 Task: Look for space in Retiro, Argentina from 13th August, 2023 to 17th August, 2023 for 2 adults in price range Rs.10000 to Rs.16000. Place can be entire place with 2 bedrooms having 2 beds and 1 bathroom. Property type can be guest house. Amenities needed are: wifi, heating, . Booking option can be shelf check-in. Required host language is English.
Action: Mouse moved to (448, 169)
Screenshot: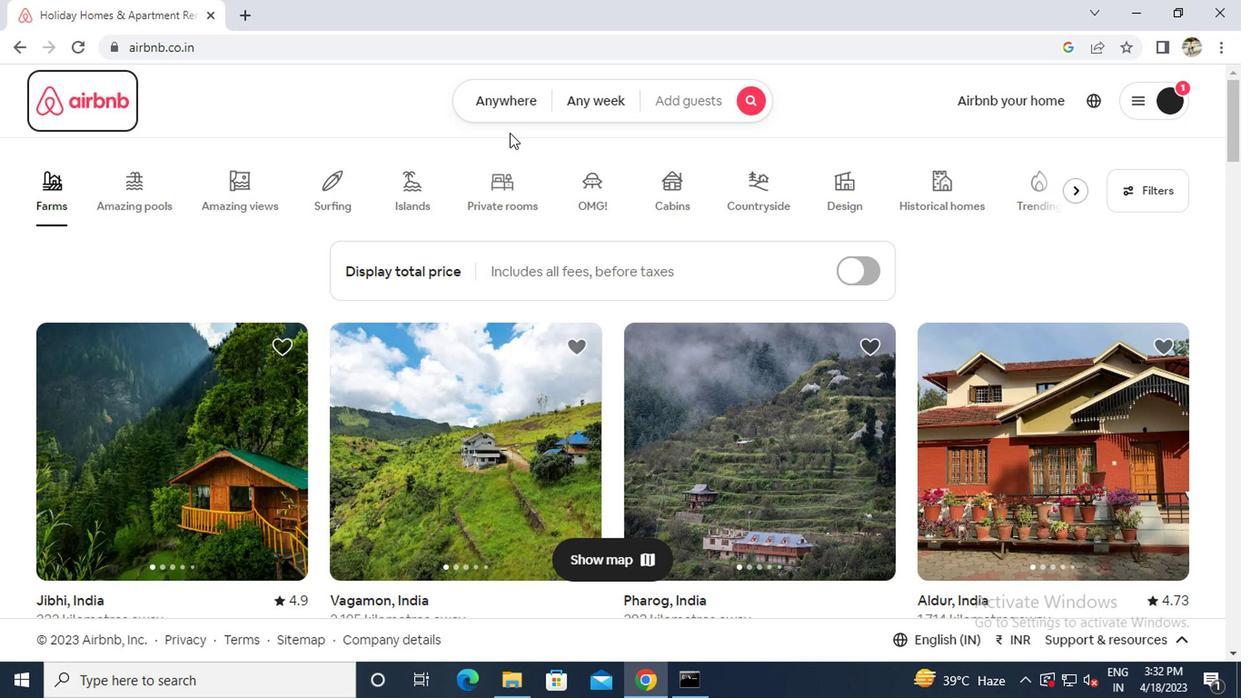 
Action: Mouse pressed left at (448, 169)
Screenshot: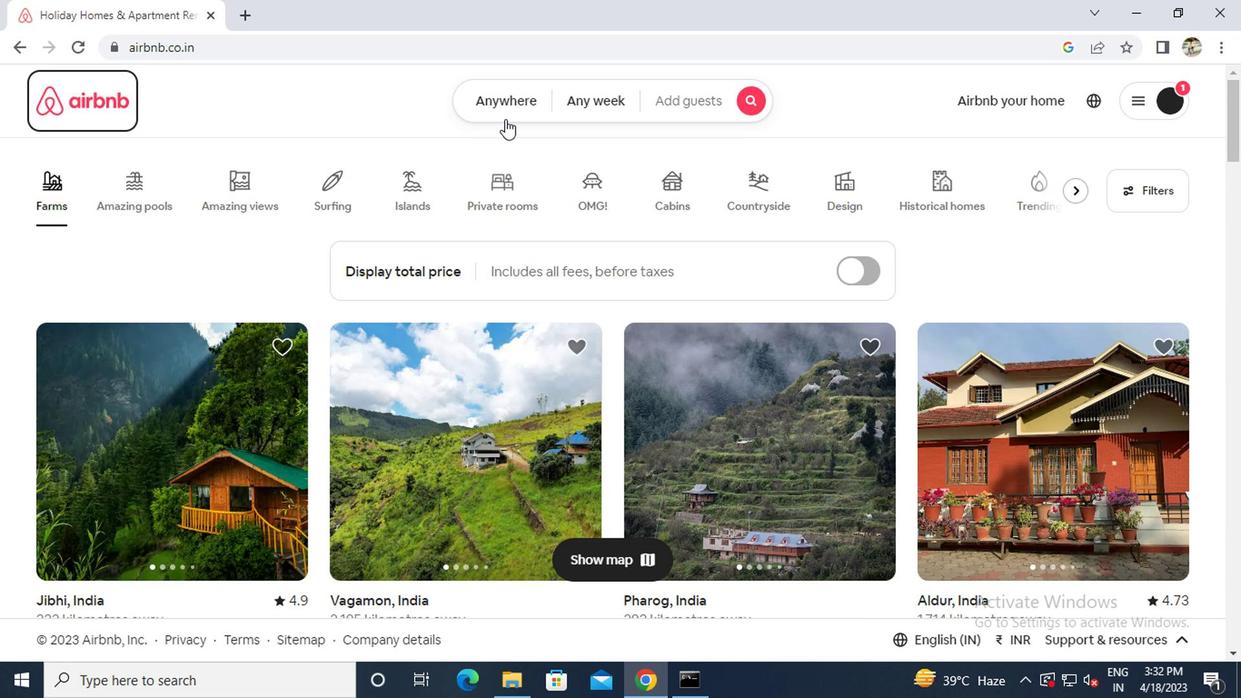 
Action: Mouse moved to (376, 214)
Screenshot: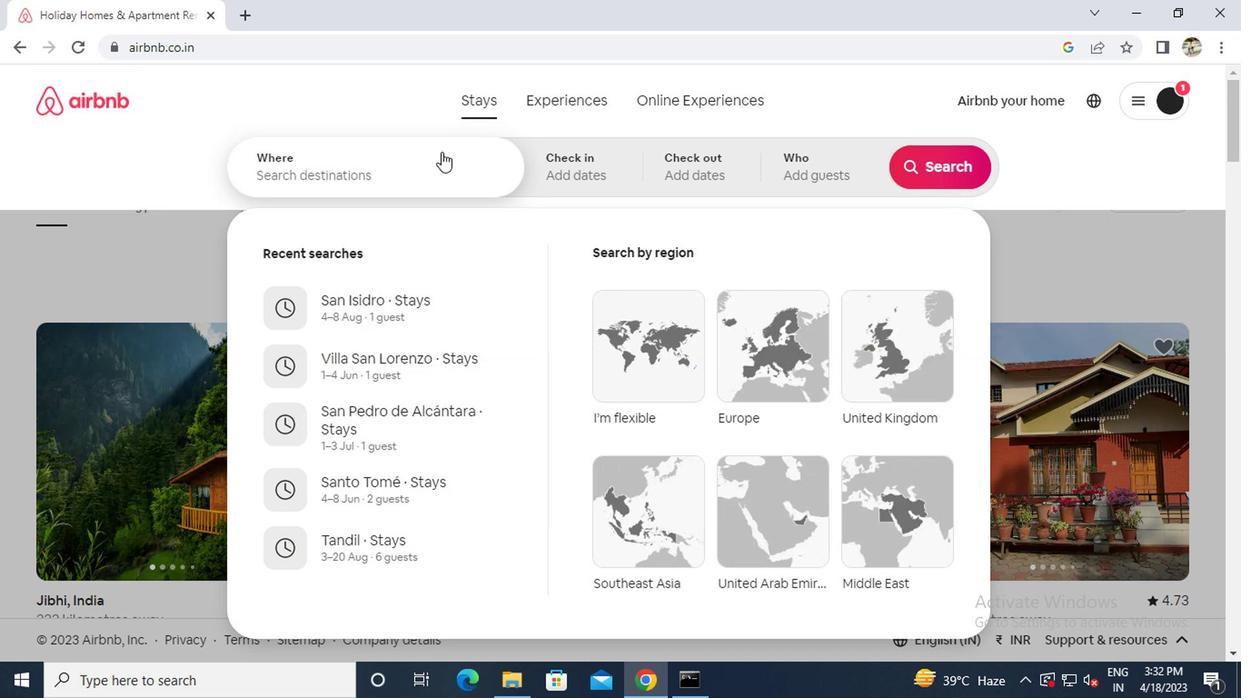
Action: Mouse pressed left at (376, 214)
Screenshot: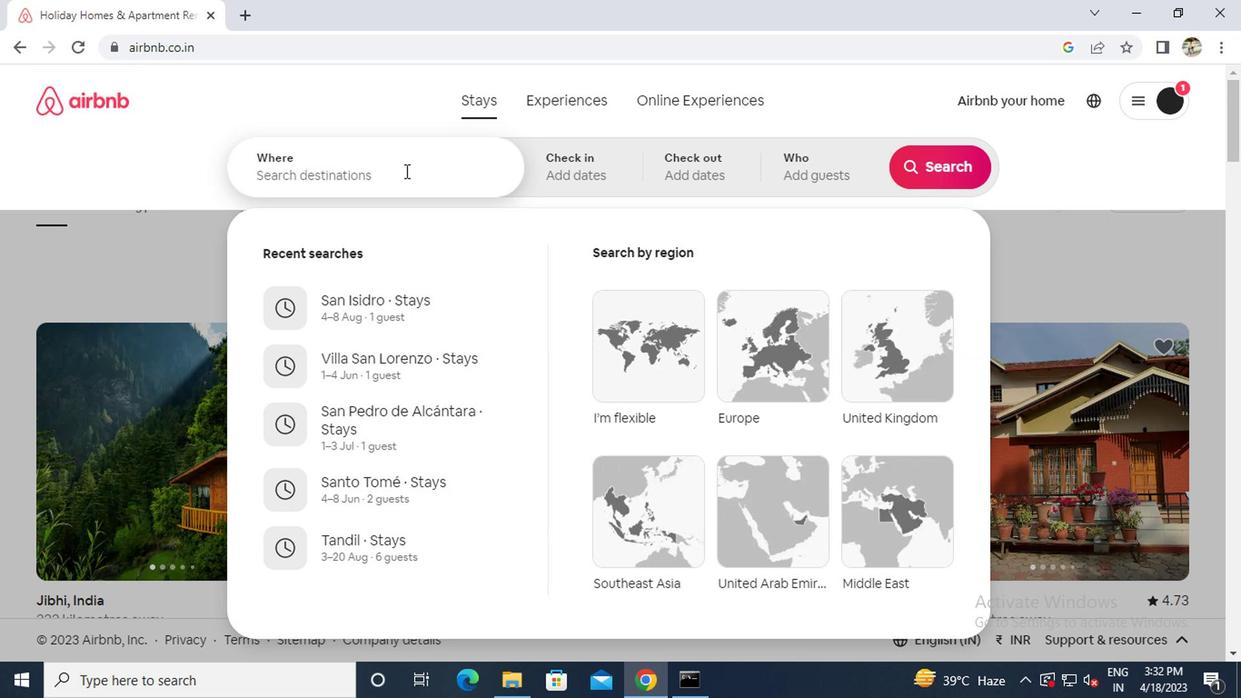 
Action: Key pressed r<Key.caps_lock>etiro<Key.space><Key.caps_lock>a<Key.caps_lock>regentina
Screenshot: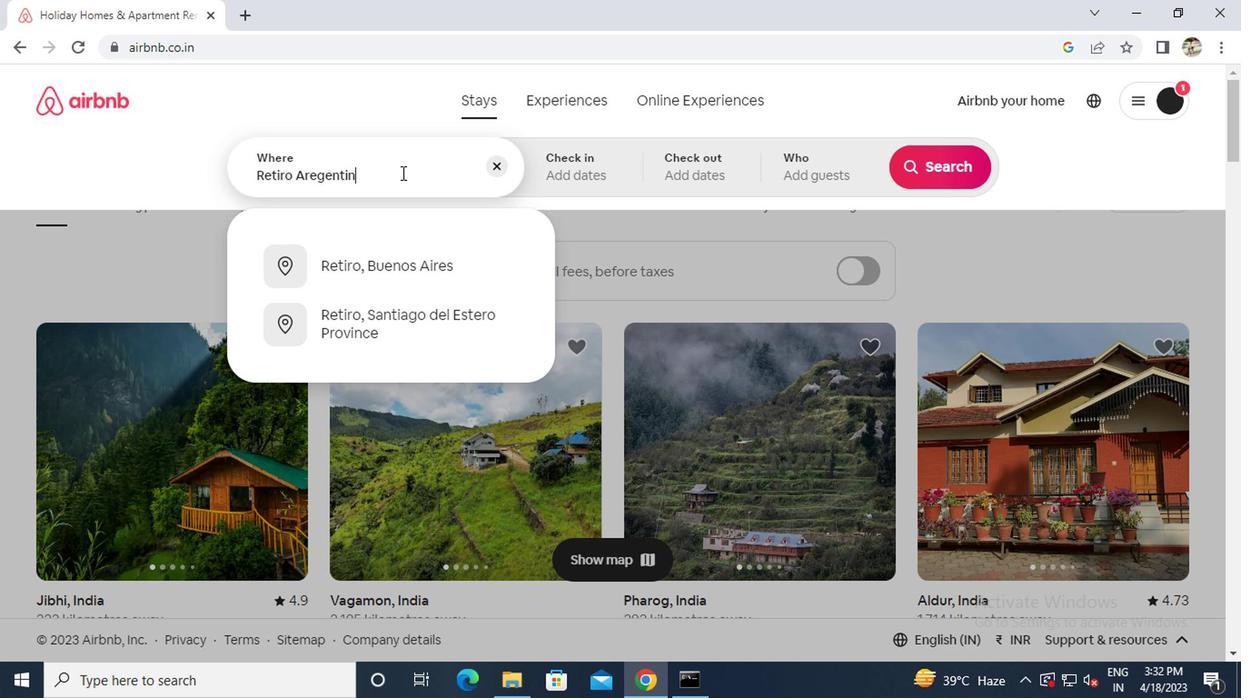 
Action: Mouse moved to (357, 282)
Screenshot: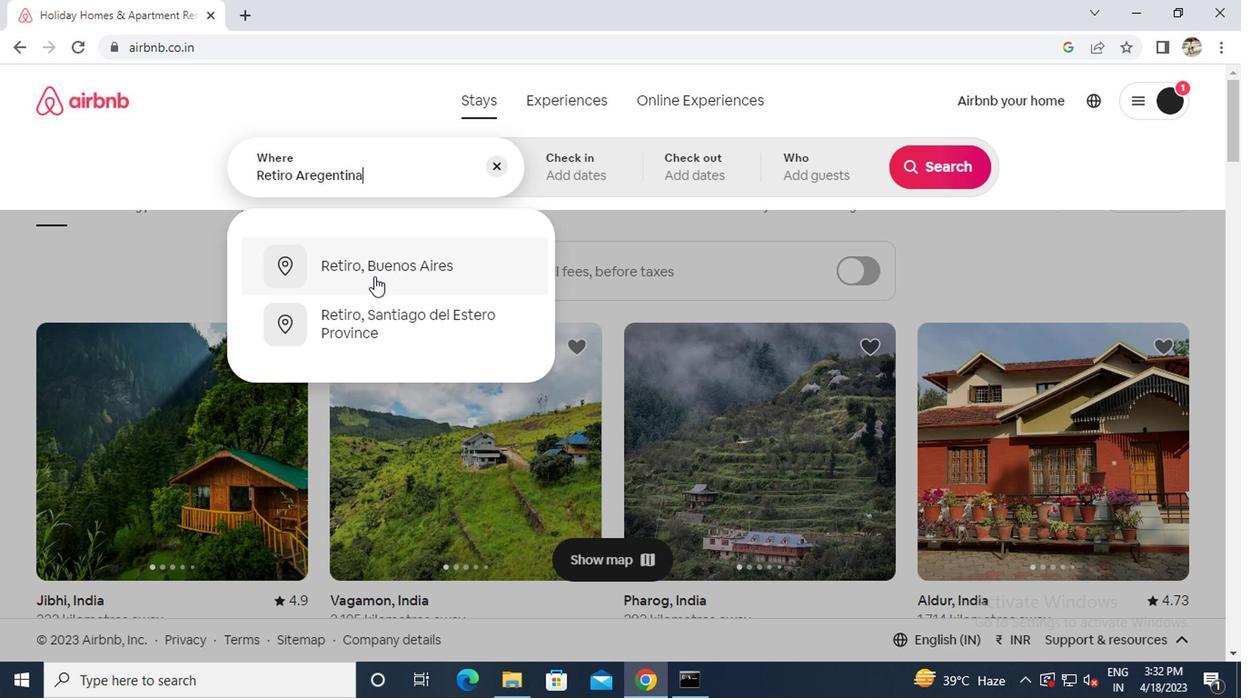 
Action: Mouse pressed left at (357, 282)
Screenshot: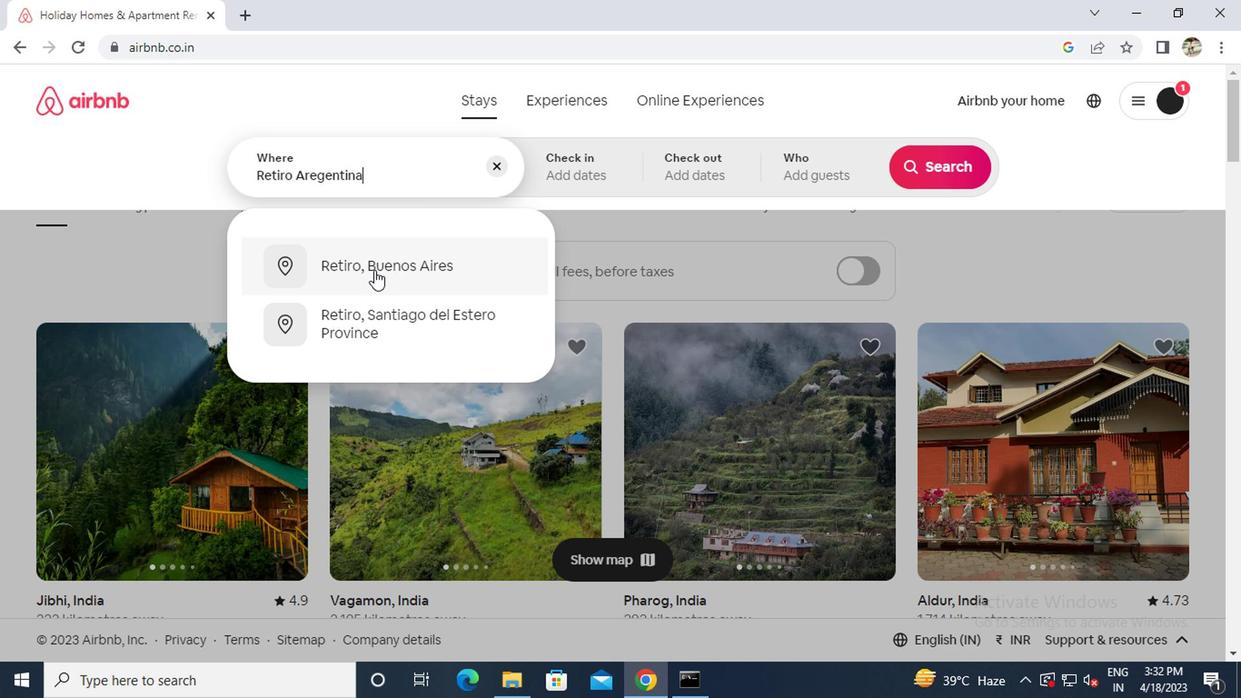 
Action: Mouse moved to (755, 312)
Screenshot: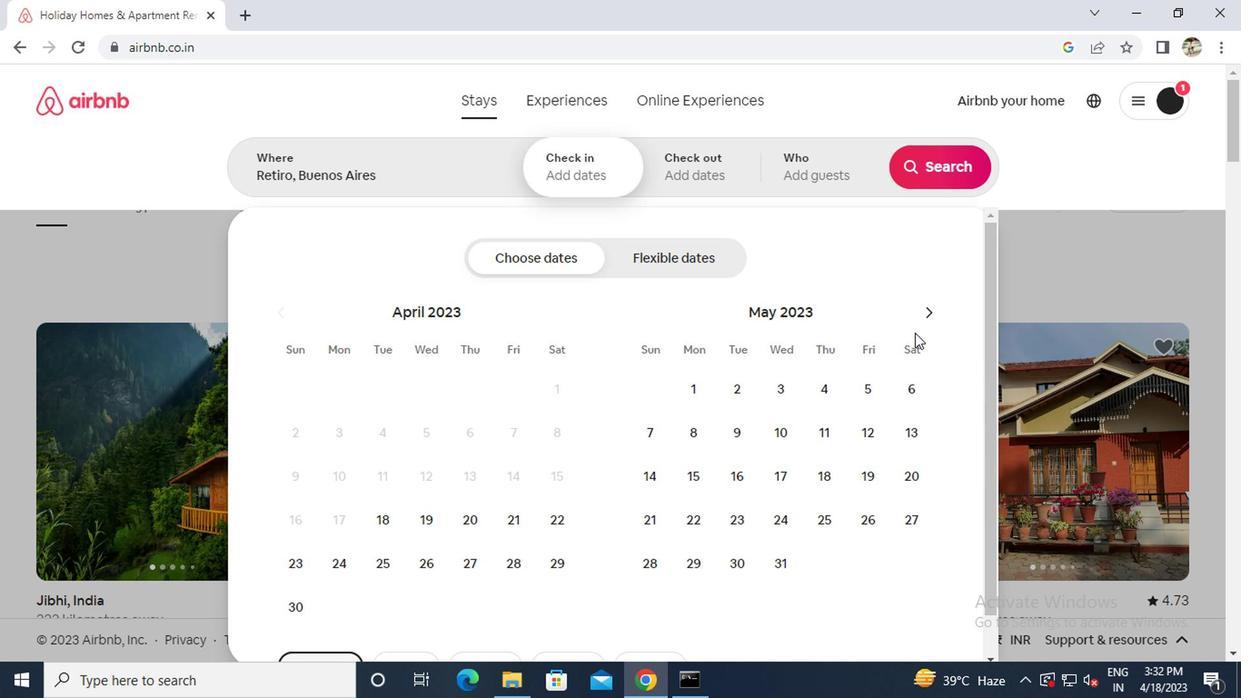 
Action: Mouse pressed left at (755, 312)
Screenshot: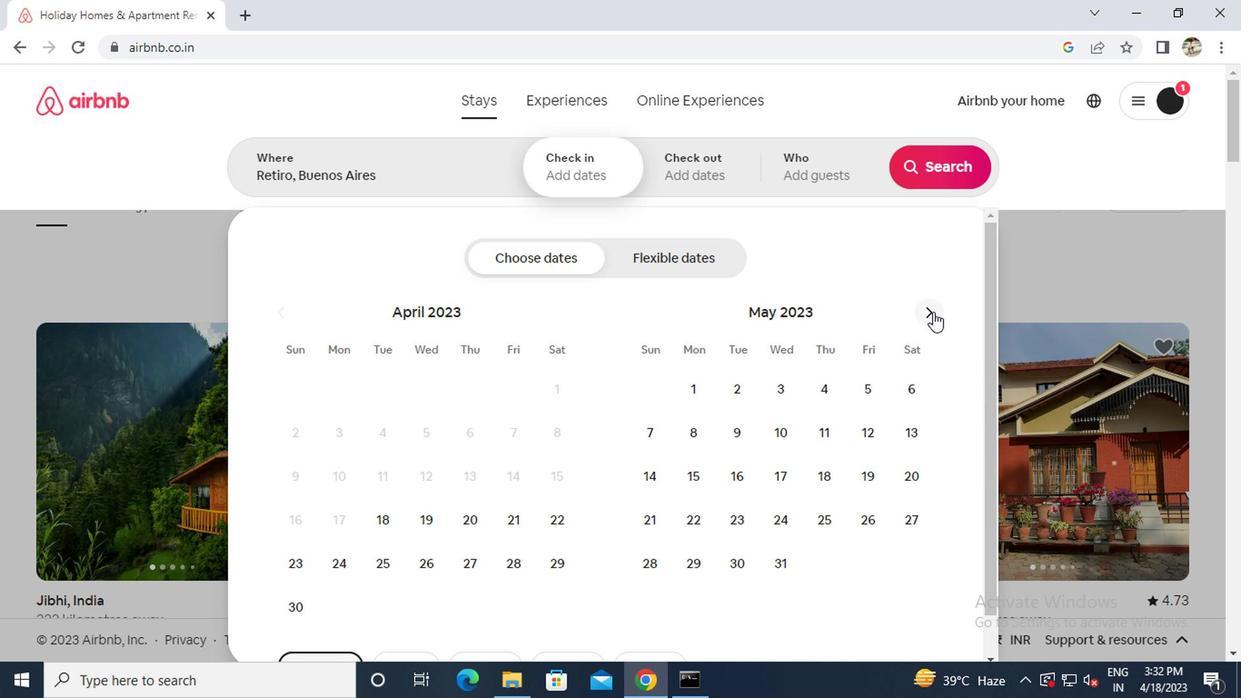 
Action: Mouse pressed left at (755, 312)
Screenshot: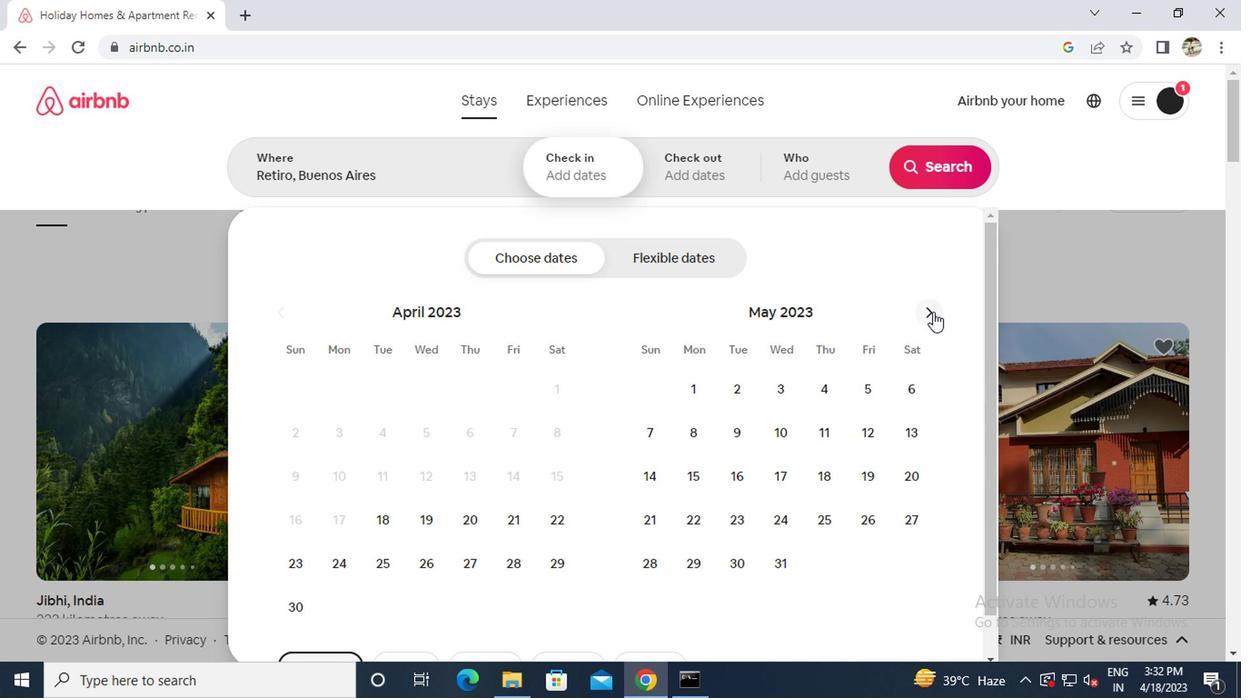 
Action: Mouse pressed left at (755, 312)
Screenshot: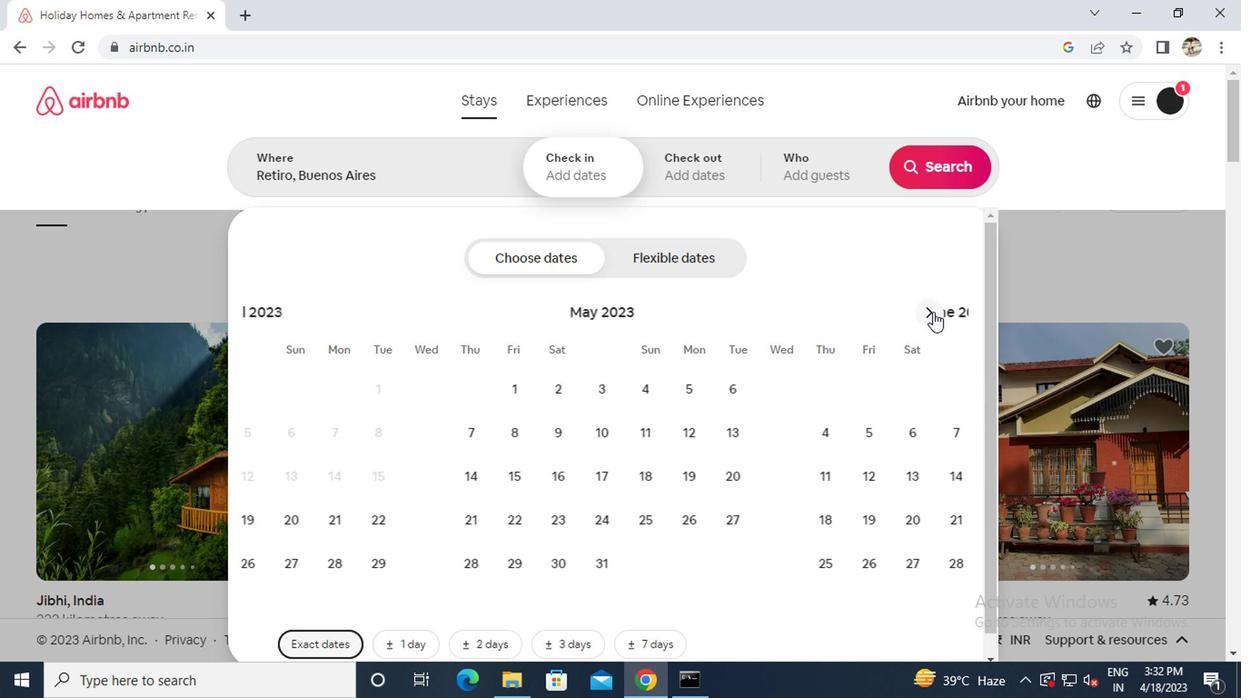 
Action: Mouse pressed left at (755, 312)
Screenshot: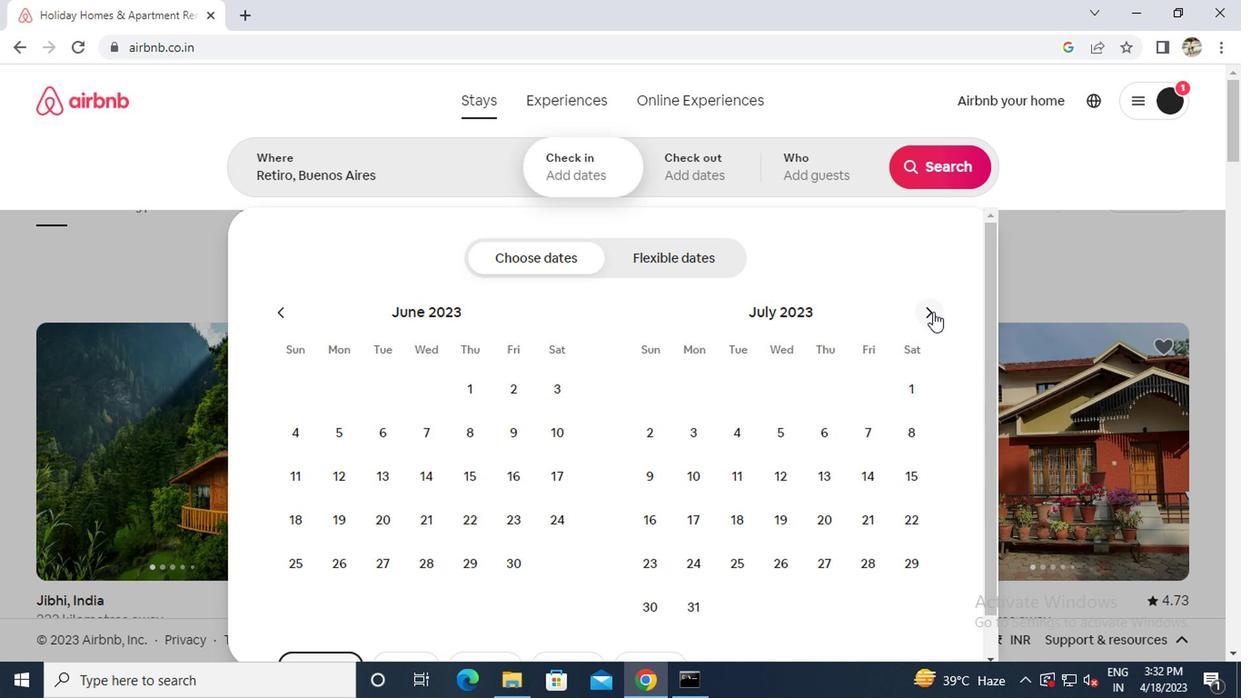 
Action: Mouse moved to (559, 427)
Screenshot: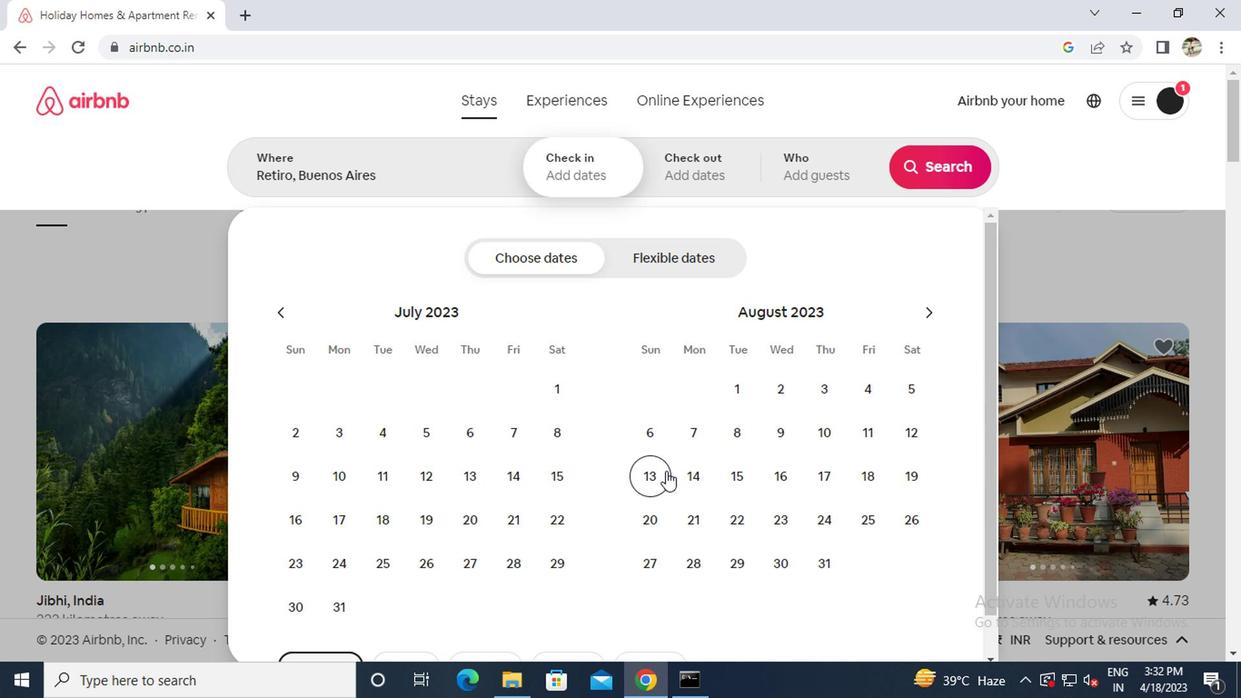 
Action: Mouse pressed left at (559, 427)
Screenshot: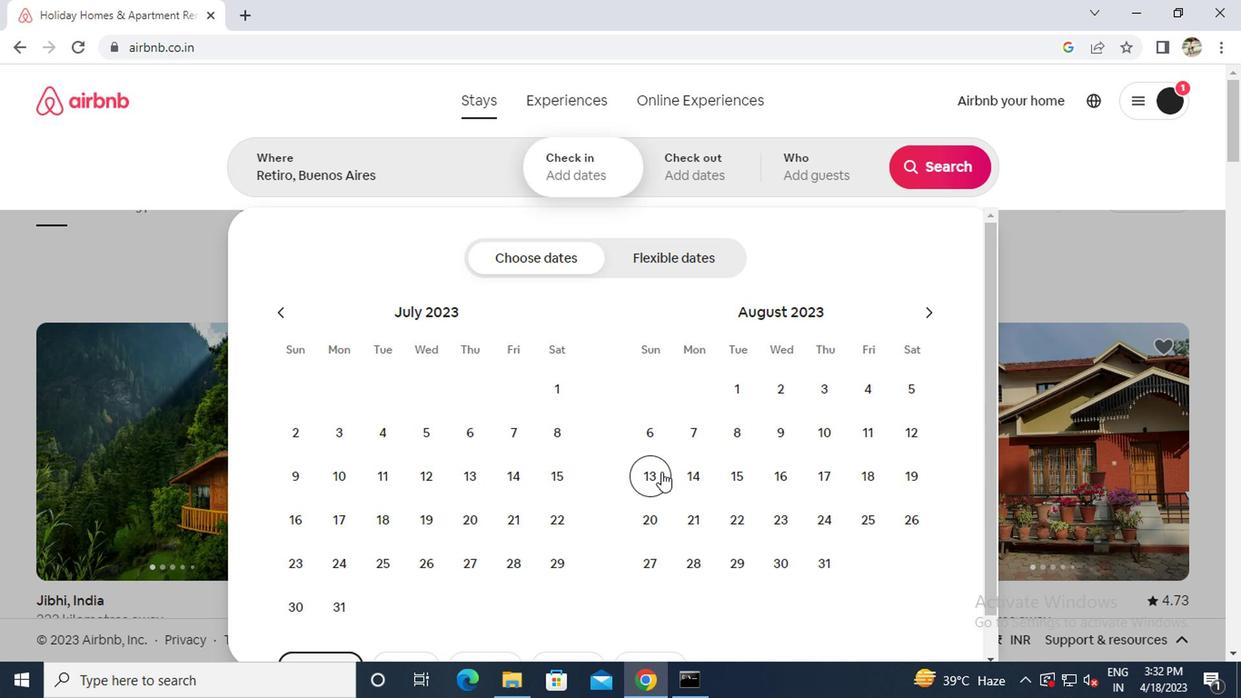 
Action: Mouse moved to (669, 429)
Screenshot: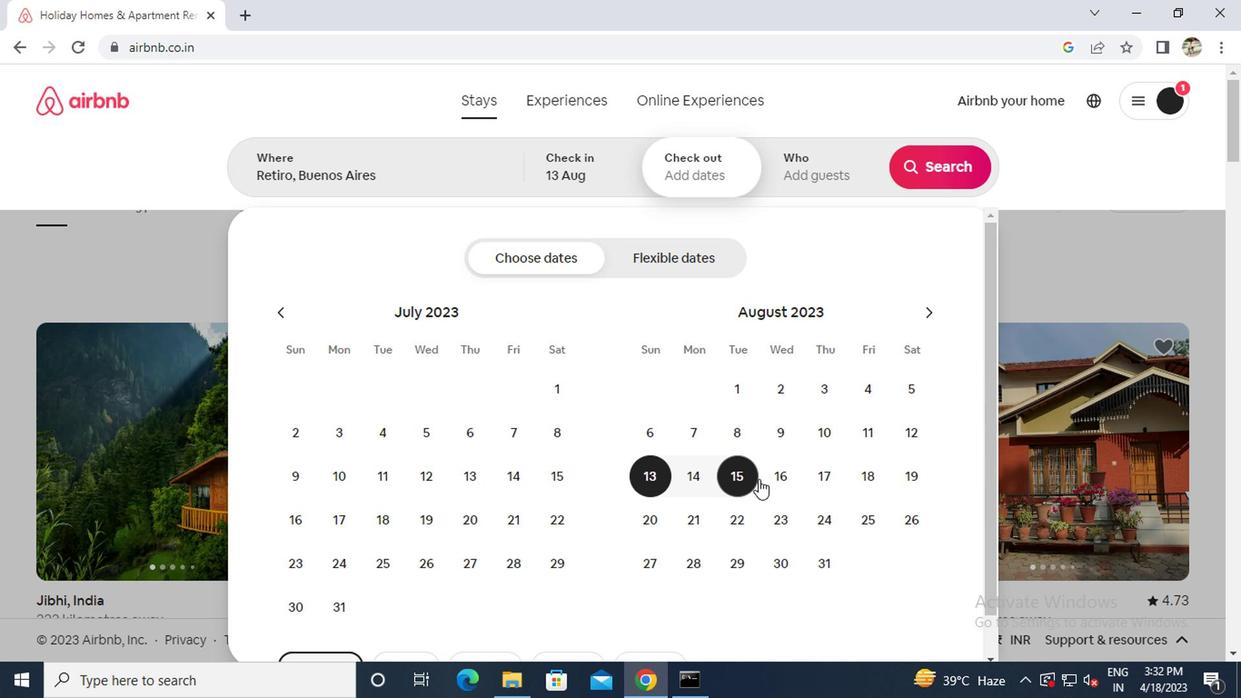 
Action: Mouse pressed left at (669, 429)
Screenshot: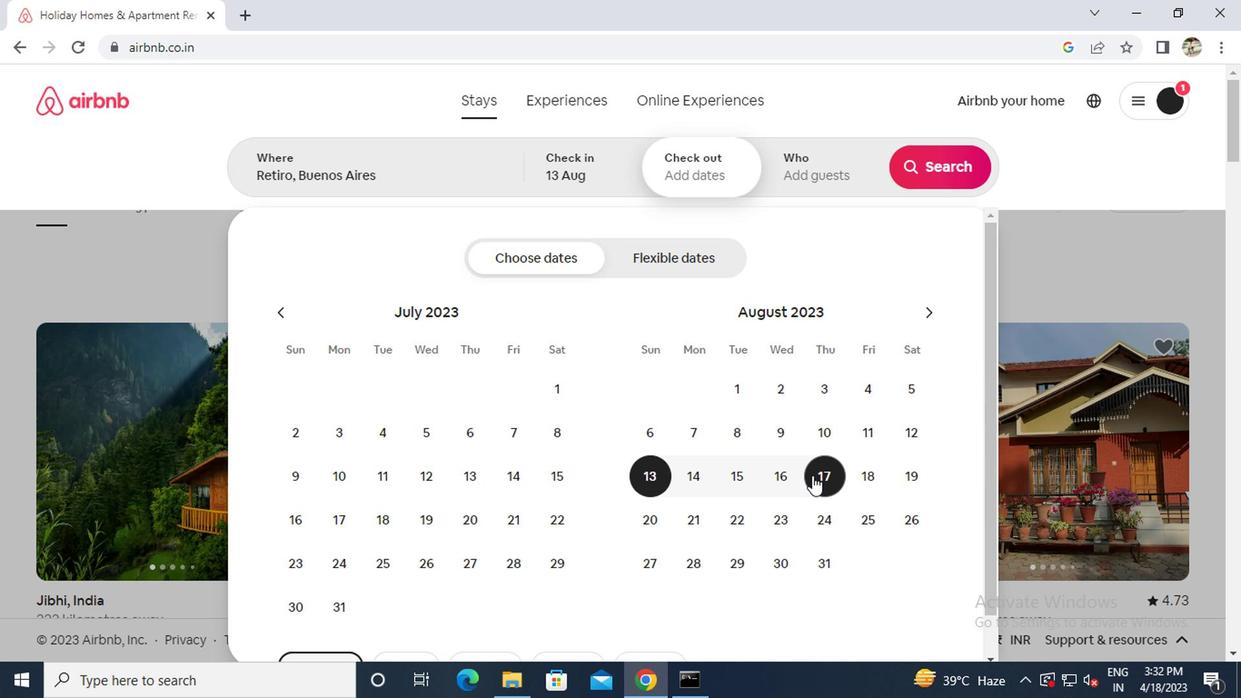 
Action: Mouse moved to (677, 215)
Screenshot: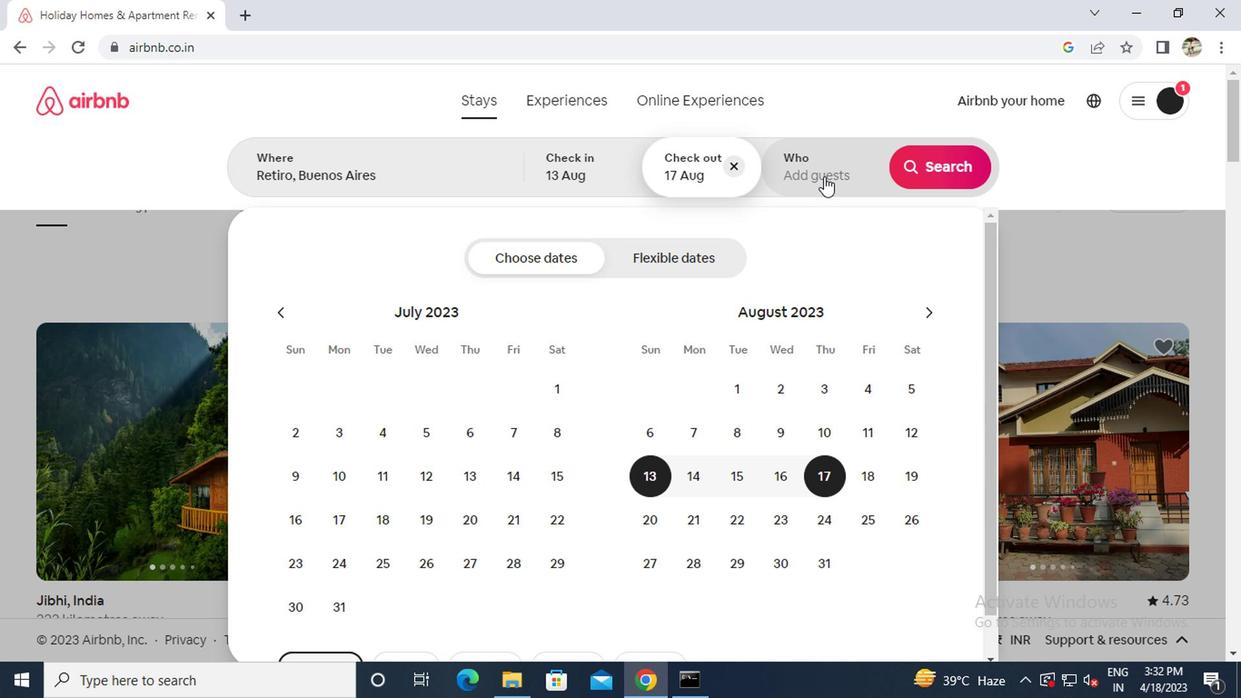 
Action: Mouse pressed left at (677, 215)
Screenshot: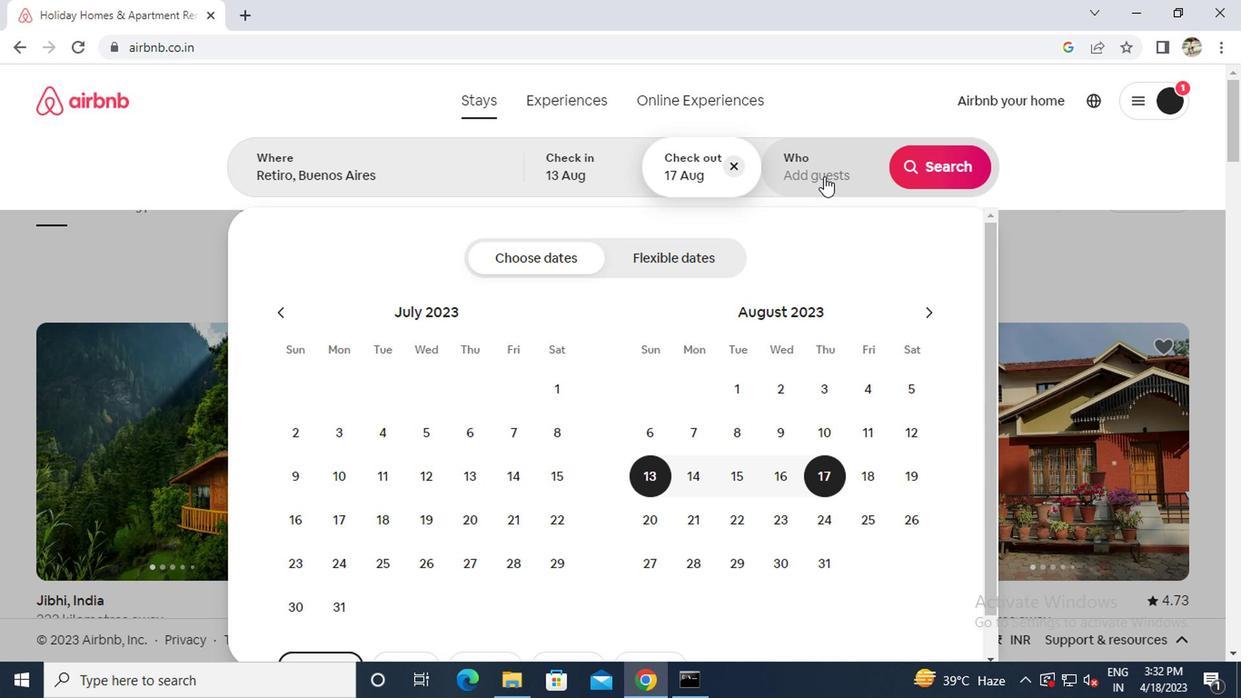 
Action: Mouse moved to (760, 278)
Screenshot: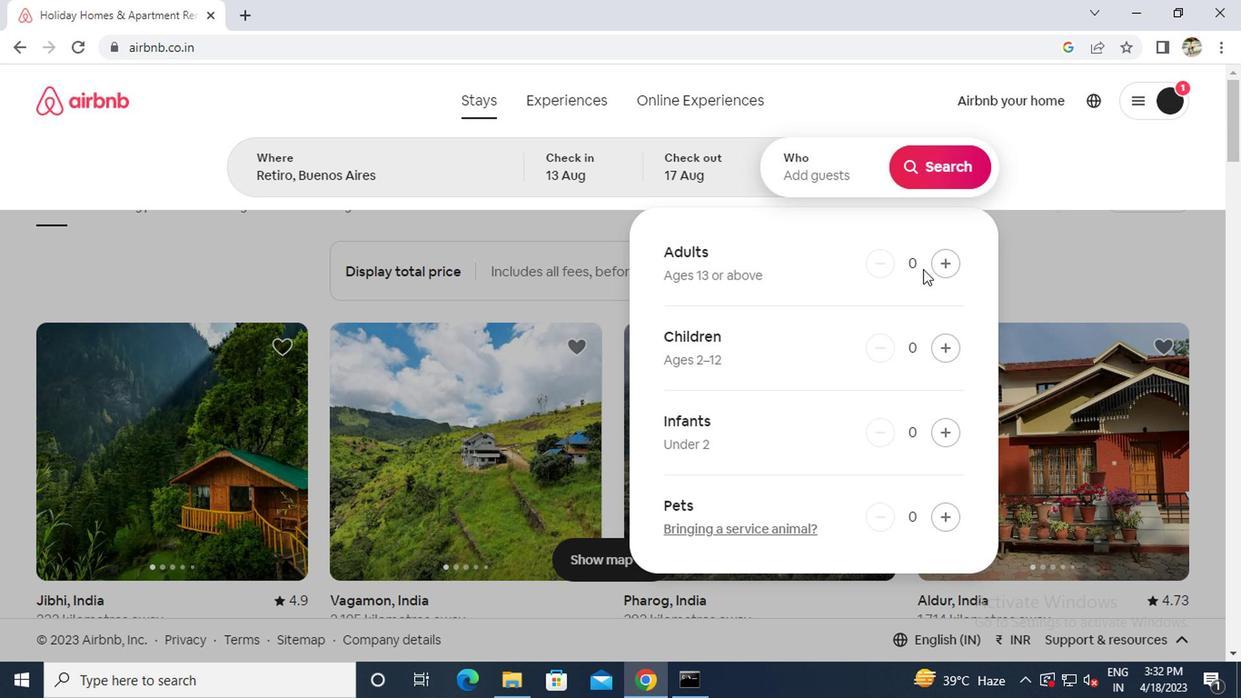 
Action: Mouse pressed left at (760, 278)
Screenshot: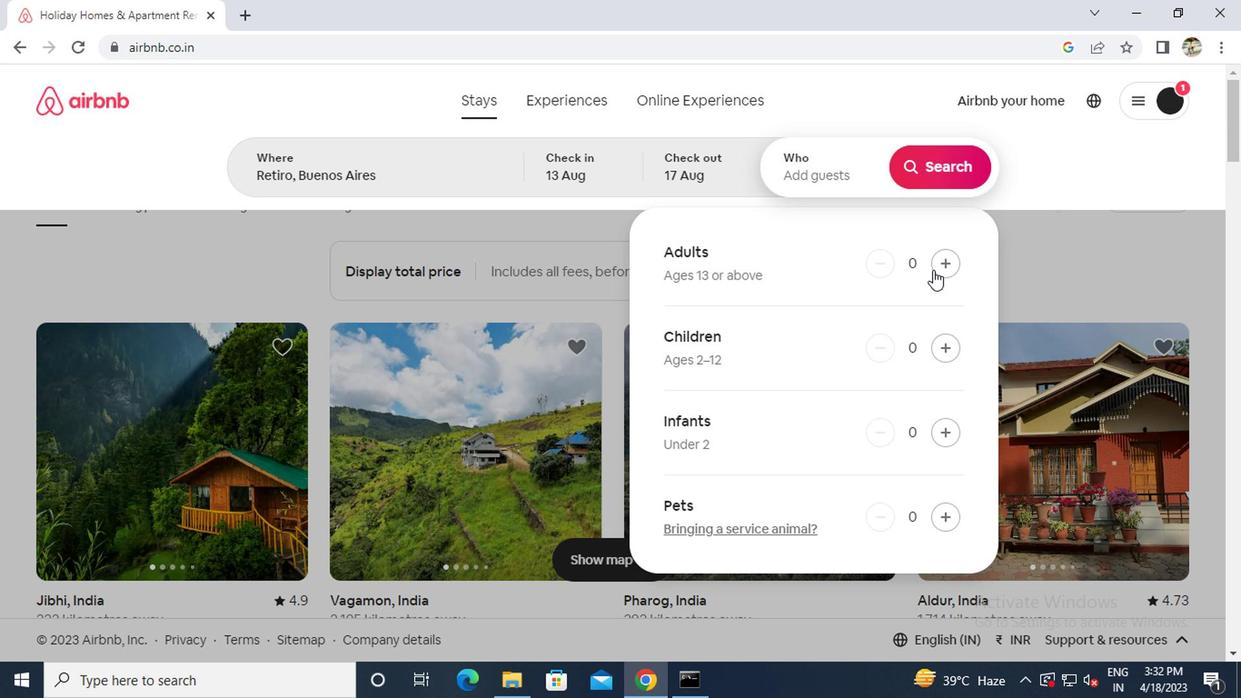 
Action: Mouse pressed left at (760, 278)
Screenshot: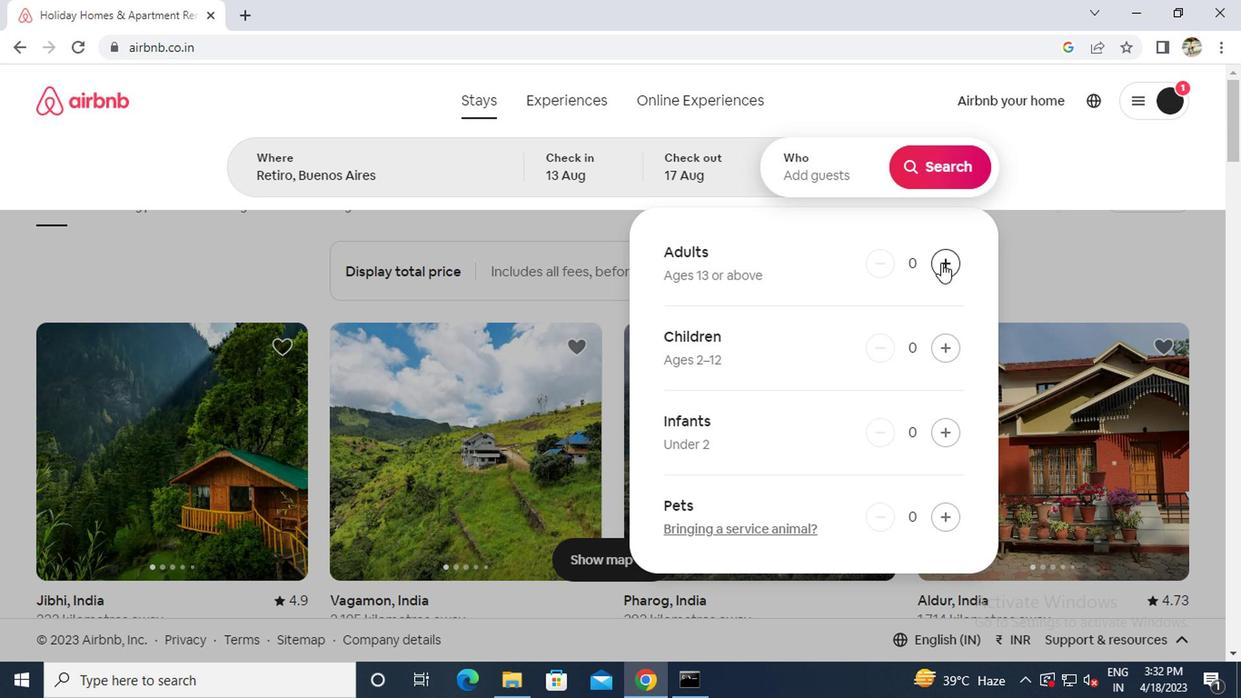 
Action: Mouse moved to (752, 212)
Screenshot: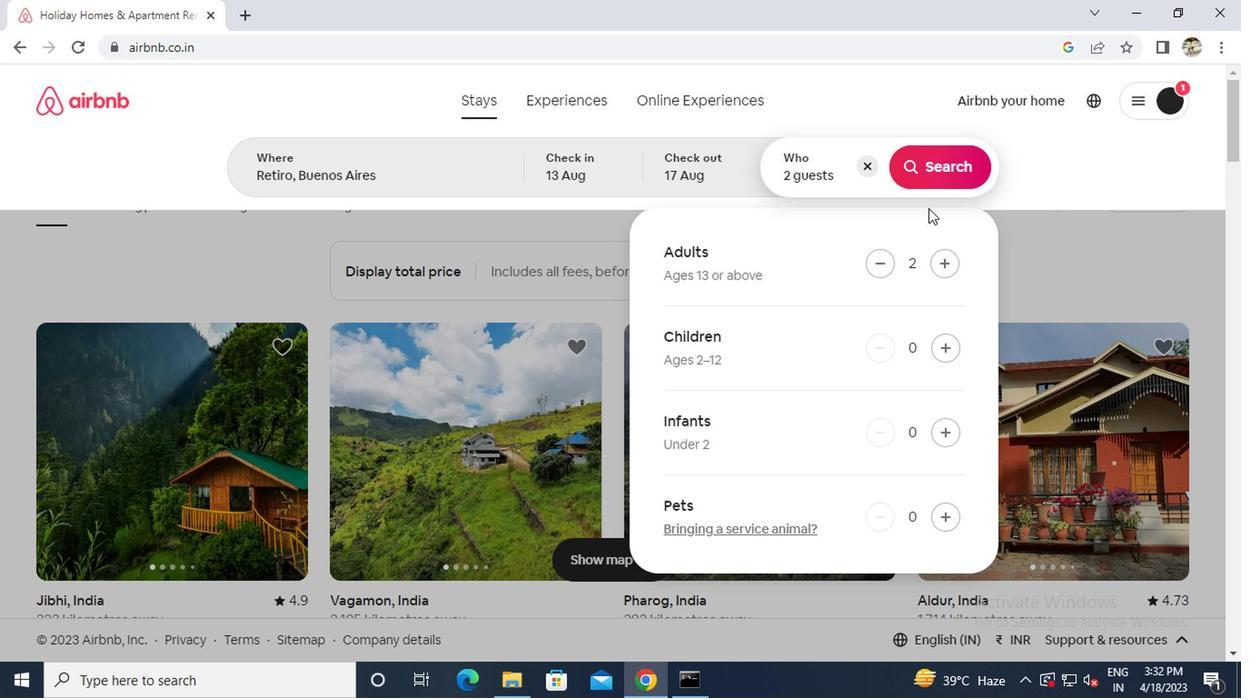 
Action: Mouse pressed left at (752, 212)
Screenshot: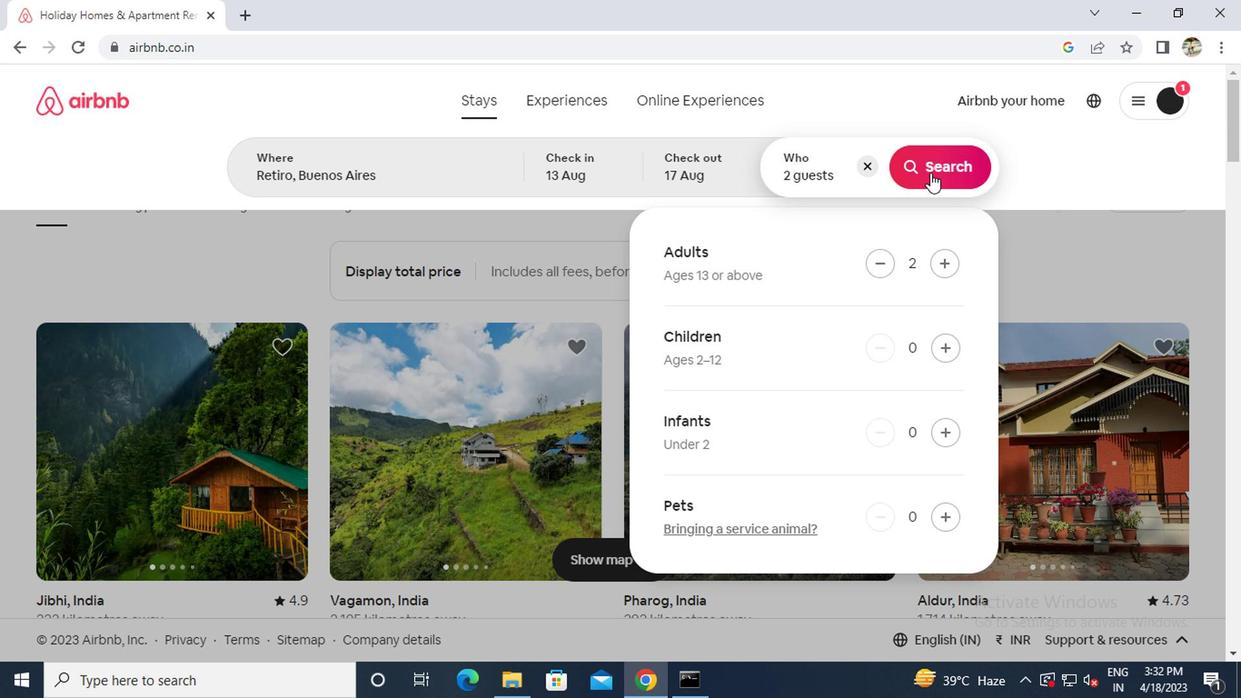 
Action: Mouse moved to (910, 217)
Screenshot: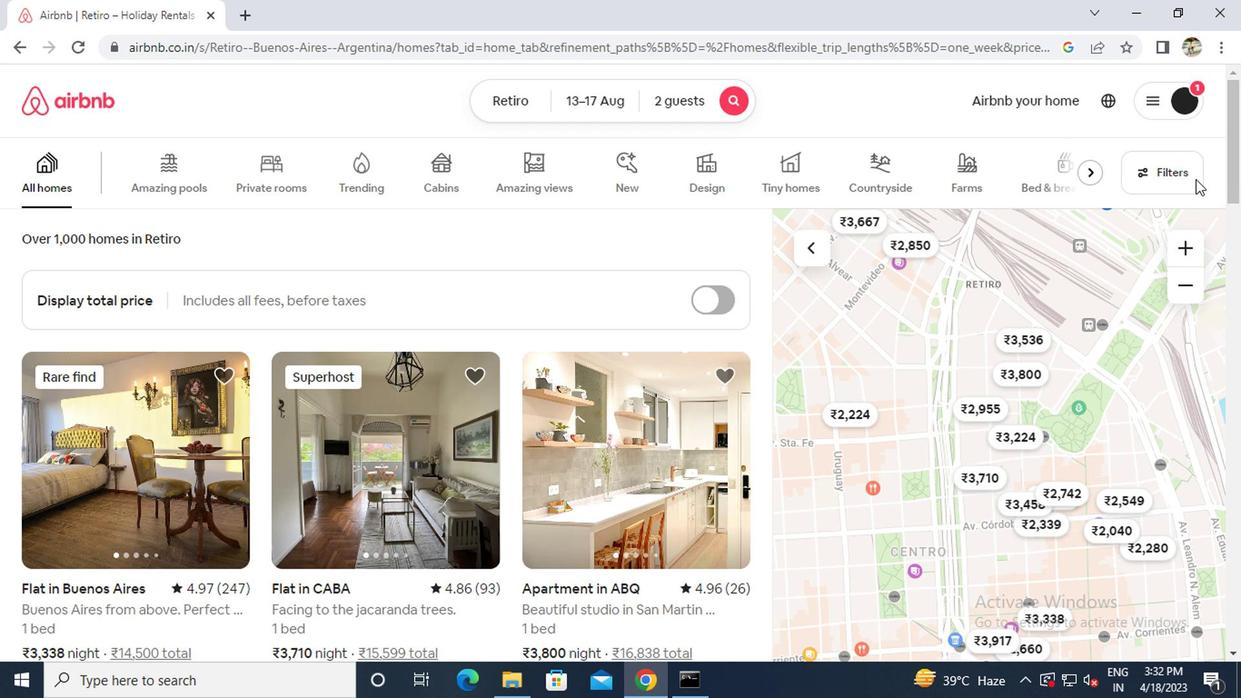 
Action: Mouse pressed left at (910, 217)
Screenshot: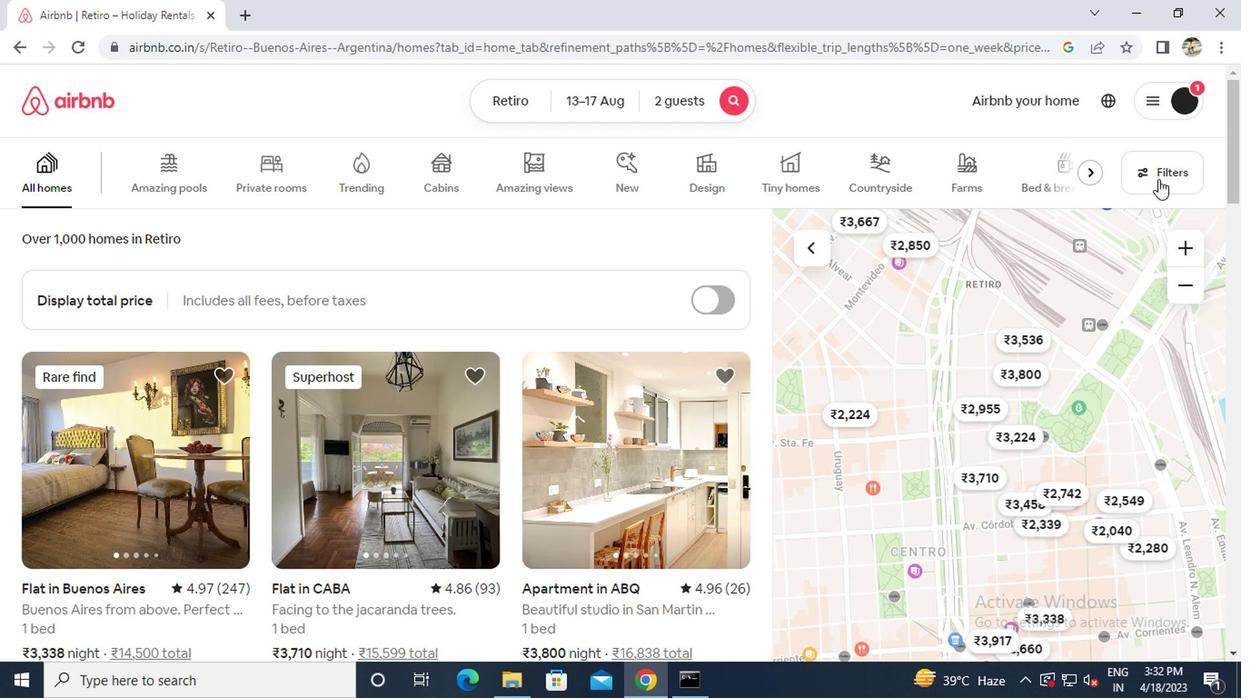 
Action: Mouse moved to (419, 380)
Screenshot: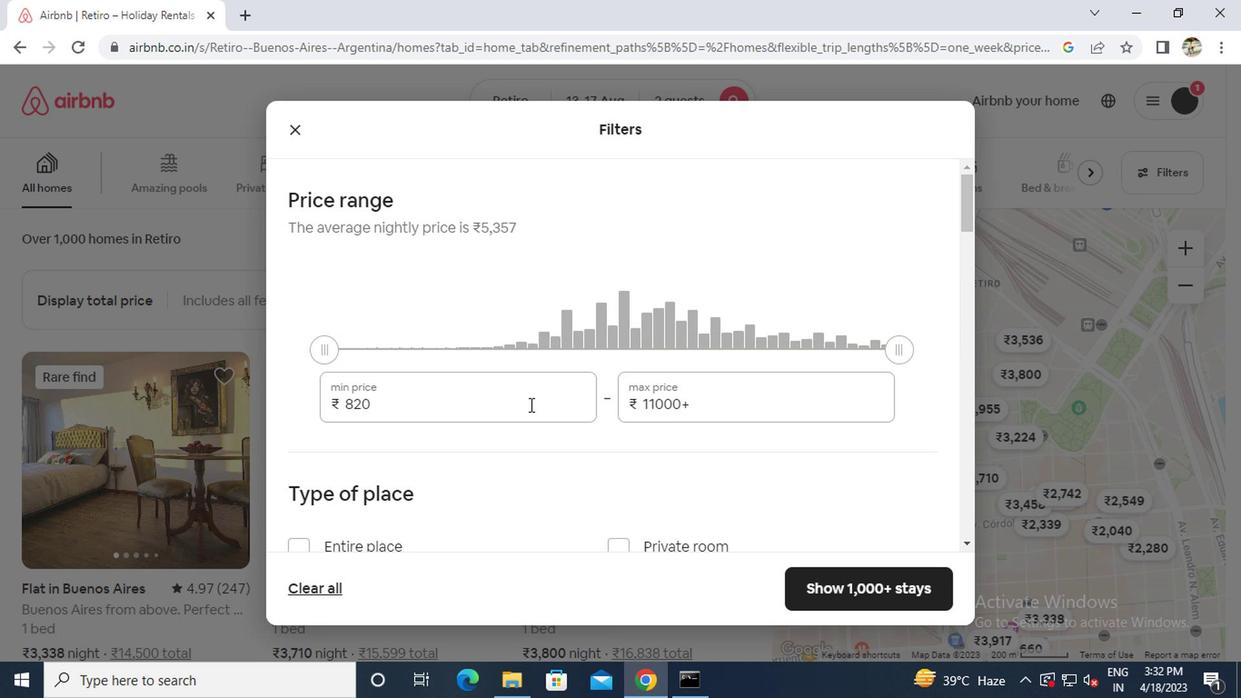 
Action: Mouse pressed left at (419, 380)
Screenshot: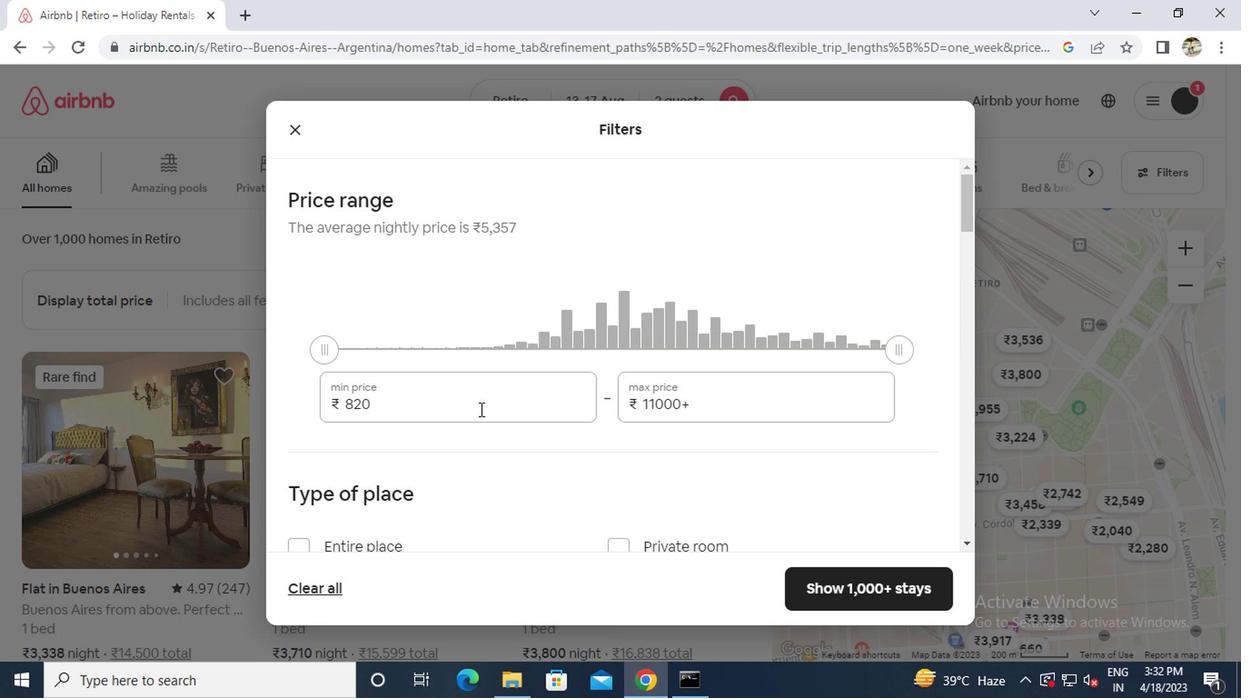 
Action: Key pressed ctrl+A10000
Screenshot: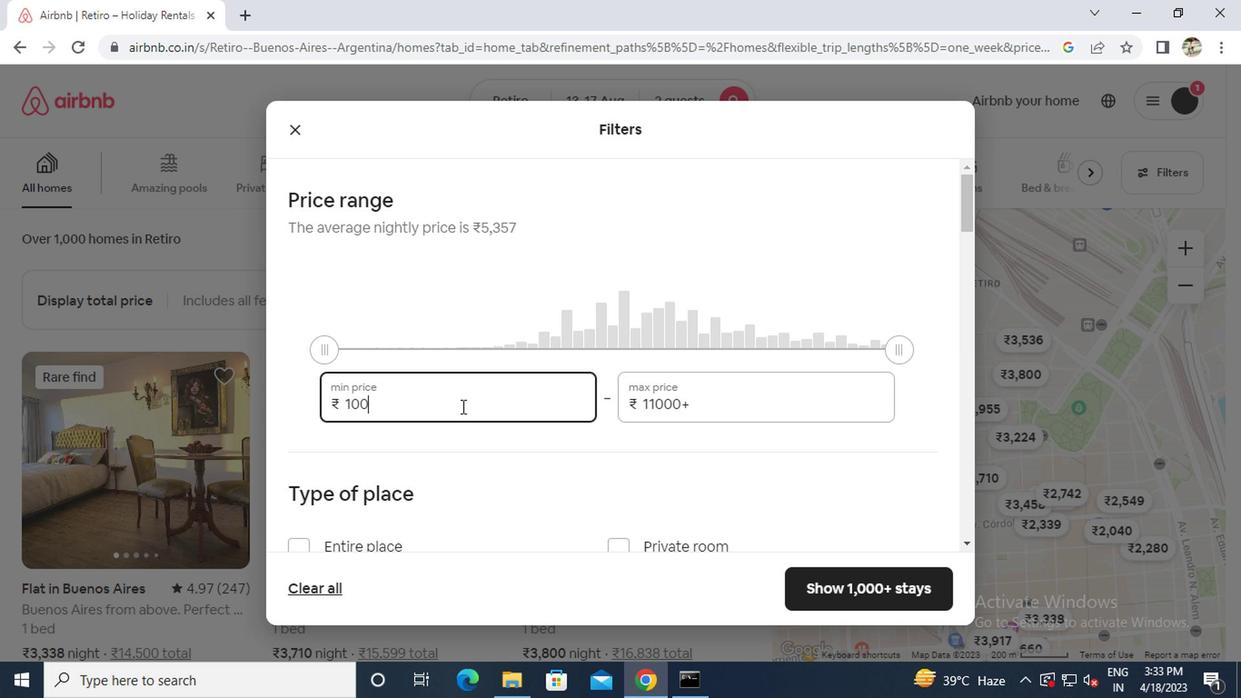 
Action: Mouse moved to (634, 375)
Screenshot: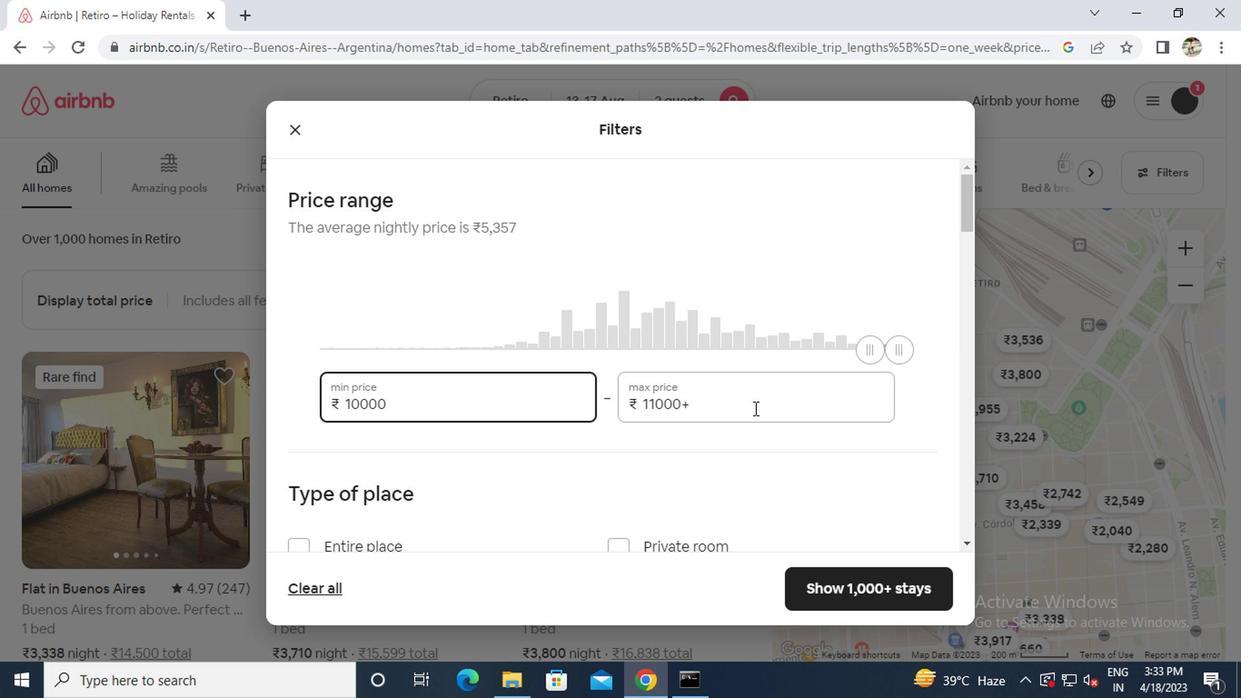 
Action: Mouse pressed left at (634, 375)
Screenshot: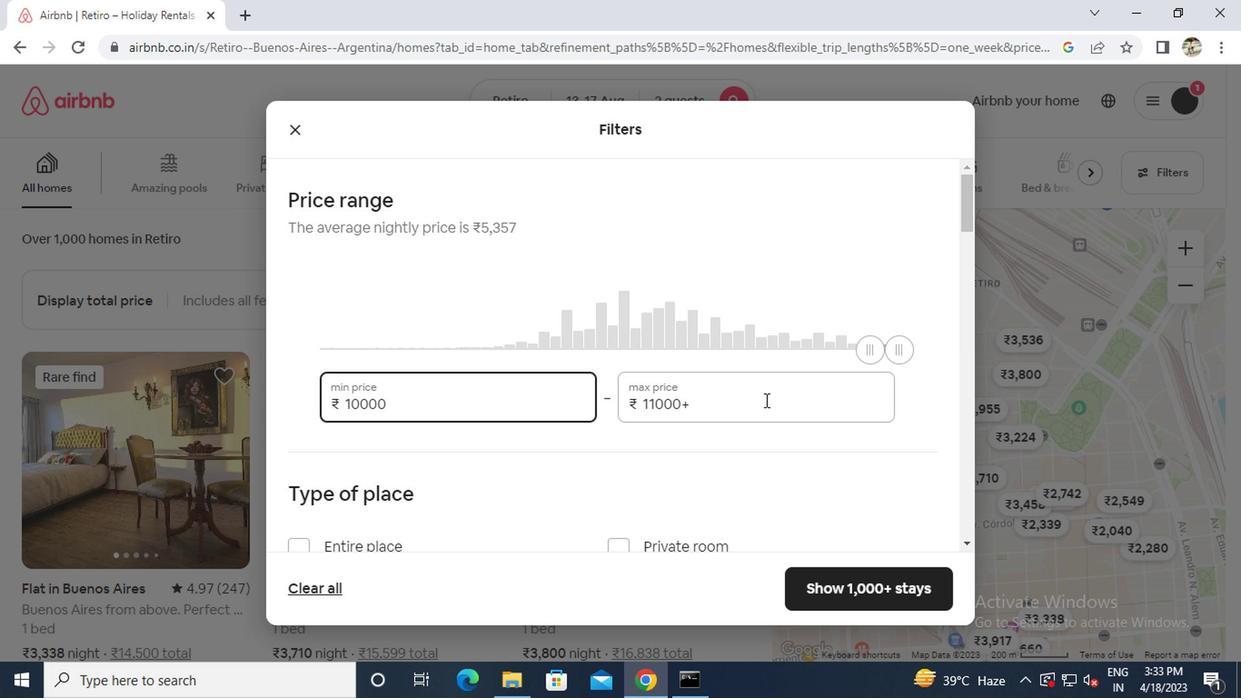 
Action: Key pressed ctrl+A16000
Screenshot: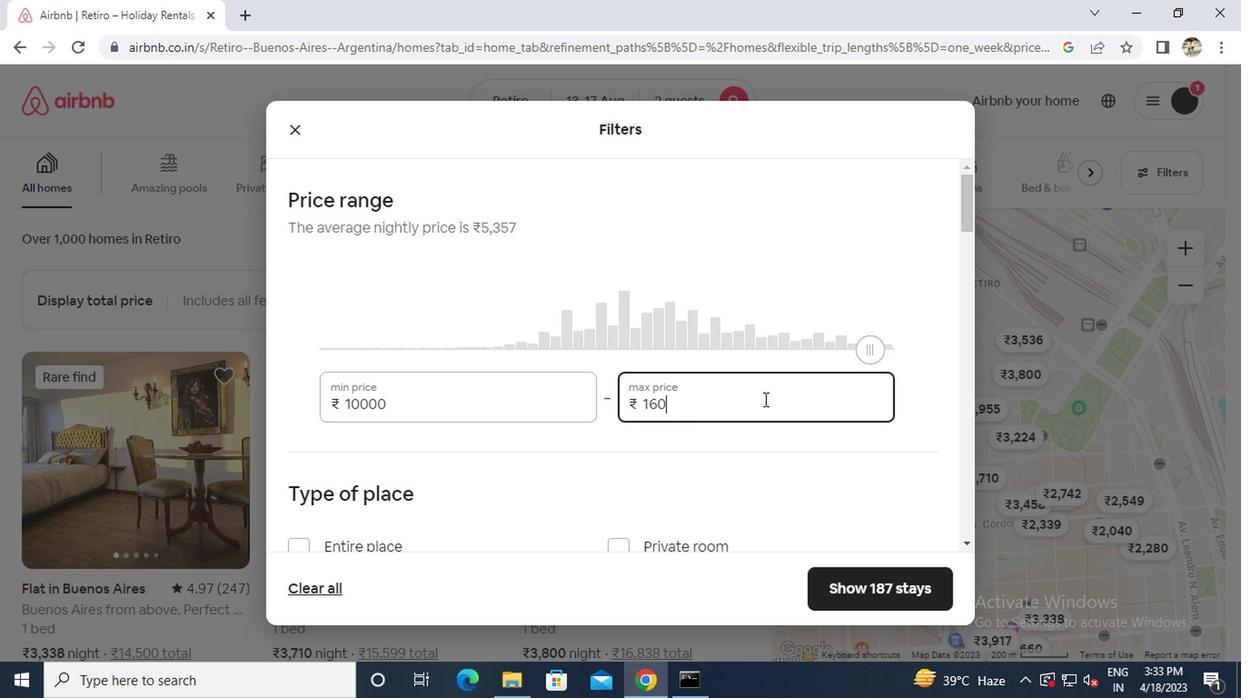 
Action: Mouse moved to (472, 429)
Screenshot: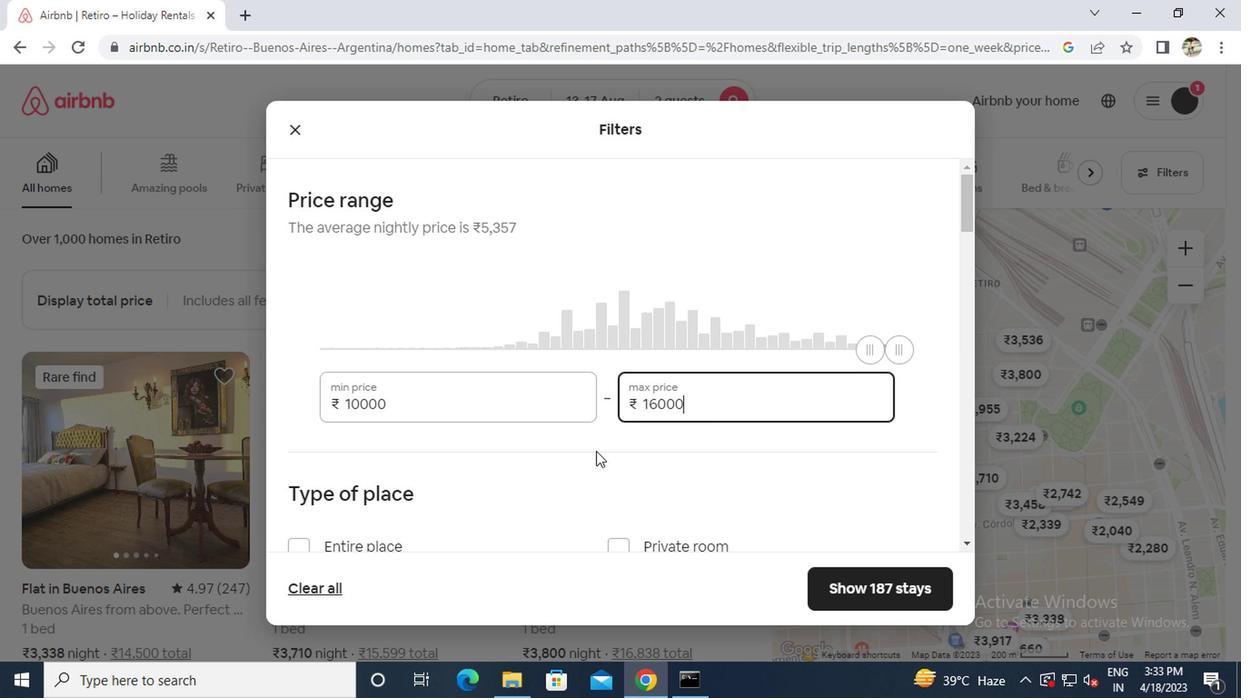 
Action: Mouse scrolled (472, 429) with delta (0, 0)
Screenshot: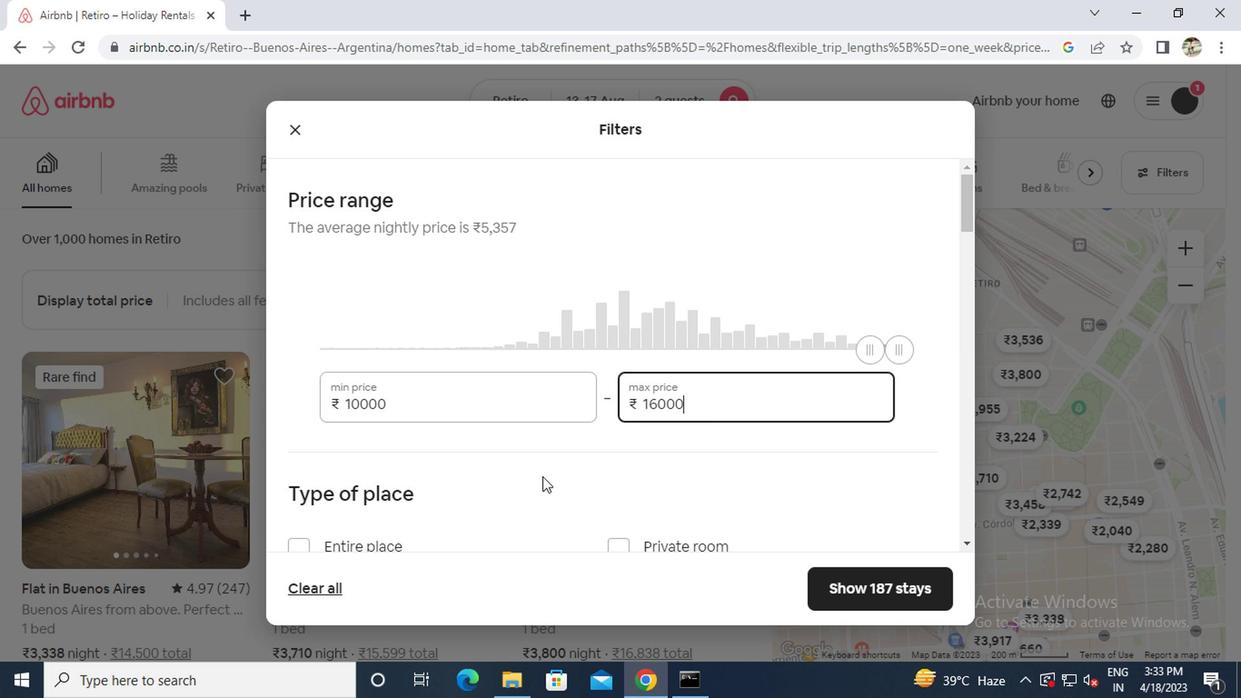 
Action: Mouse scrolled (472, 429) with delta (0, 0)
Screenshot: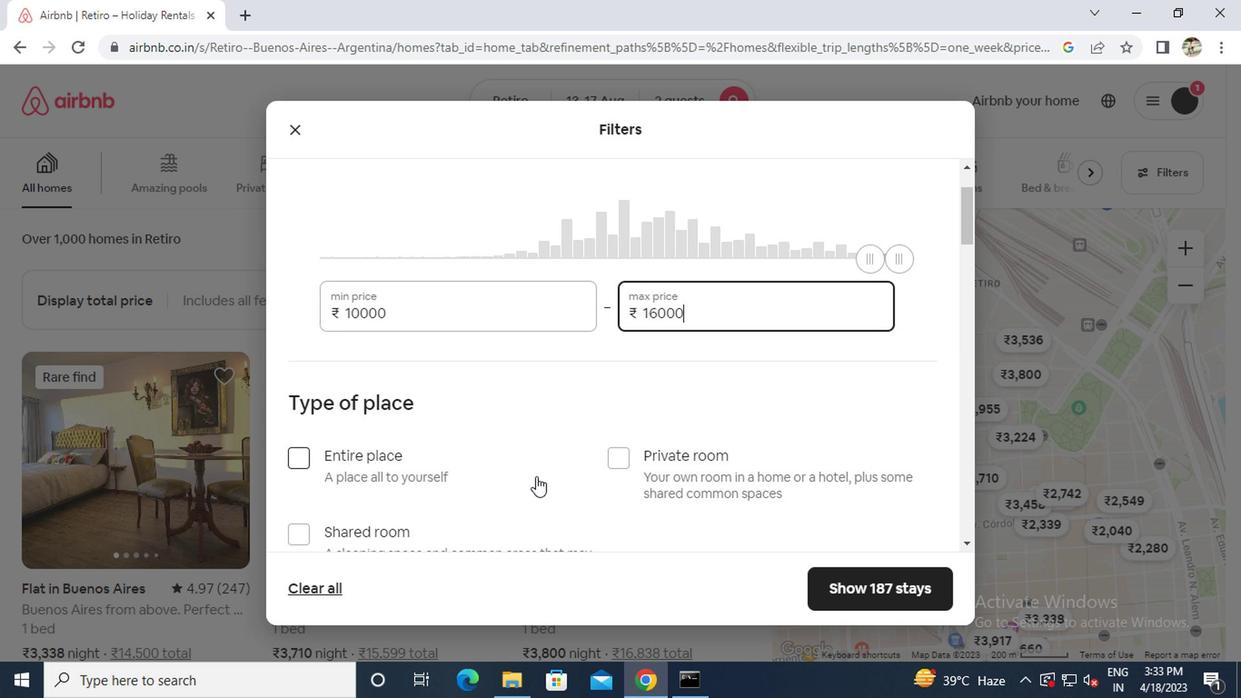
Action: Mouse moved to (400, 358)
Screenshot: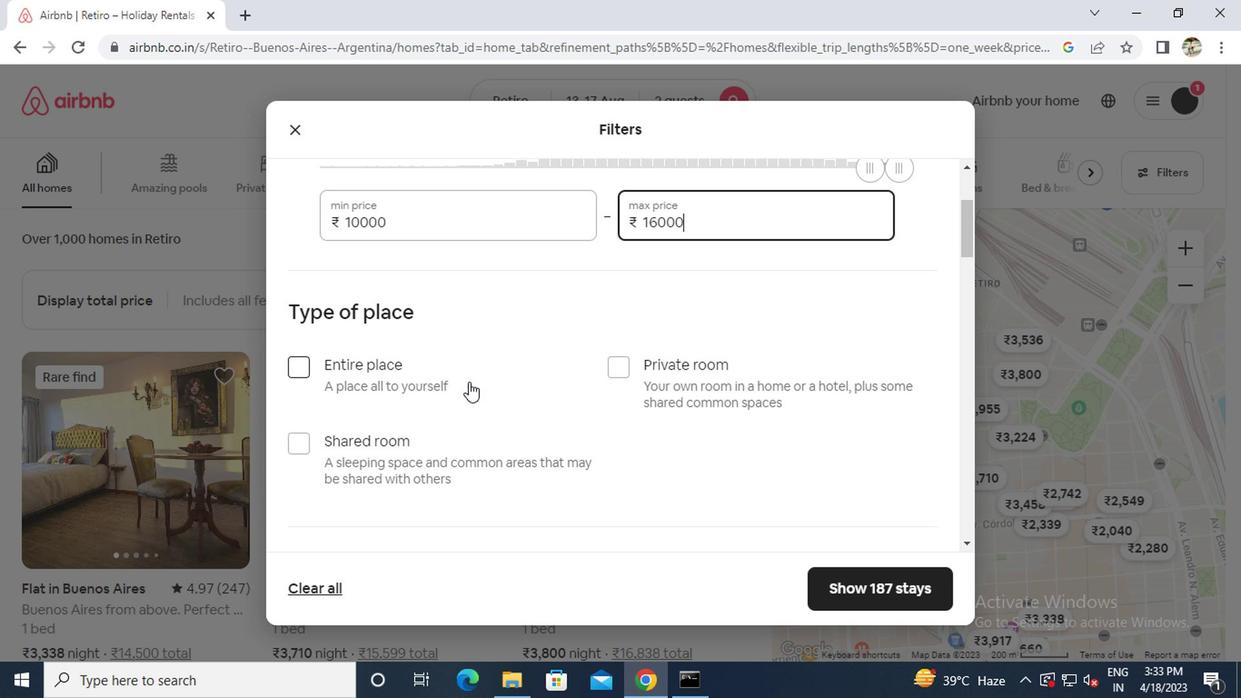 
Action: Mouse pressed left at (400, 358)
Screenshot: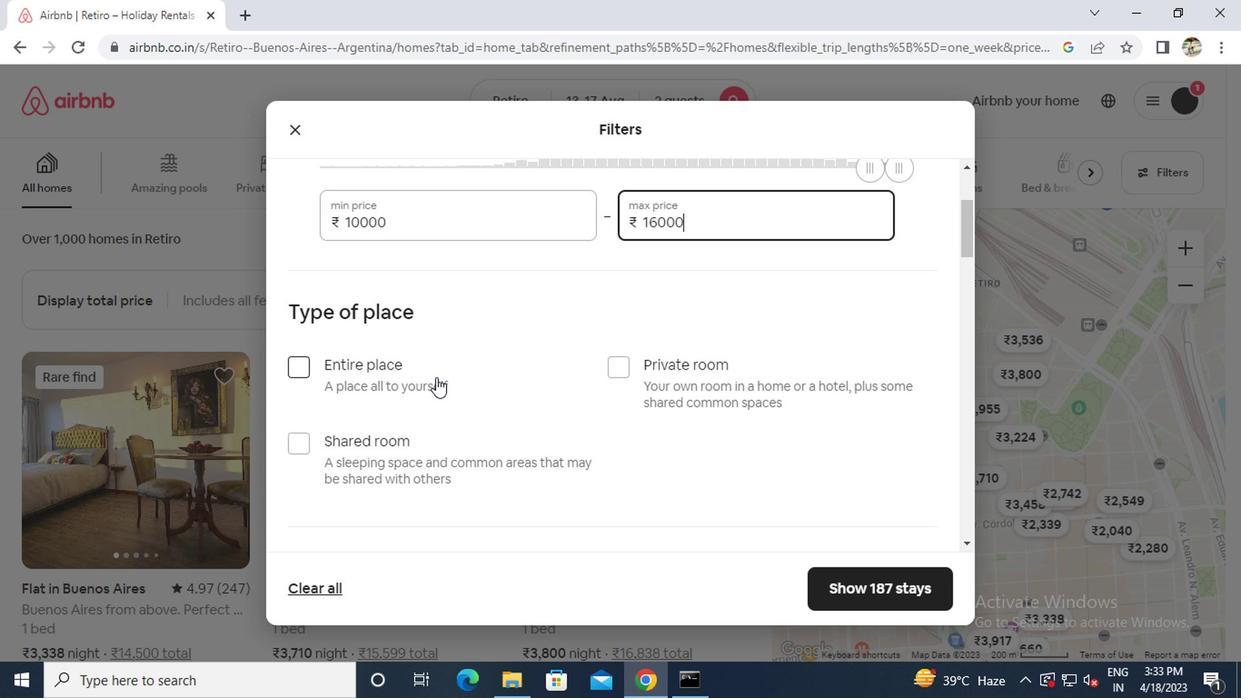 
Action: Mouse scrolled (400, 358) with delta (0, 0)
Screenshot: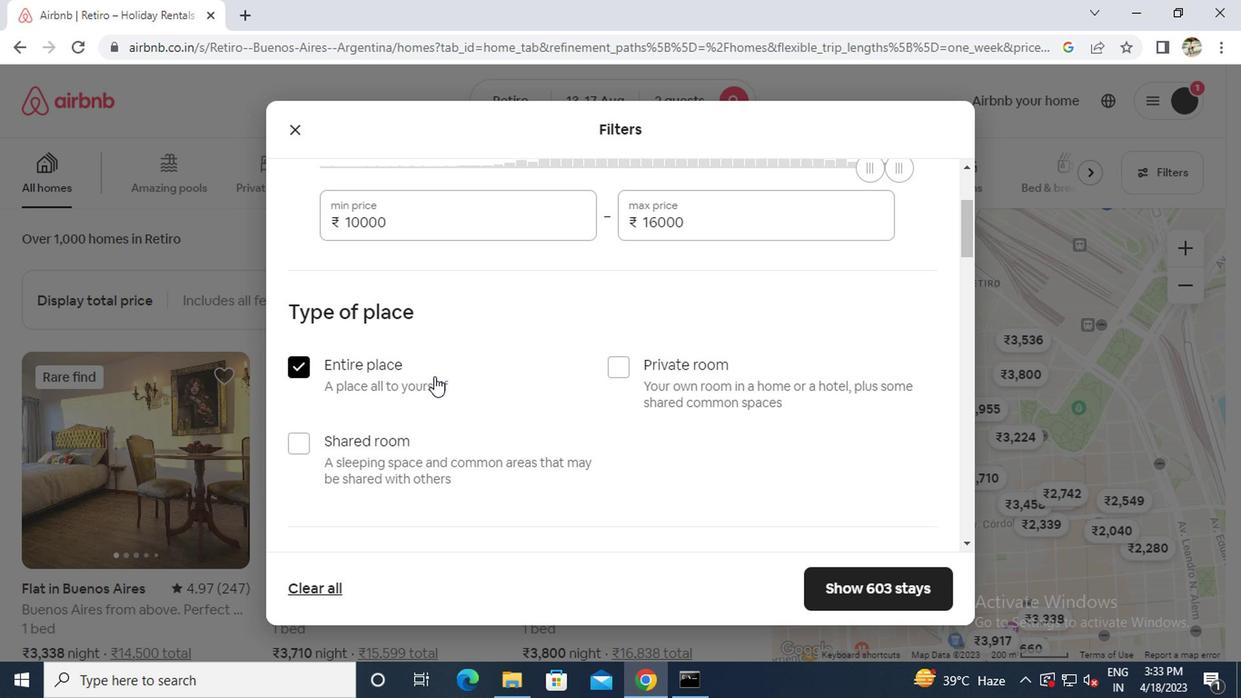 
Action: Mouse moved to (413, 371)
Screenshot: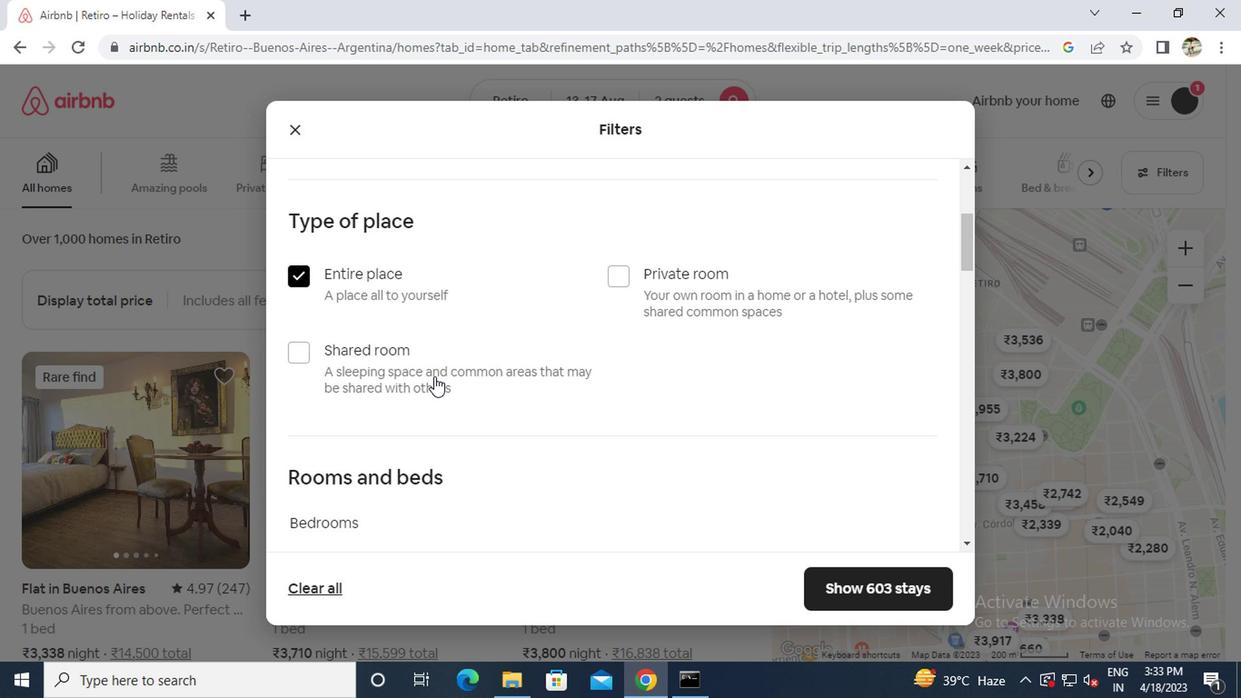 
Action: Mouse scrolled (413, 370) with delta (0, 0)
Screenshot: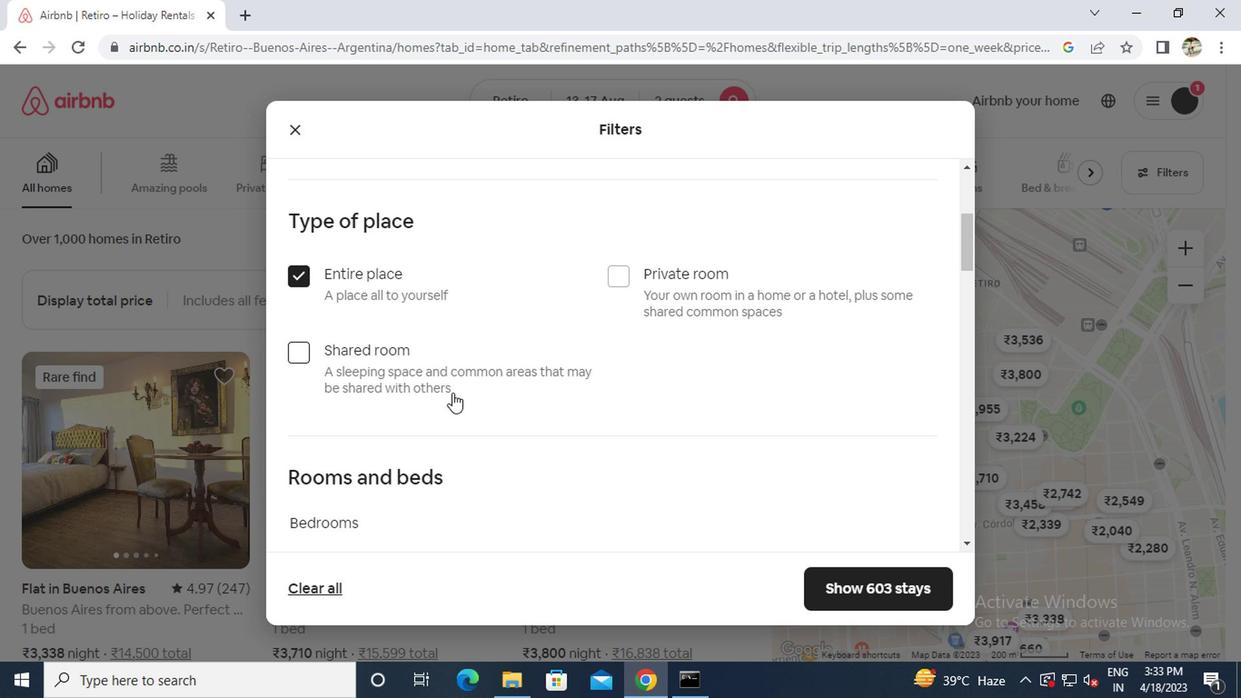 
Action: Mouse scrolled (413, 370) with delta (0, 0)
Screenshot: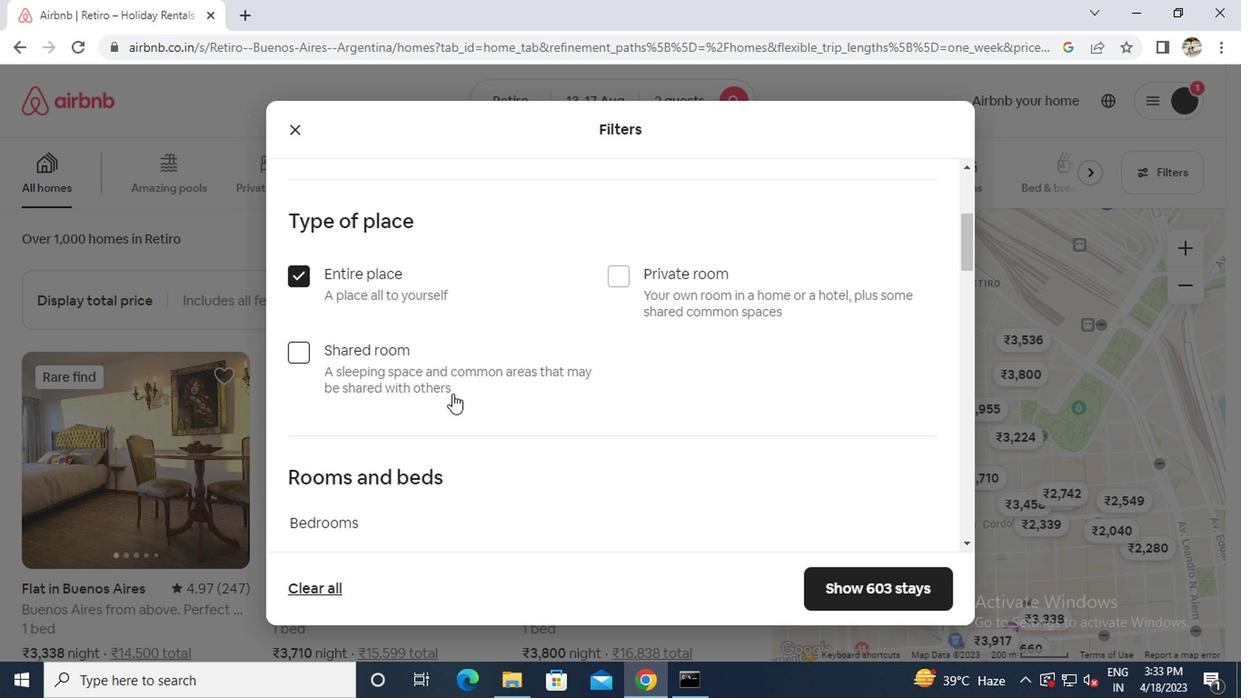 
Action: Mouse moved to (428, 369)
Screenshot: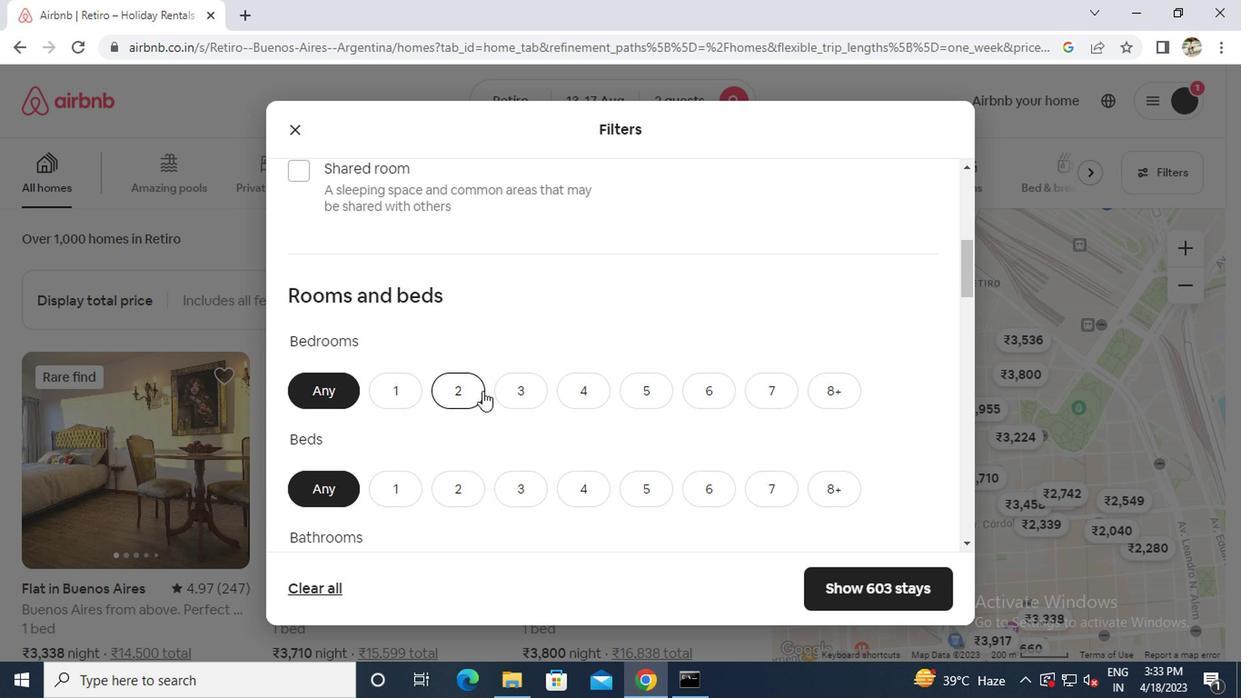 
Action: Mouse pressed left at (428, 369)
Screenshot: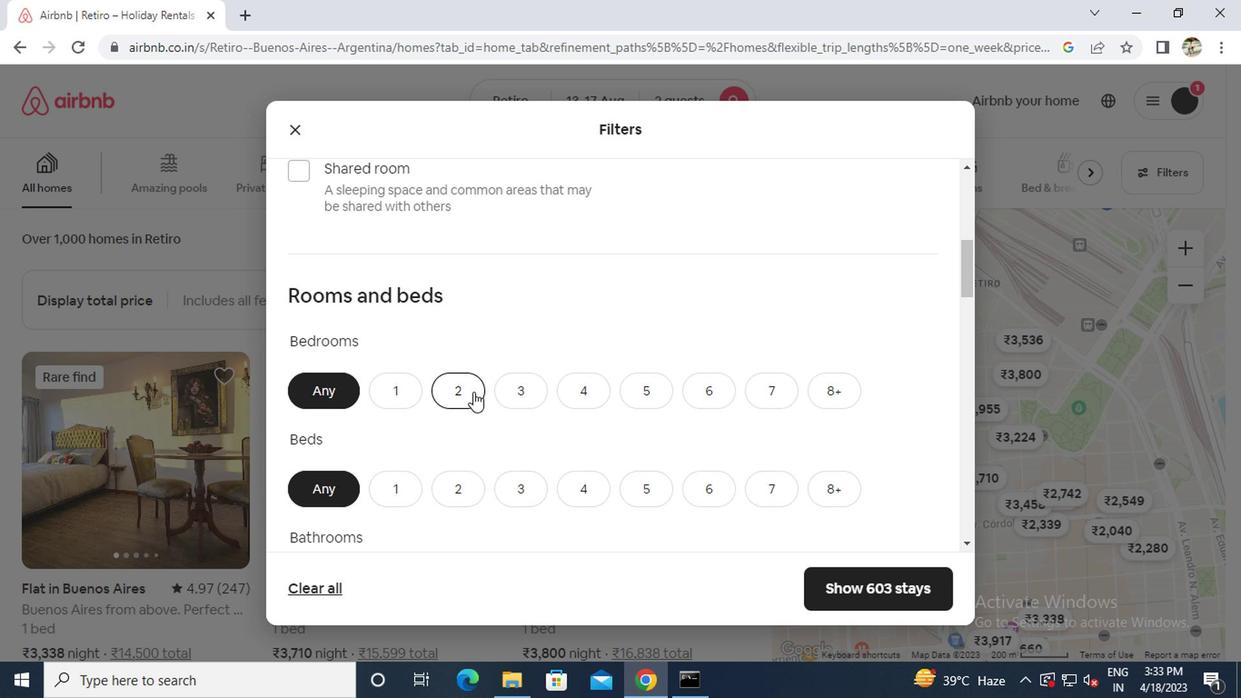 
Action: Mouse moved to (415, 433)
Screenshot: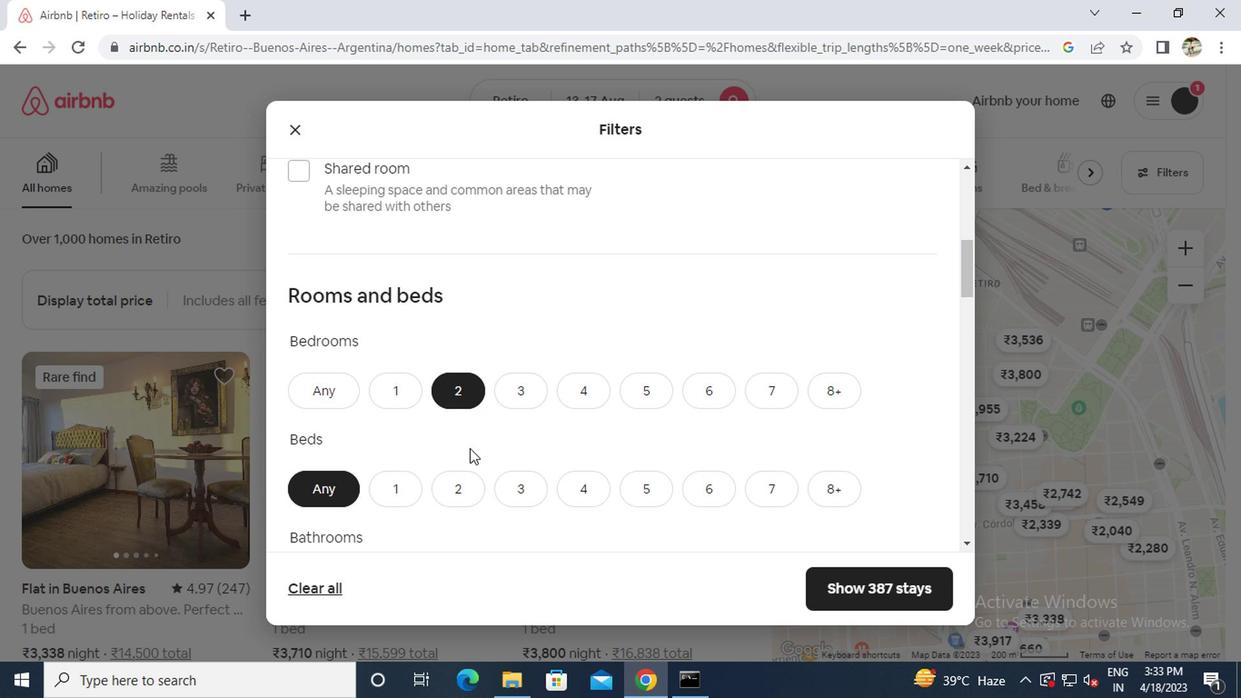 
Action: Mouse pressed left at (415, 433)
Screenshot: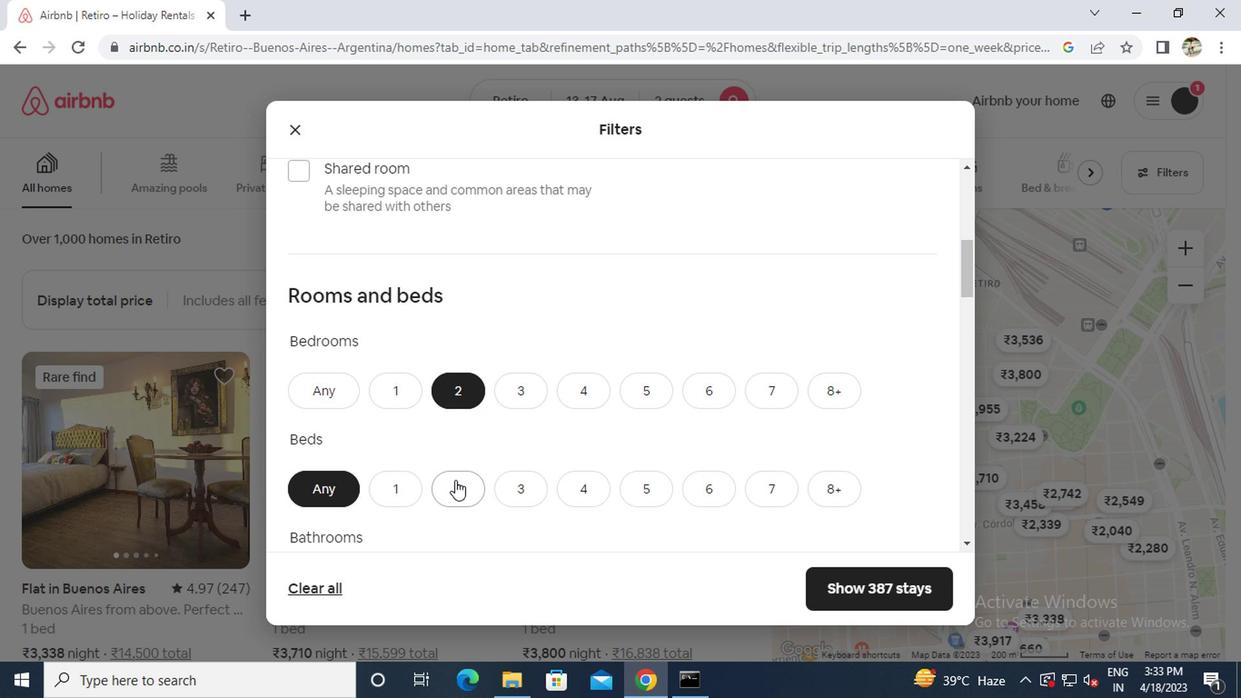 
Action: Mouse scrolled (415, 432) with delta (0, 0)
Screenshot: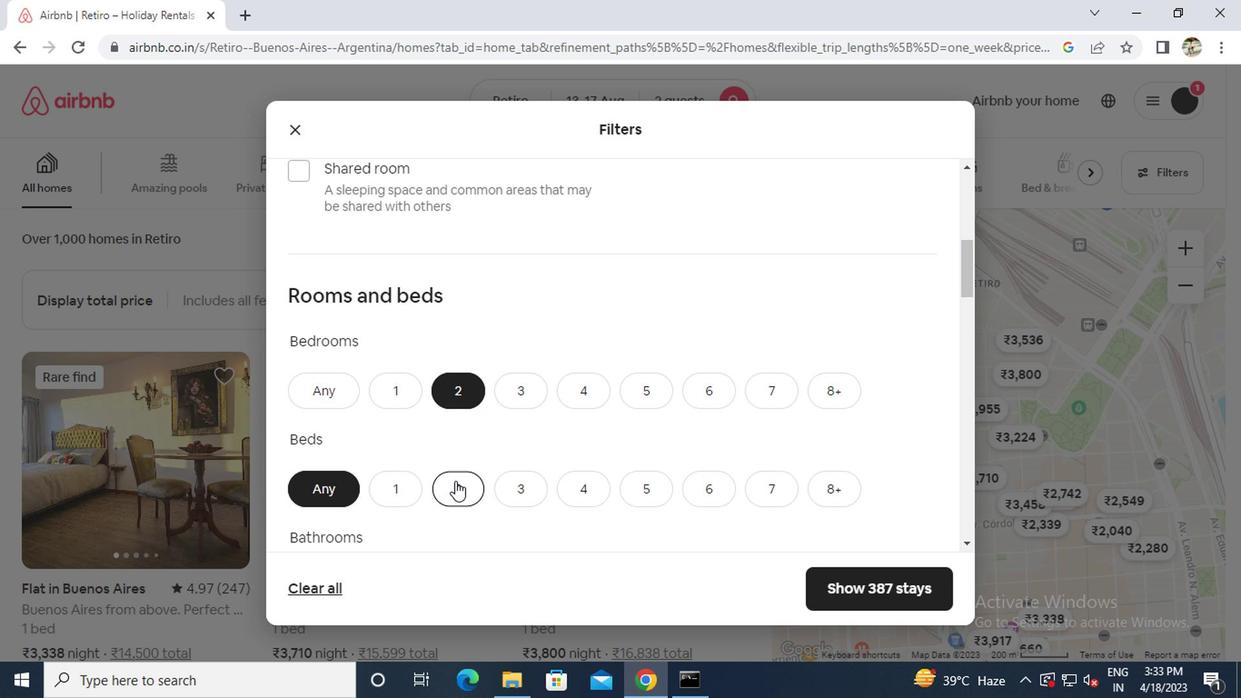 
Action: Mouse moved to (373, 444)
Screenshot: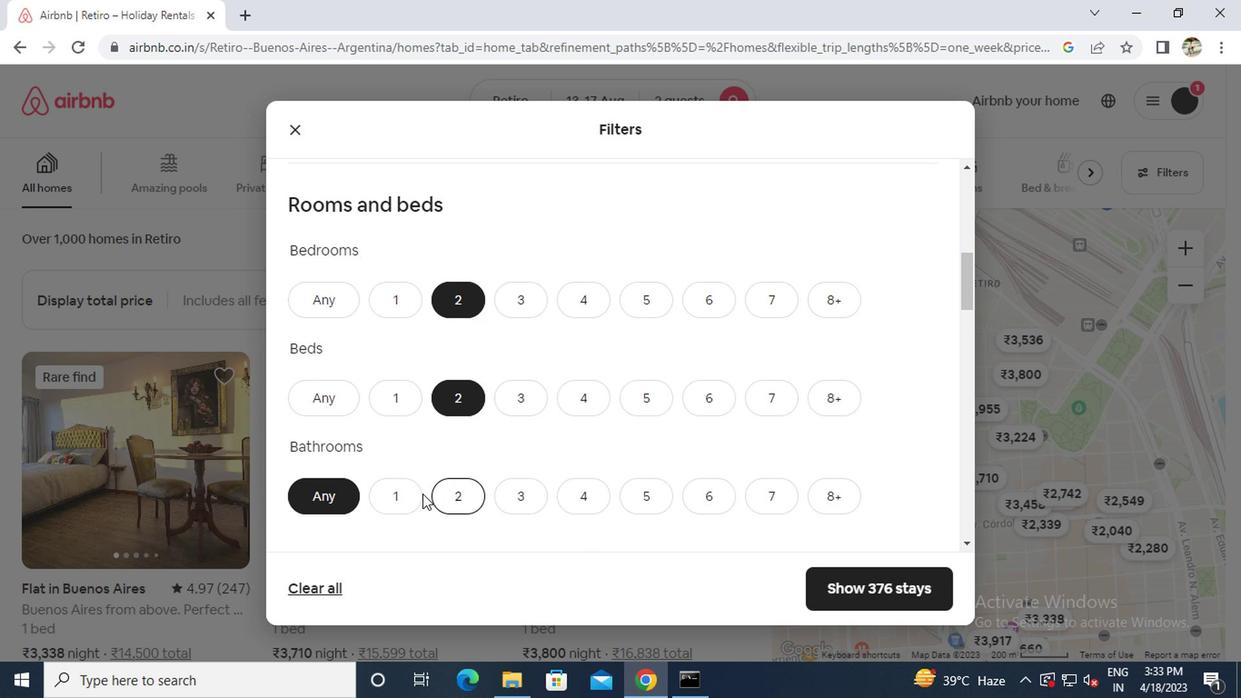 
Action: Mouse pressed left at (373, 444)
Screenshot: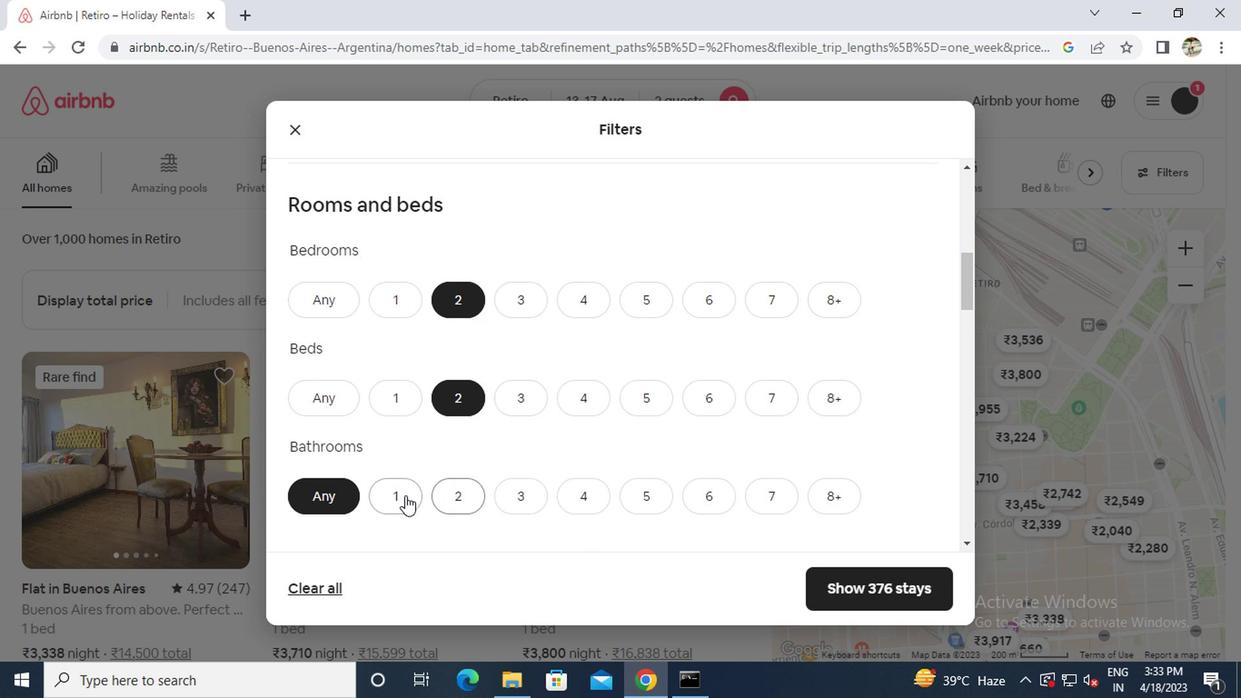 
Action: Mouse scrolled (373, 444) with delta (0, 0)
Screenshot: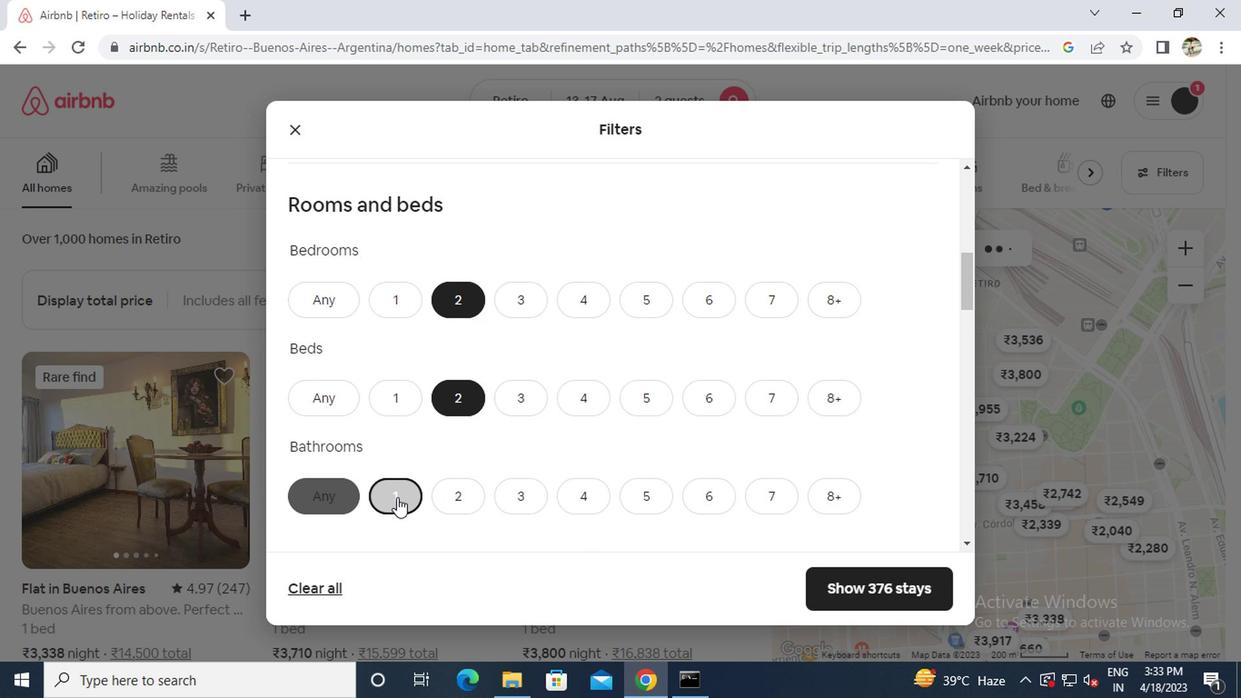 
Action: Mouse scrolled (373, 444) with delta (0, 0)
Screenshot: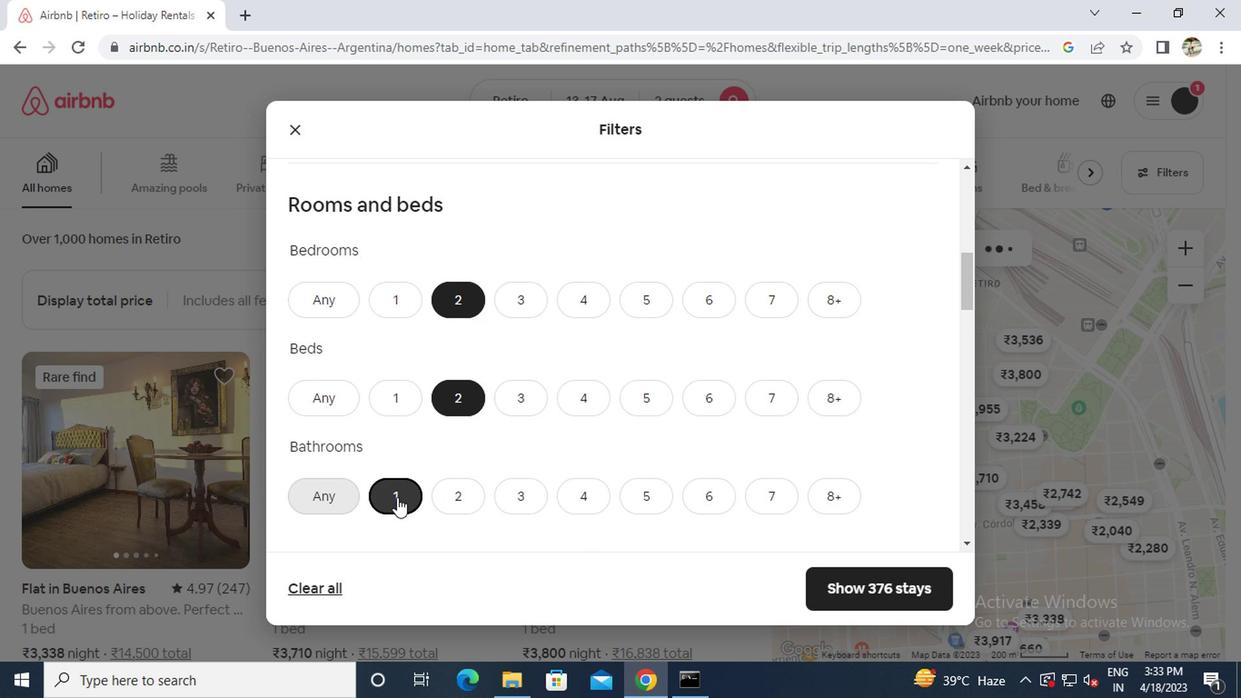 
Action: Mouse scrolled (373, 444) with delta (0, 0)
Screenshot: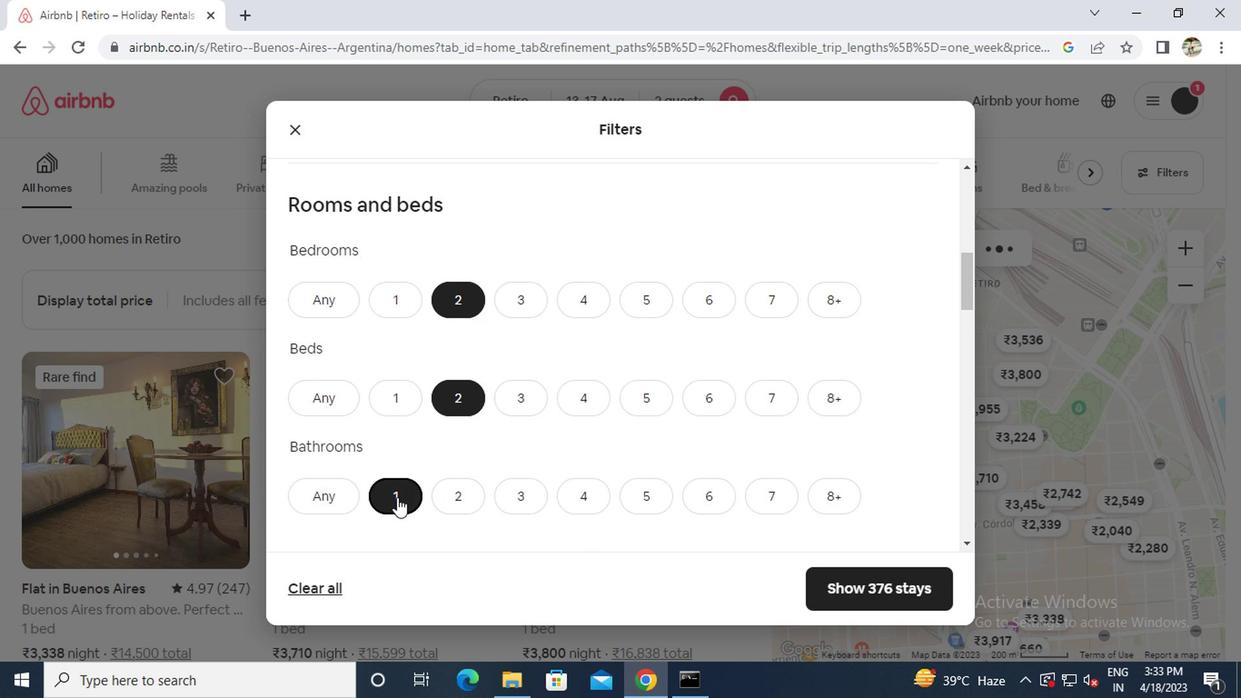 
Action: Mouse moved to (564, 404)
Screenshot: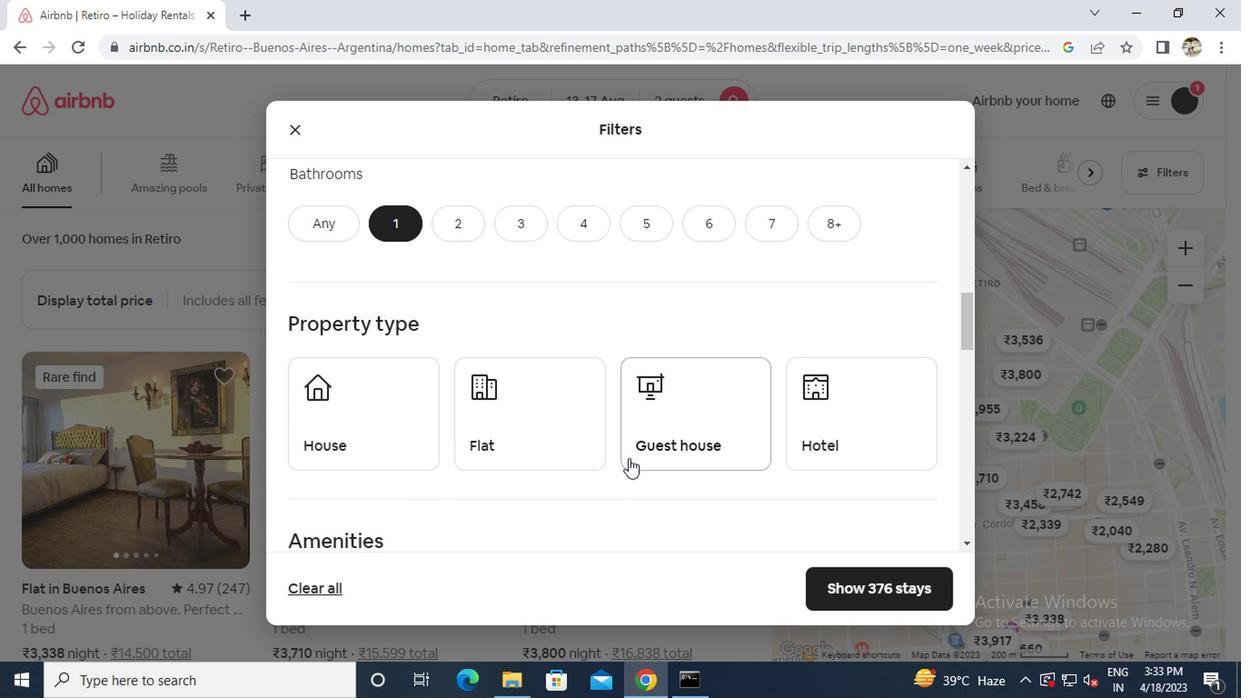 
Action: Mouse pressed left at (564, 404)
Screenshot: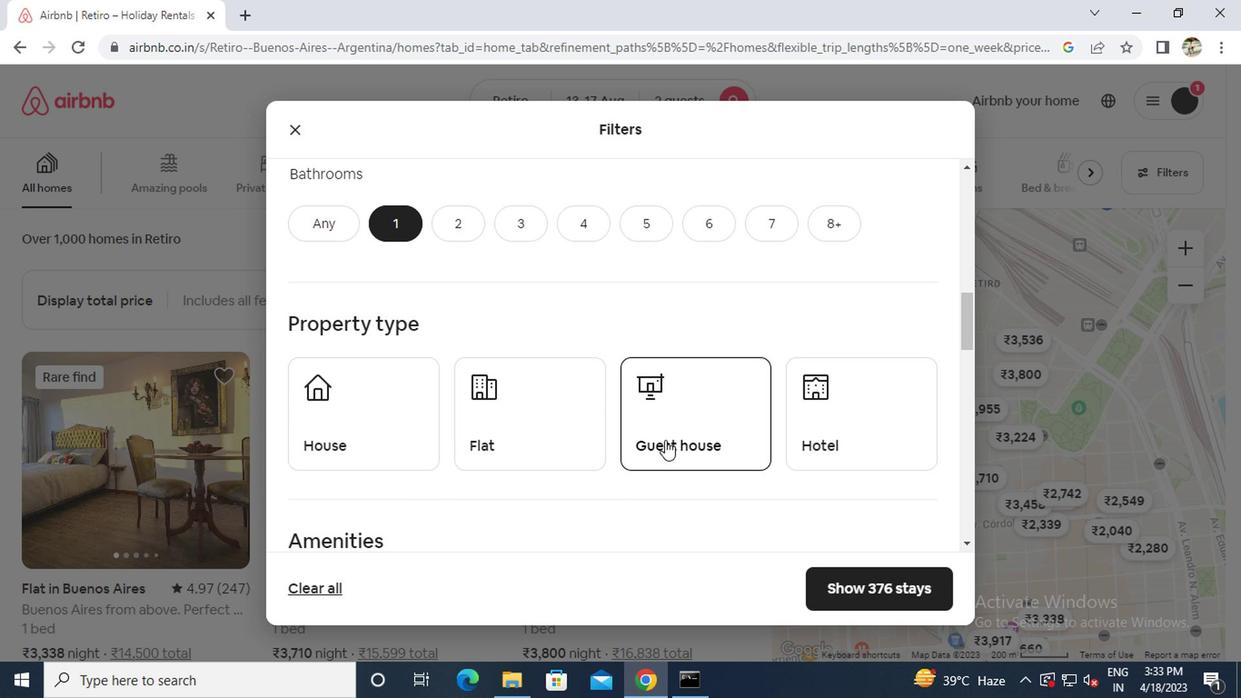 
Action: Mouse scrolled (564, 403) with delta (0, 0)
Screenshot: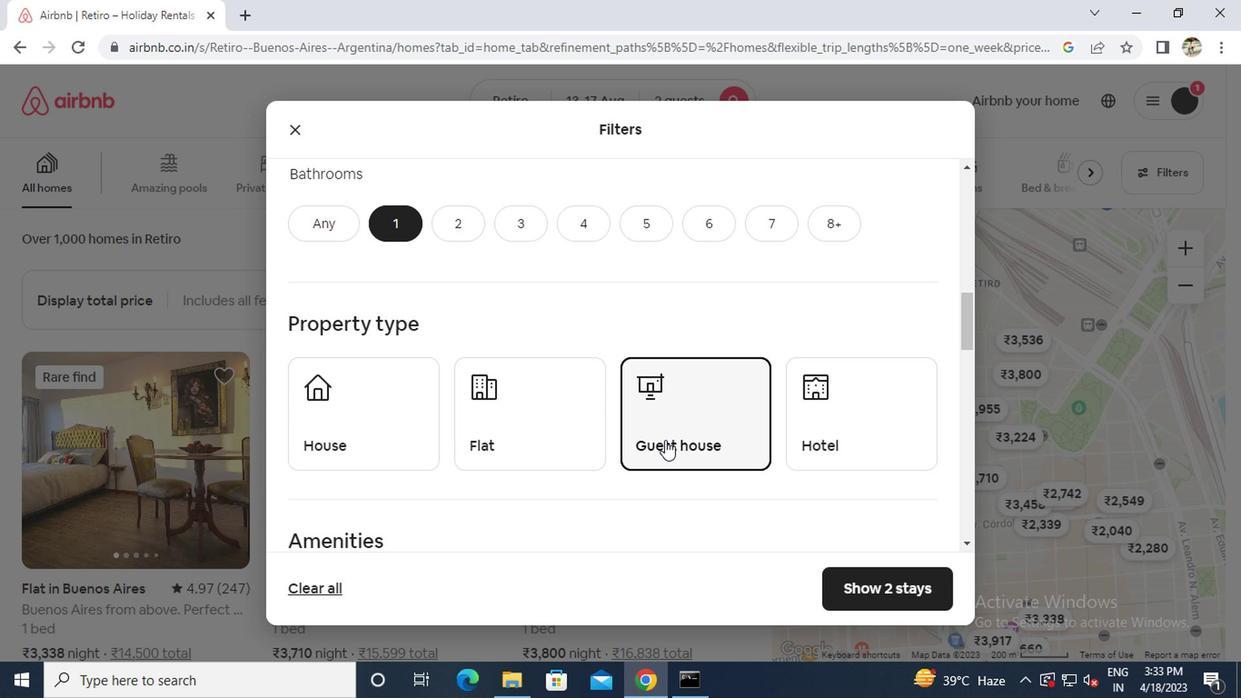 
Action: Mouse scrolled (564, 403) with delta (0, 0)
Screenshot: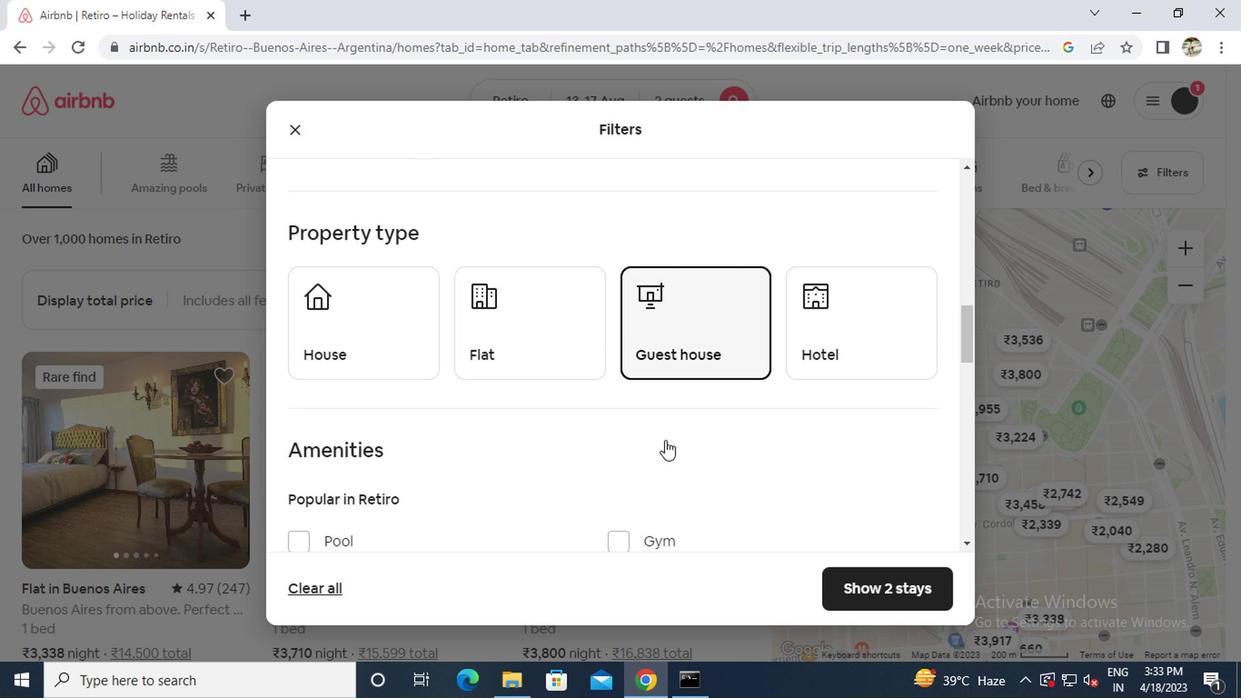 
Action: Mouse scrolled (564, 403) with delta (0, 0)
Screenshot: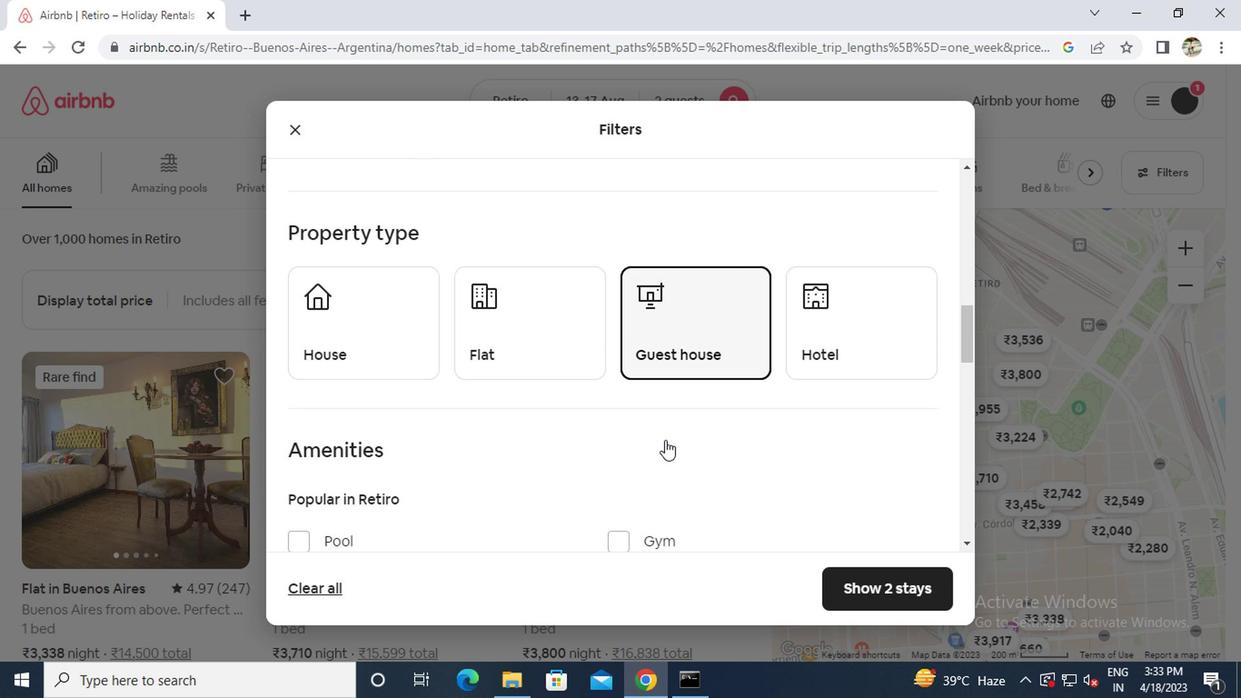
Action: Mouse moved to (442, 405)
Screenshot: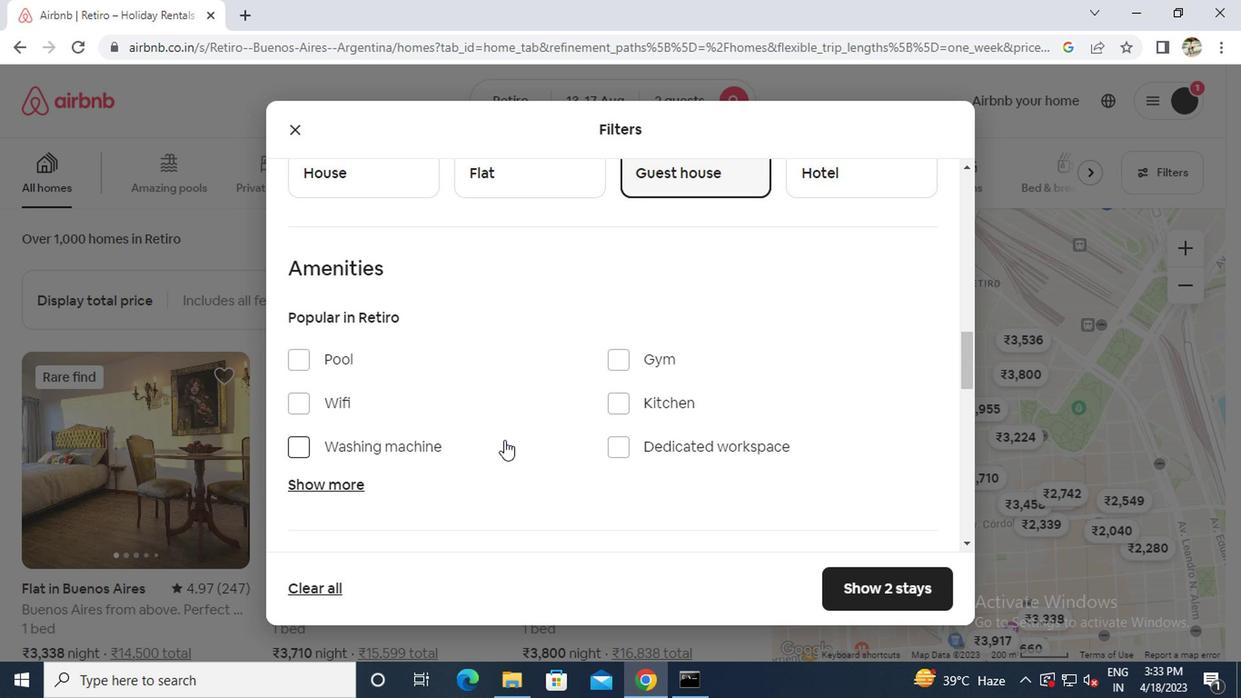 
Action: Mouse scrolled (442, 404) with delta (0, 0)
Screenshot: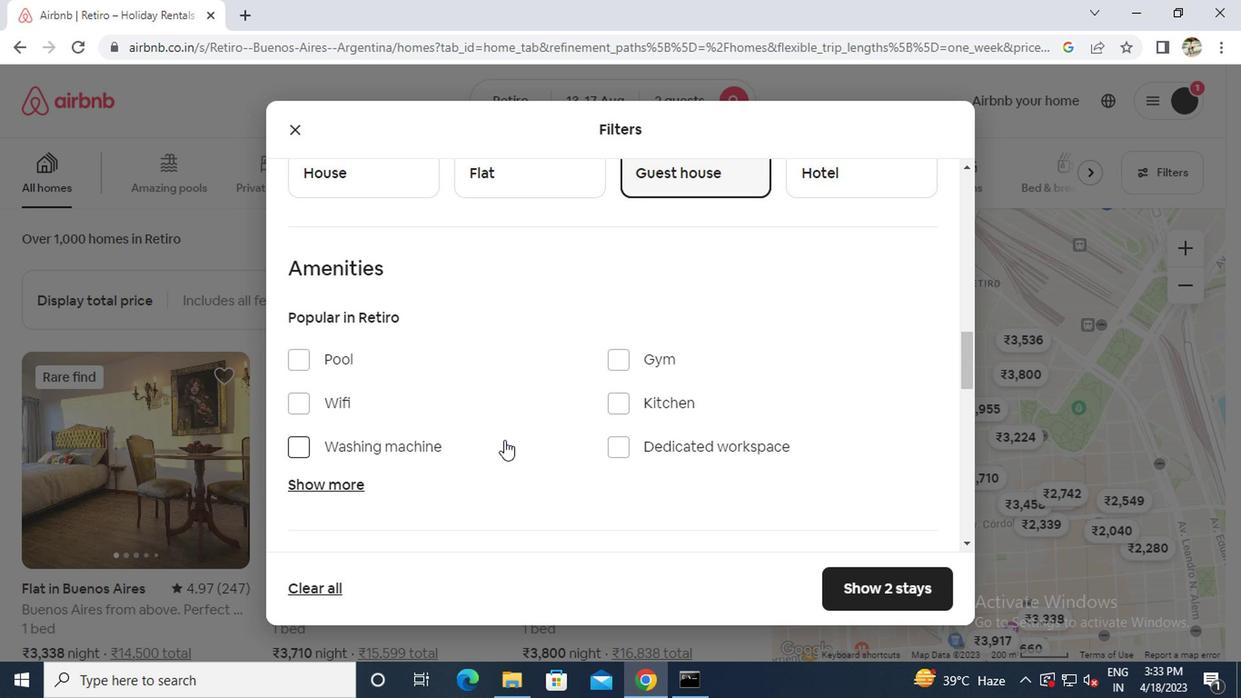
Action: Mouse moved to (441, 405)
Screenshot: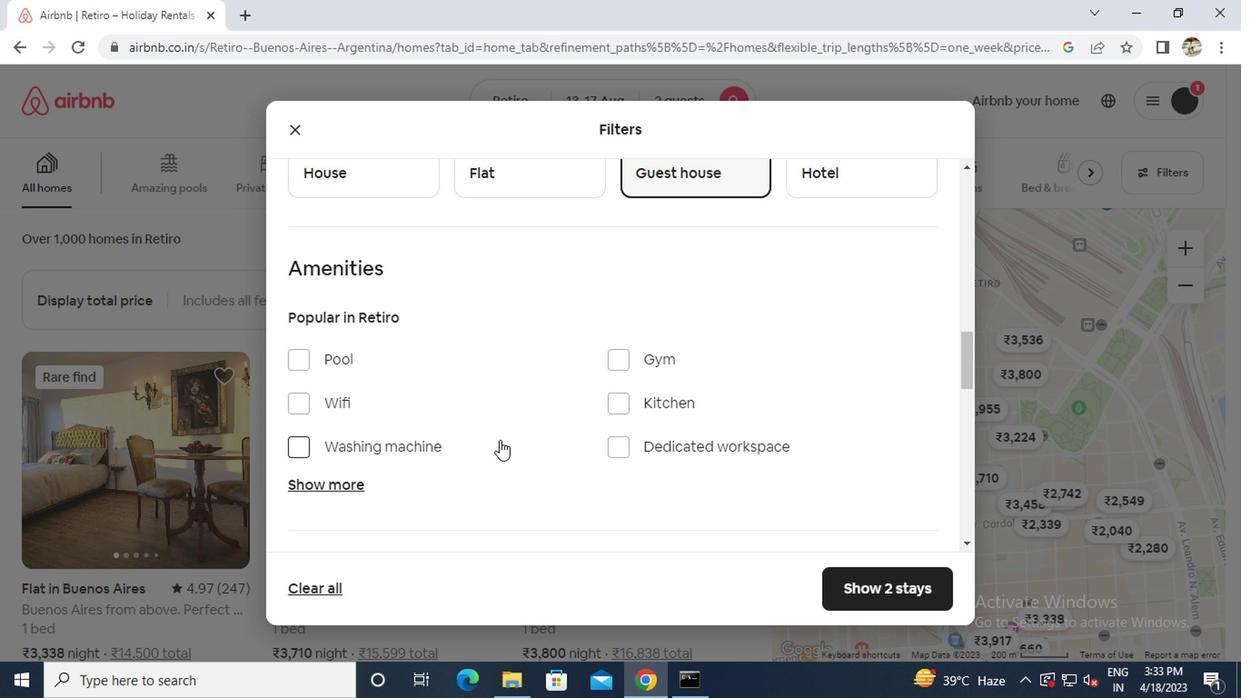 
Action: Mouse scrolled (441, 404) with delta (0, 0)
Screenshot: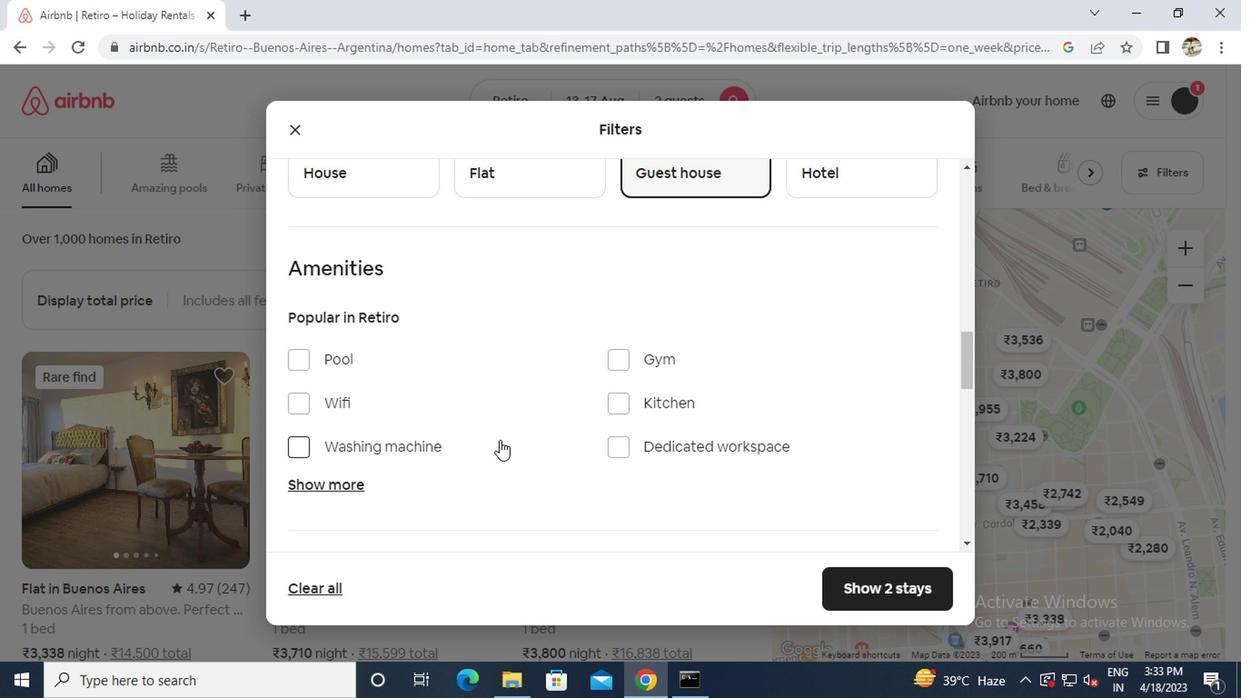 
Action: Mouse moved to (305, 248)
Screenshot: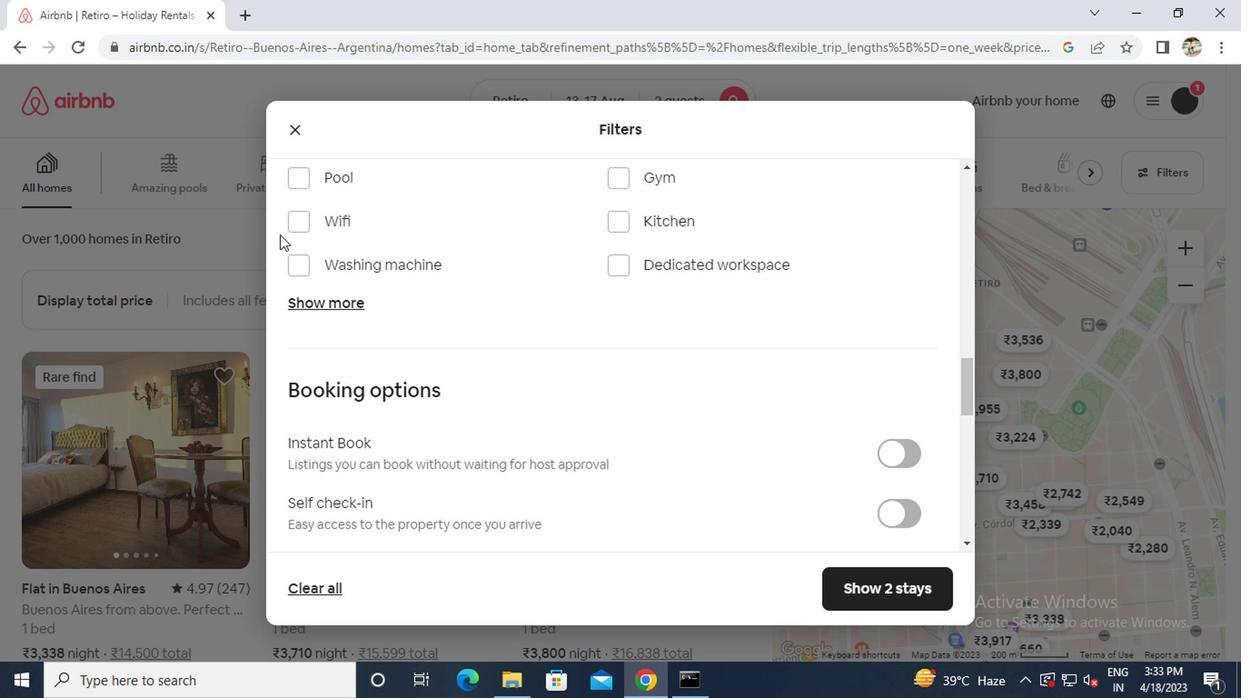 
Action: Mouse pressed left at (305, 248)
Screenshot: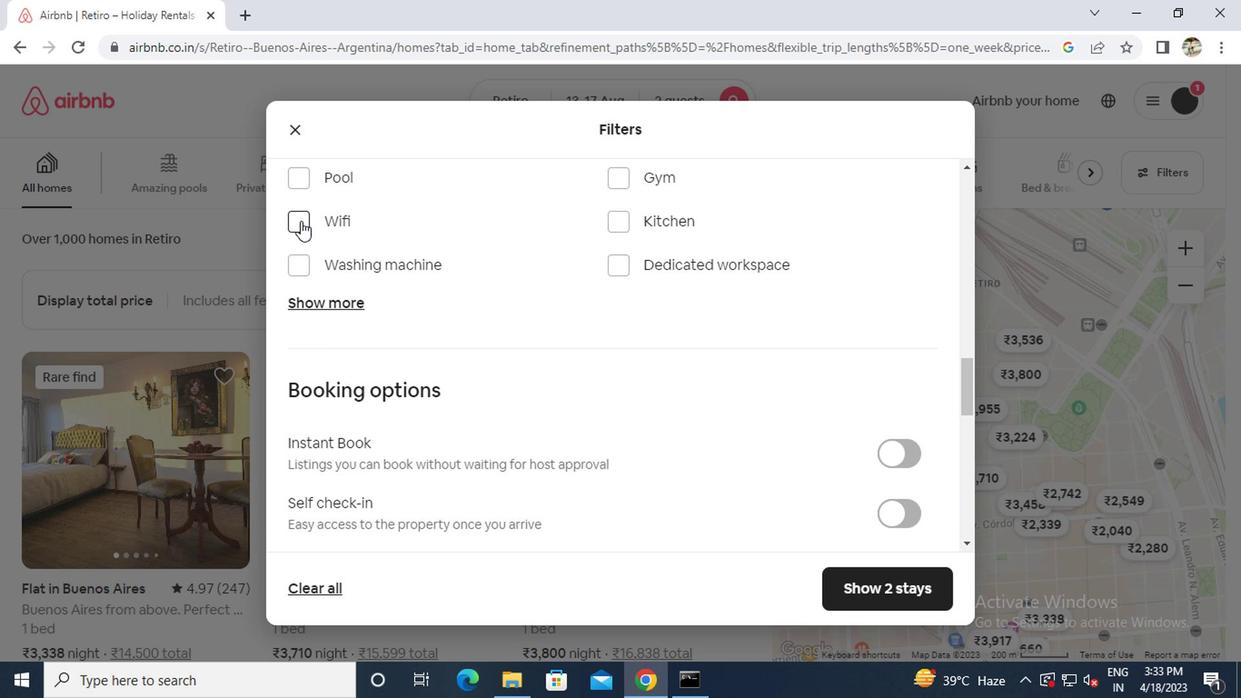 
Action: Mouse moved to (314, 305)
Screenshot: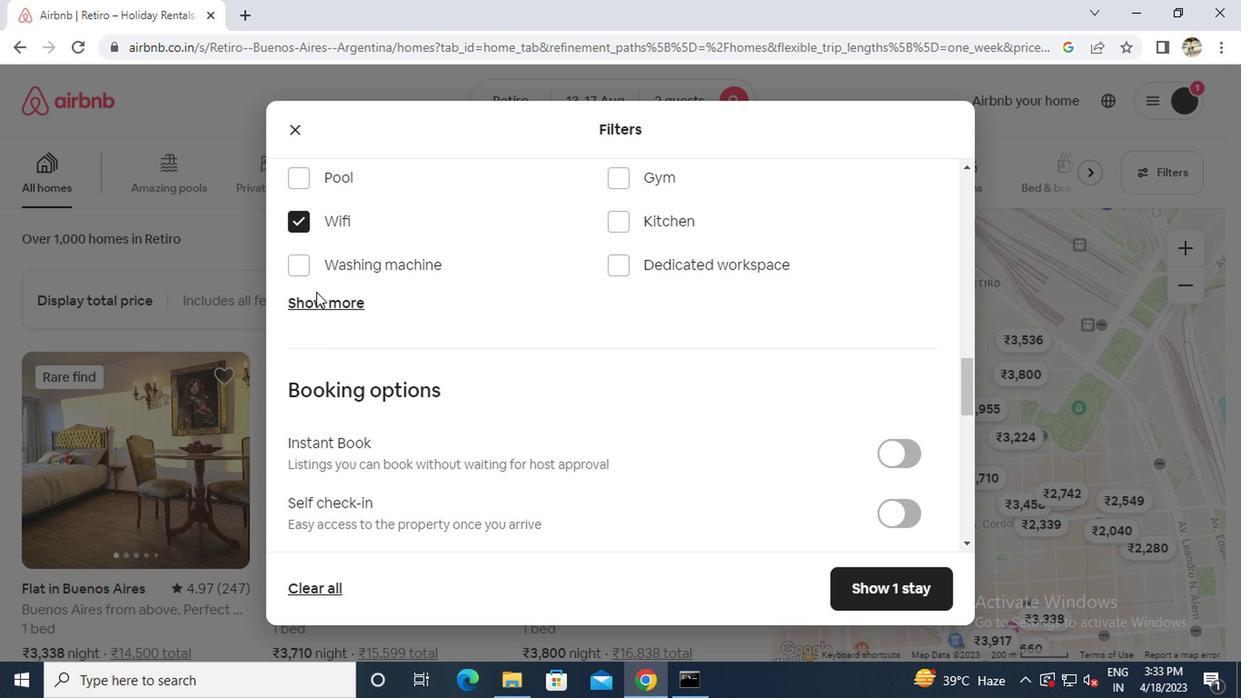 
Action: Mouse pressed left at (314, 305)
Screenshot: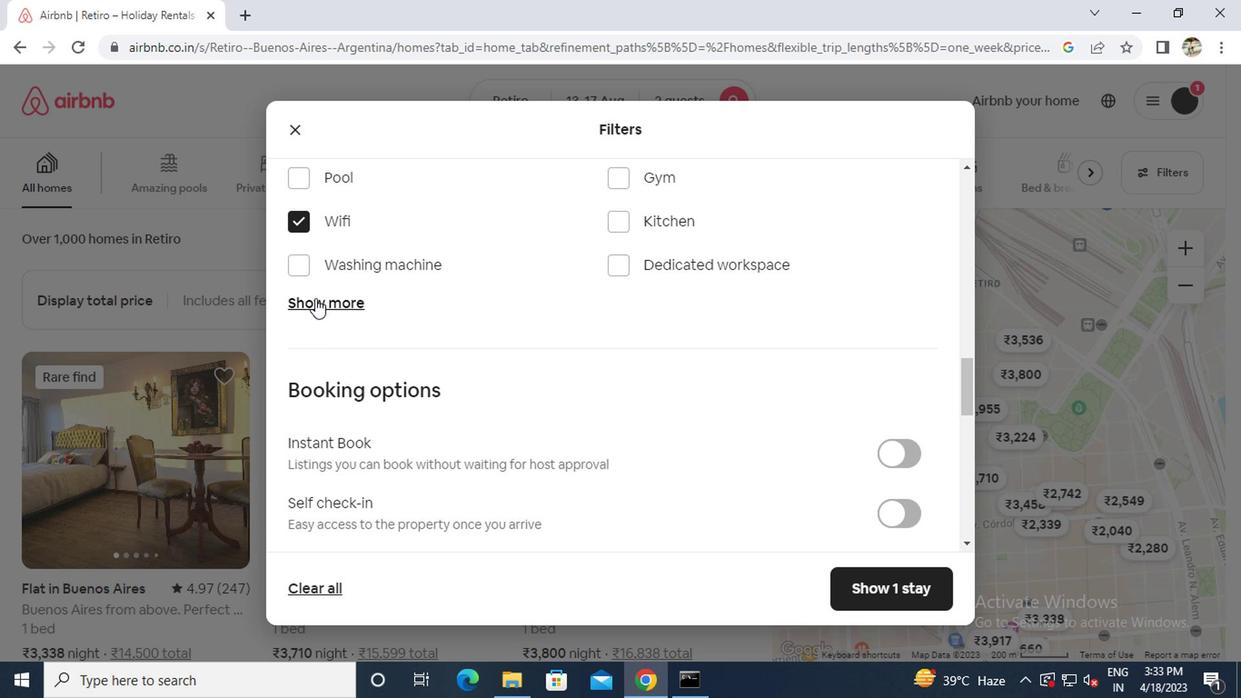 
Action: Mouse moved to (300, 384)
Screenshot: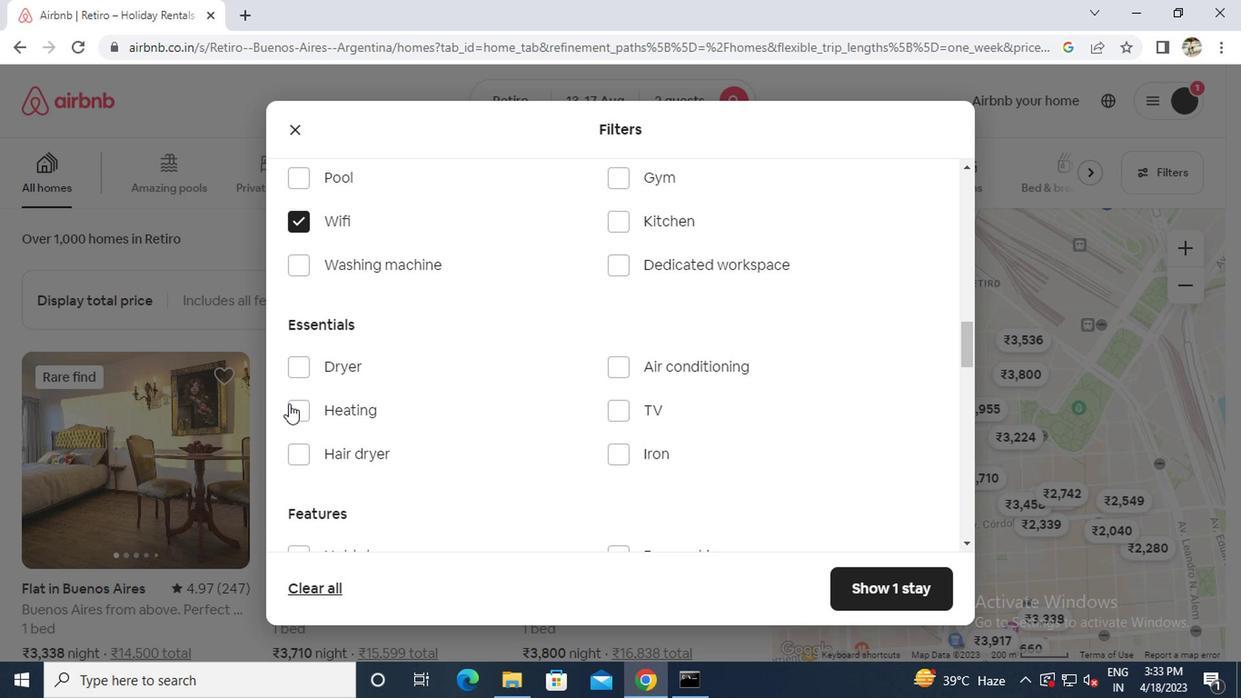 
Action: Mouse pressed left at (300, 384)
Screenshot: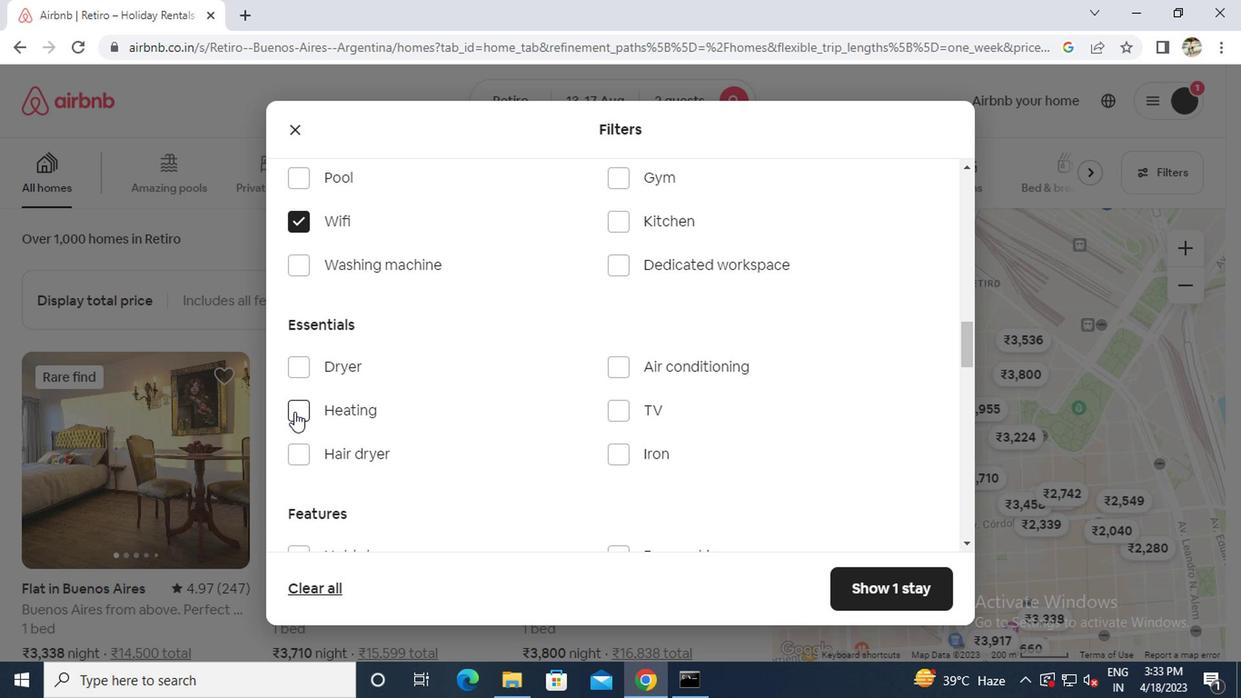 
Action: Mouse moved to (411, 384)
Screenshot: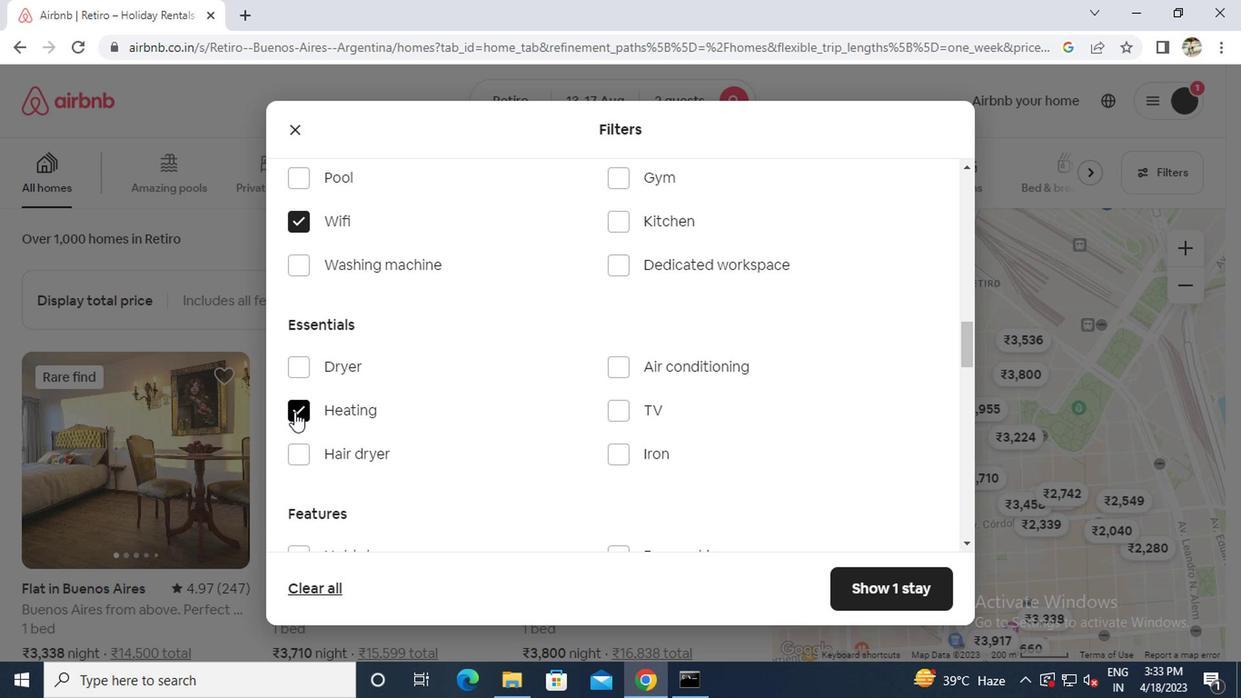 
Action: Mouse scrolled (411, 383) with delta (0, 0)
Screenshot: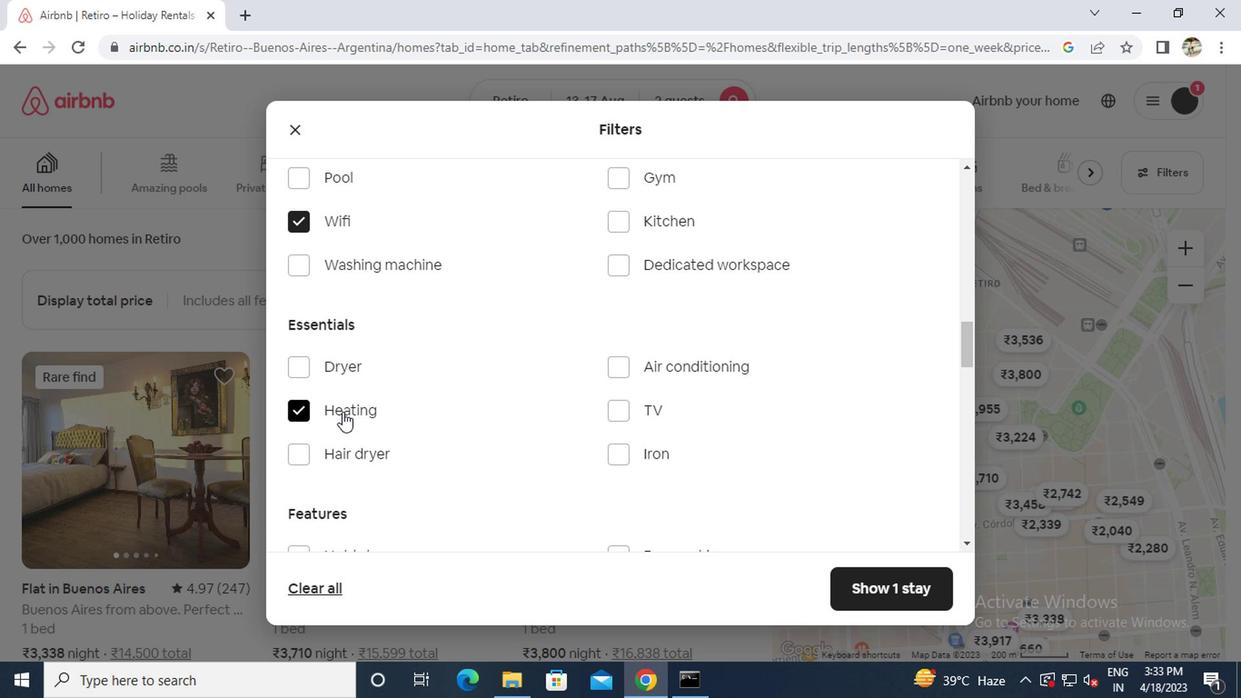 
Action: Mouse scrolled (411, 383) with delta (0, 0)
Screenshot: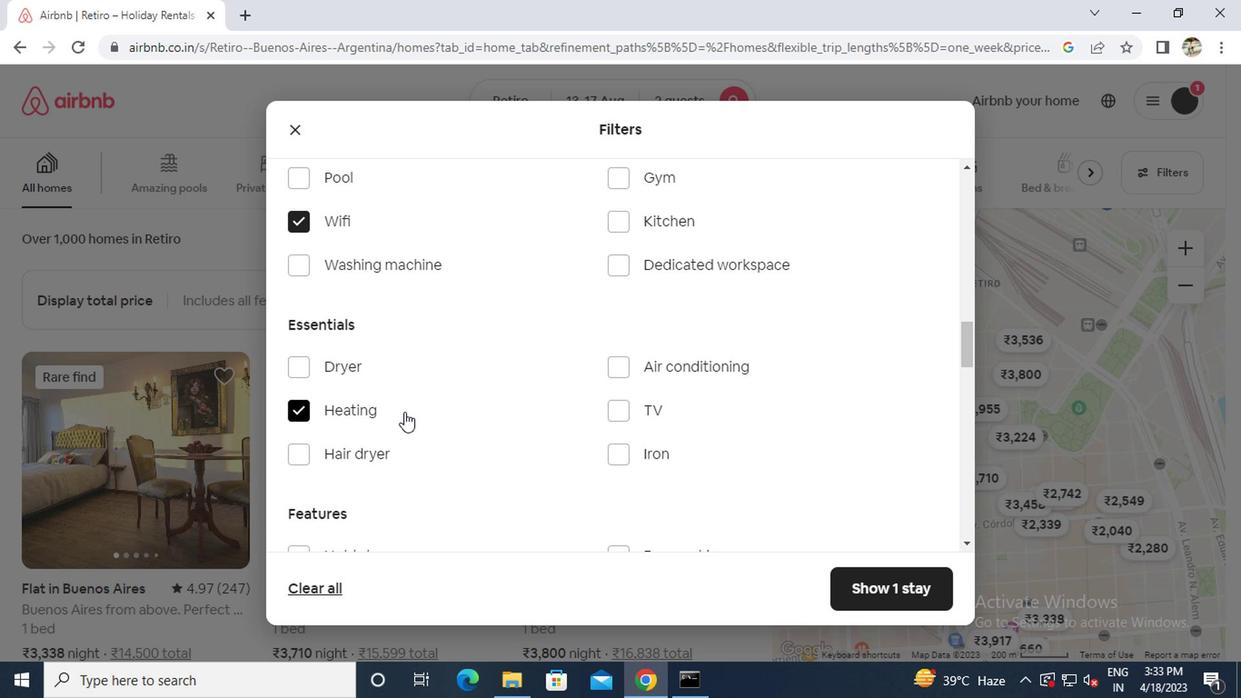 
Action: Mouse scrolled (411, 383) with delta (0, 0)
Screenshot: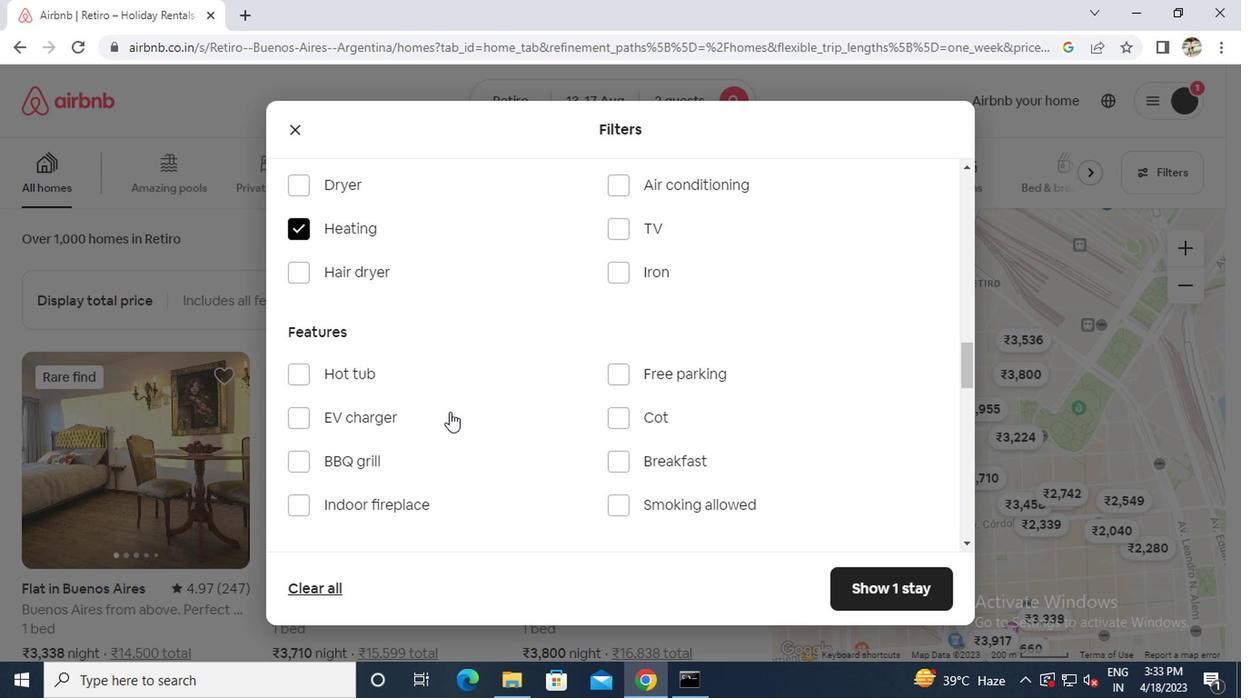 
Action: Mouse scrolled (411, 383) with delta (0, 0)
Screenshot: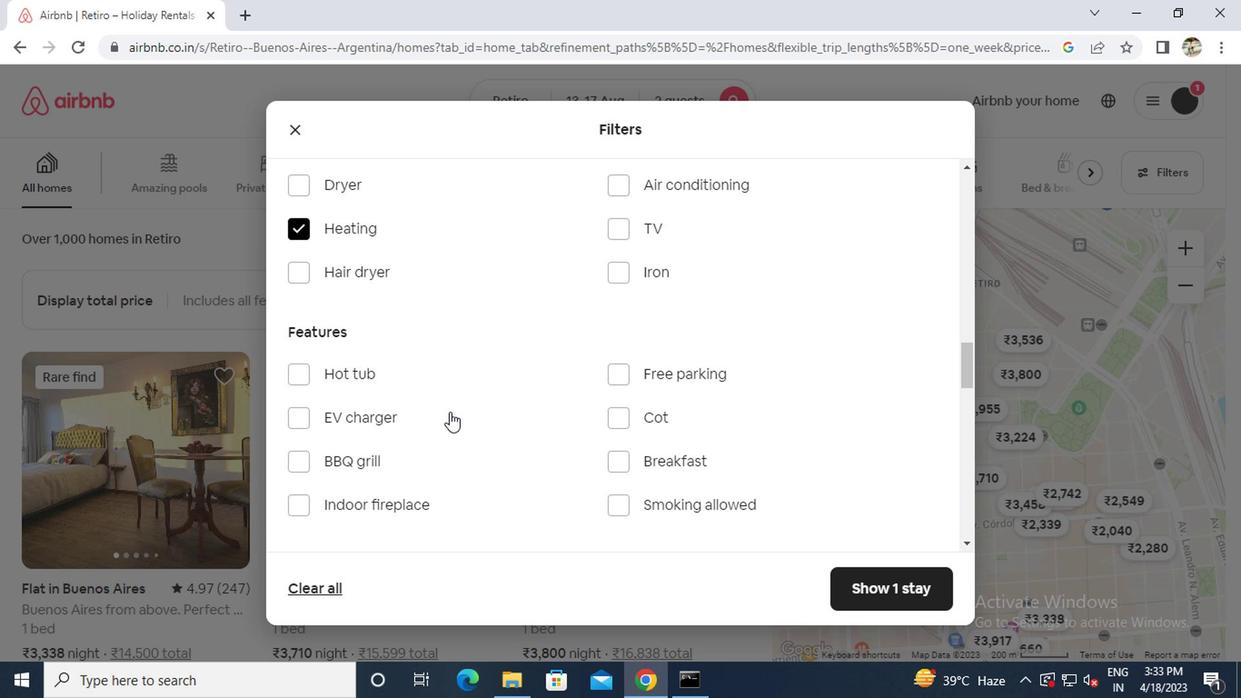 
Action: Mouse scrolled (411, 383) with delta (0, 0)
Screenshot: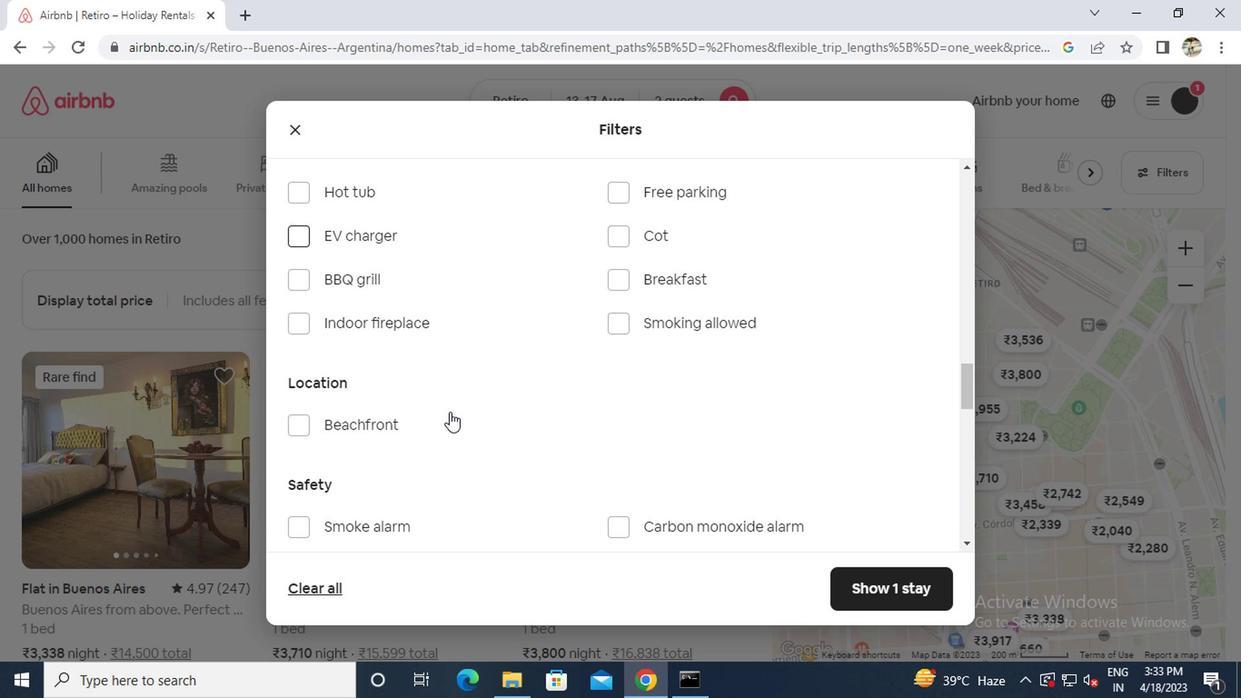 
Action: Mouse scrolled (411, 383) with delta (0, 0)
Screenshot: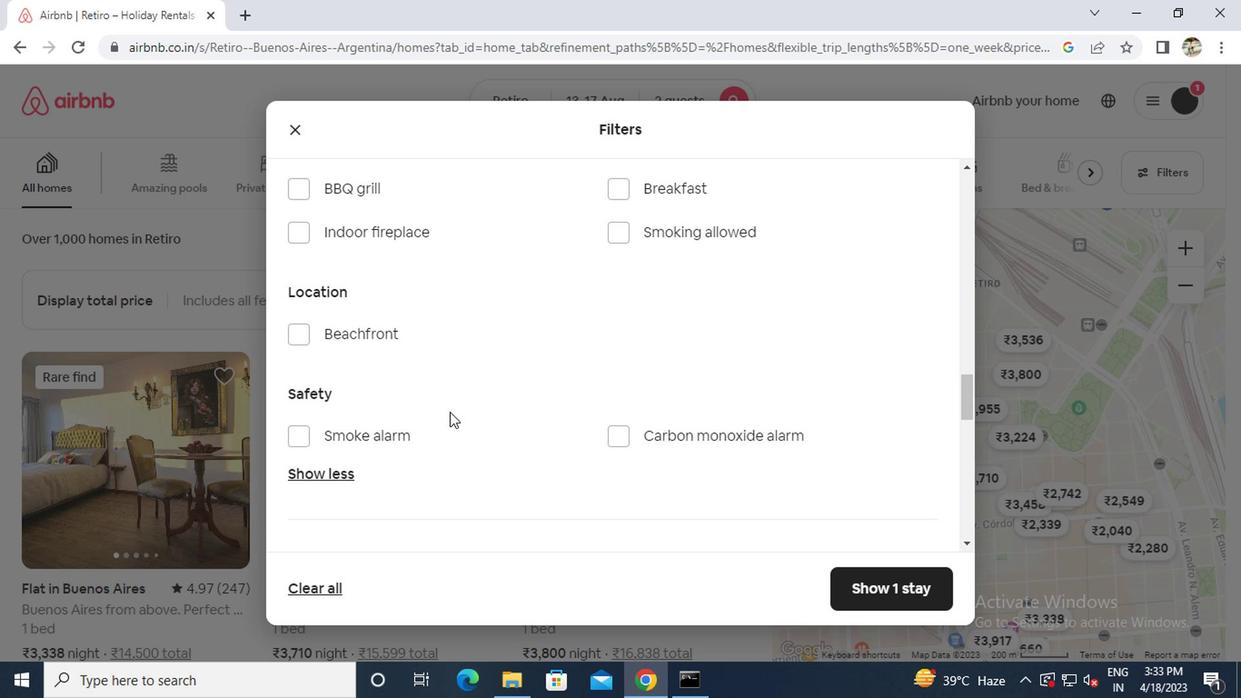 
Action: Mouse scrolled (411, 383) with delta (0, 0)
Screenshot: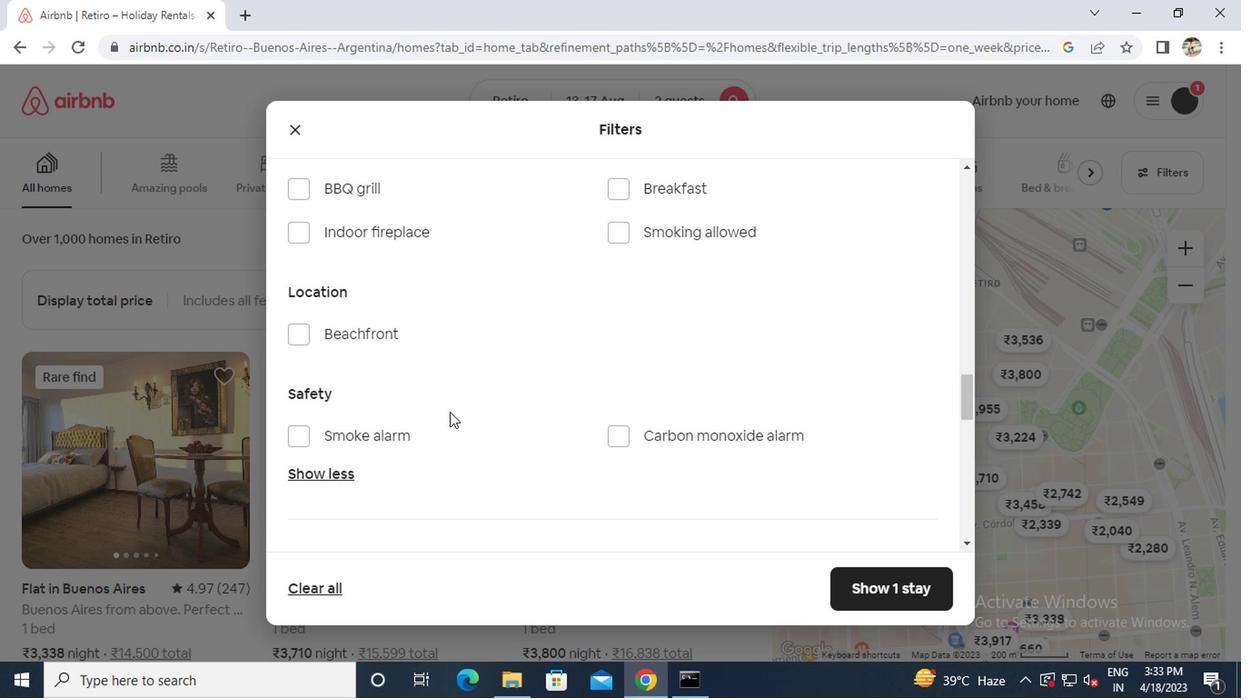 
Action: Mouse moved to (417, 383)
Screenshot: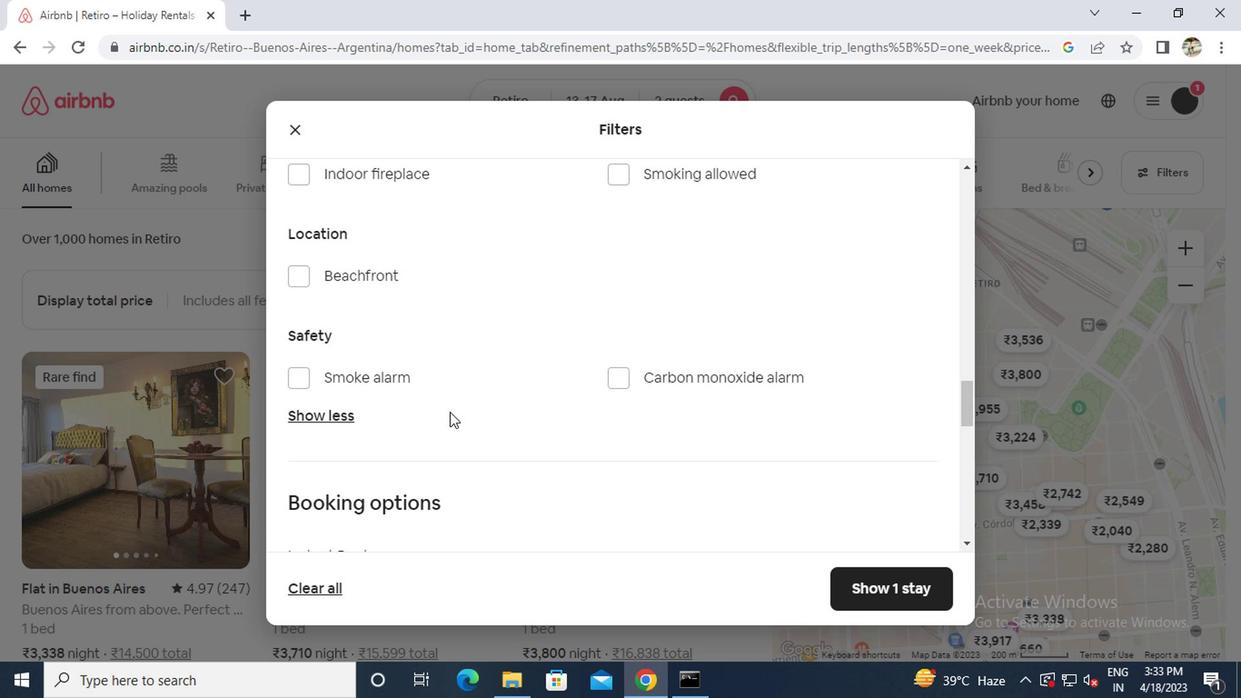 
Action: Mouse scrolled (417, 382) with delta (0, 0)
Screenshot: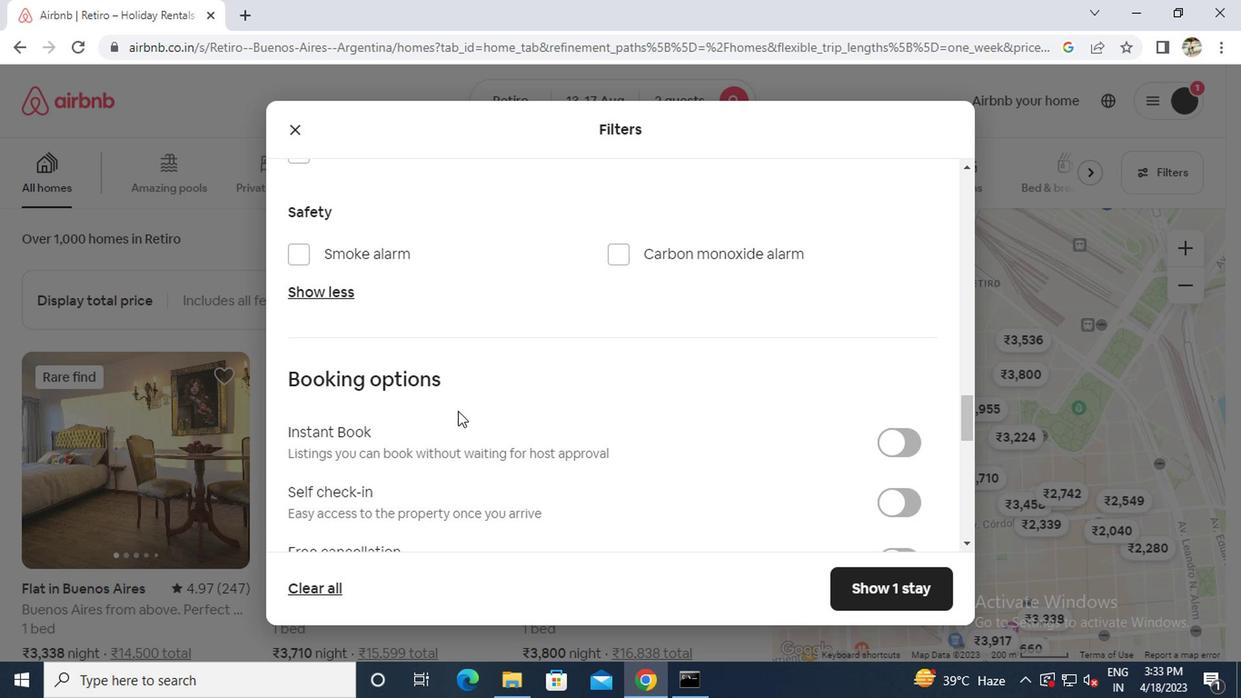 
Action: Mouse moved to (735, 378)
Screenshot: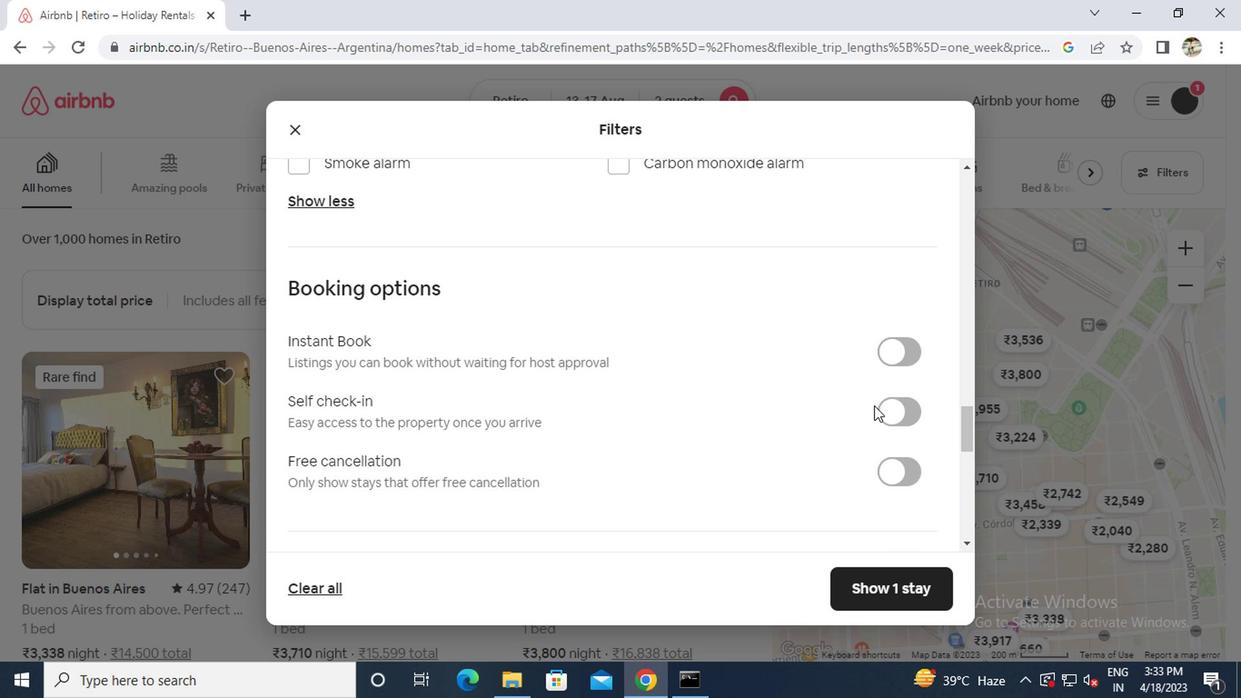 
Action: Mouse pressed left at (735, 378)
Screenshot: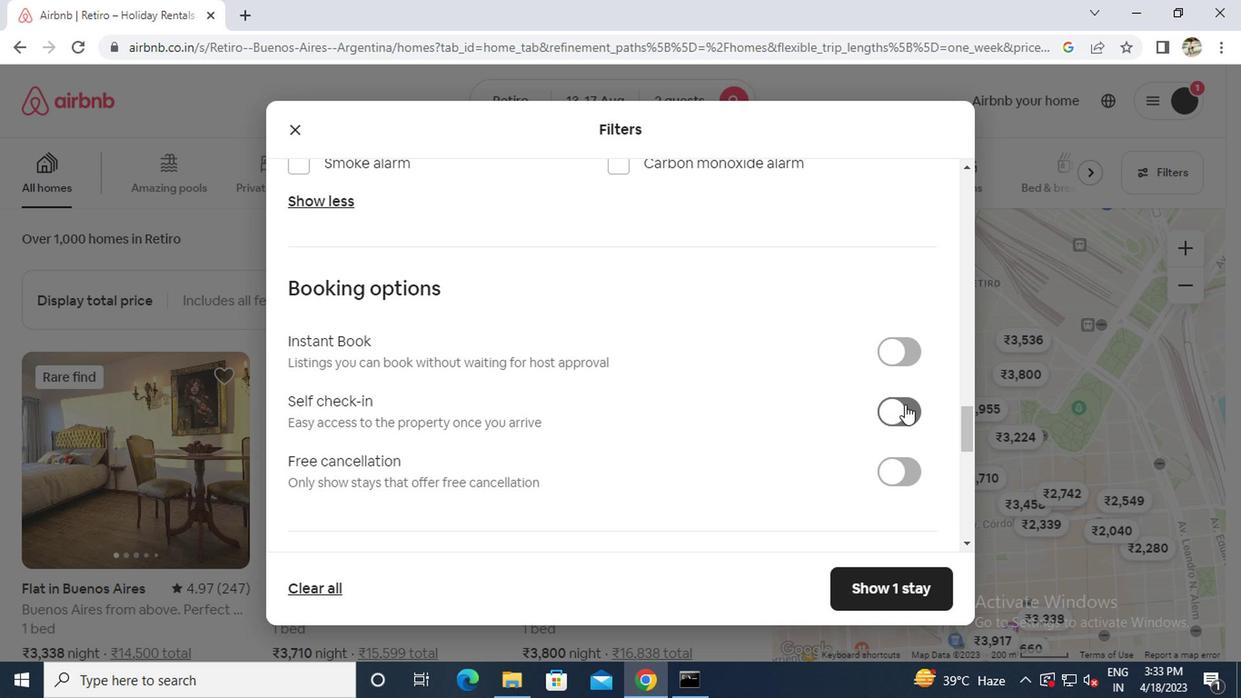 
Action: Mouse scrolled (735, 378) with delta (0, 0)
Screenshot: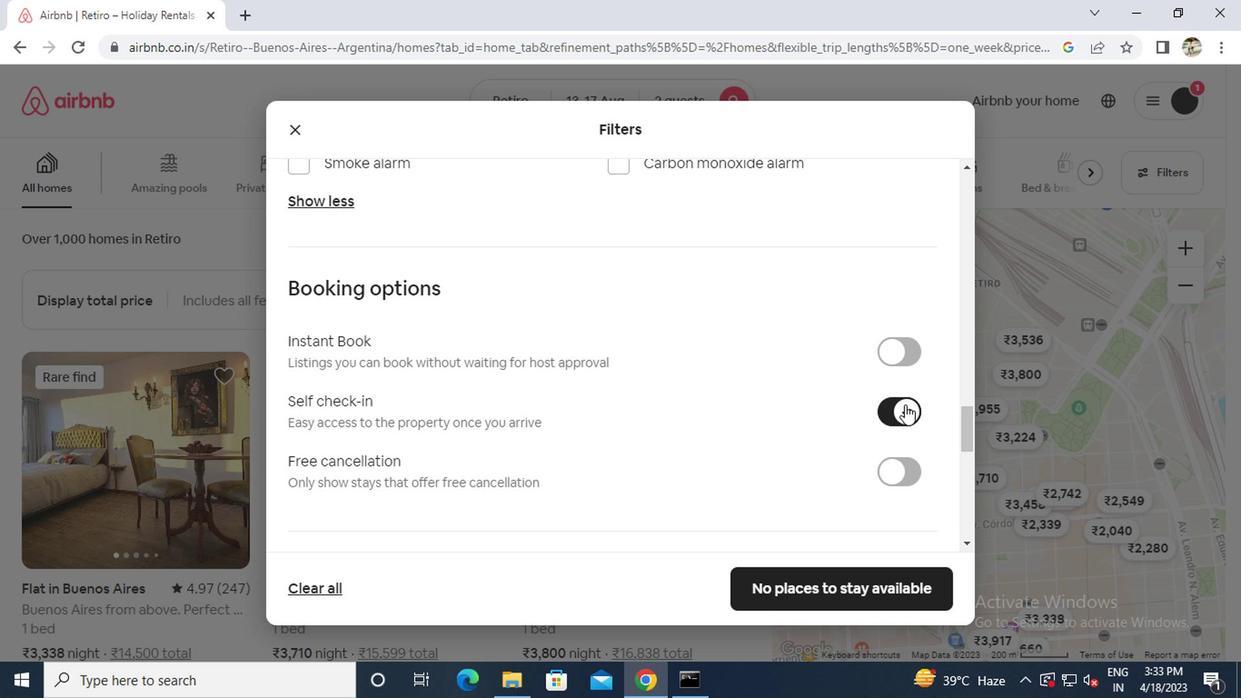 
Action: Mouse scrolled (735, 378) with delta (0, 0)
Screenshot: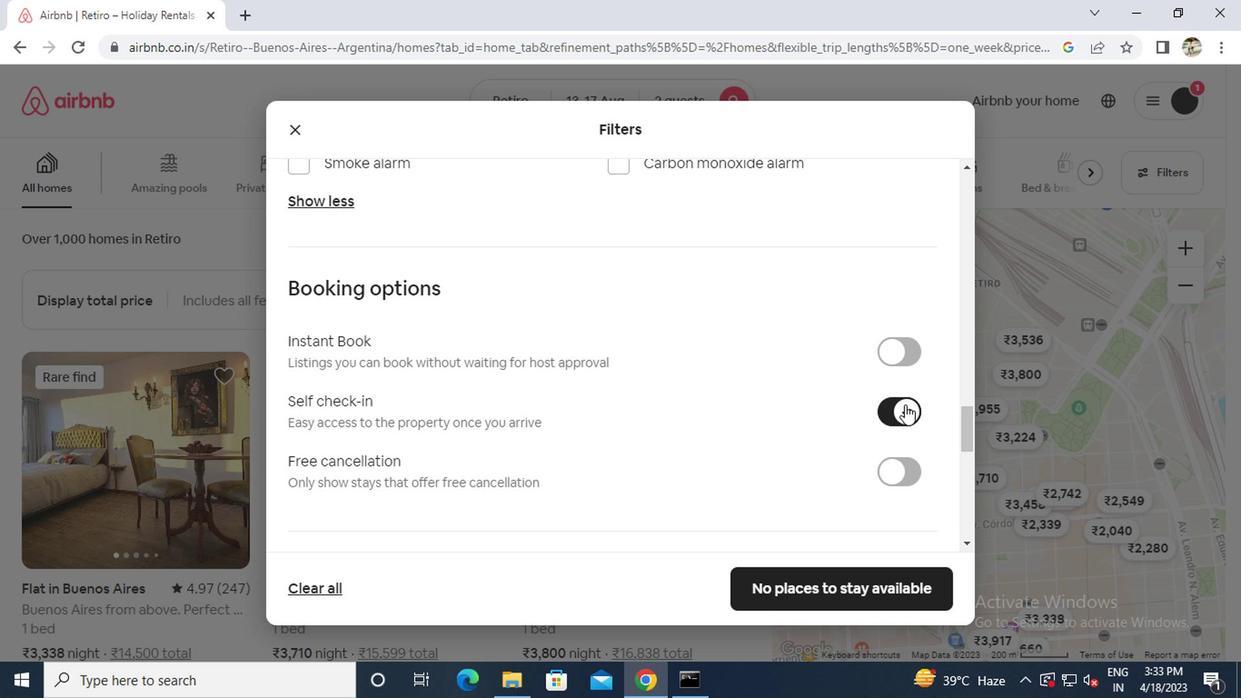 
Action: Mouse scrolled (735, 378) with delta (0, 0)
Screenshot: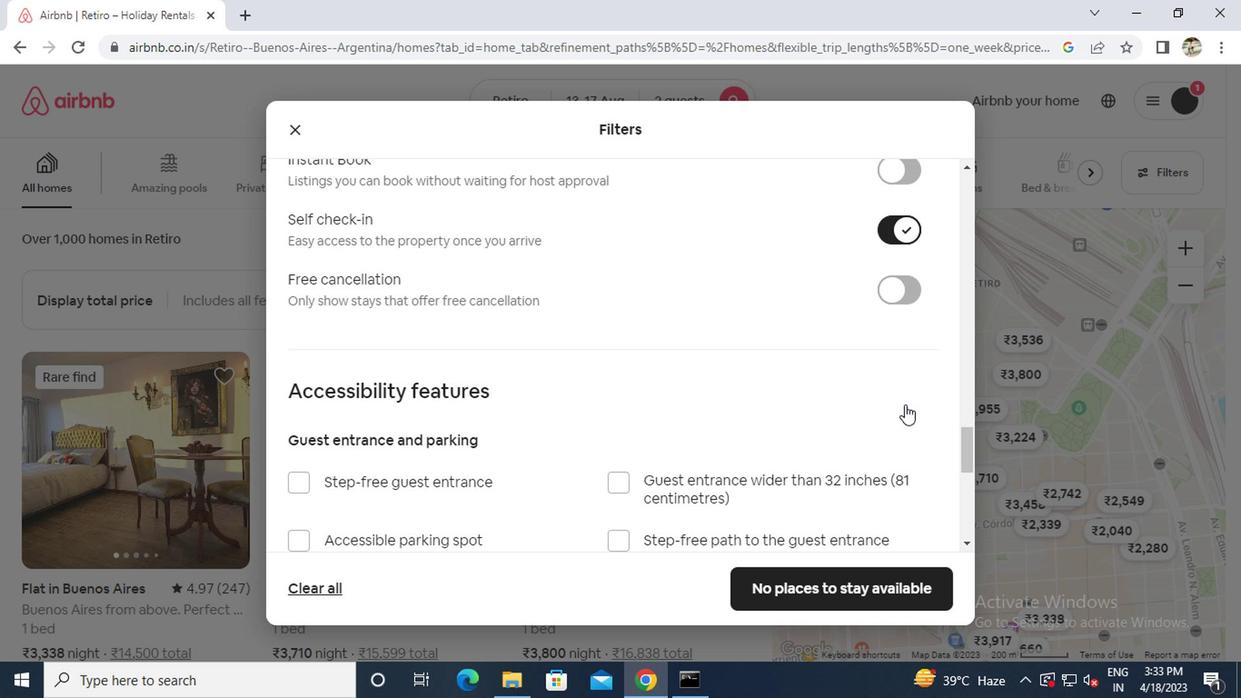 
Action: Mouse scrolled (735, 378) with delta (0, 0)
Screenshot: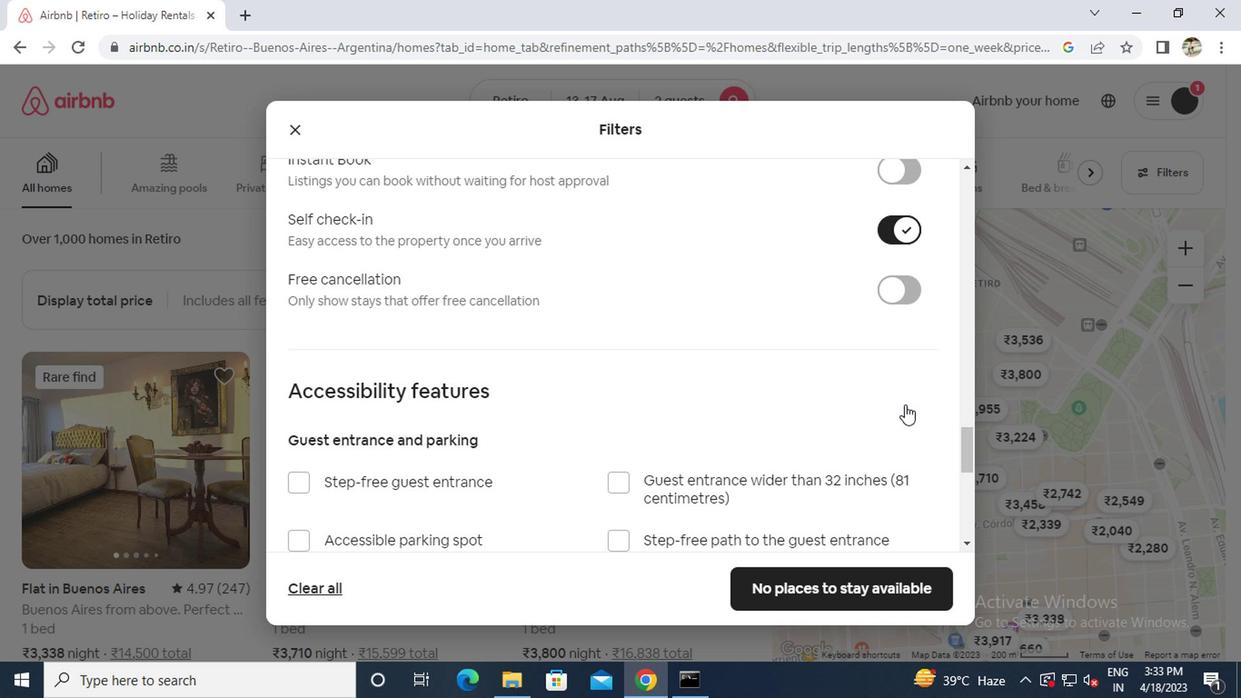 
Action: Mouse scrolled (735, 378) with delta (0, 0)
Screenshot: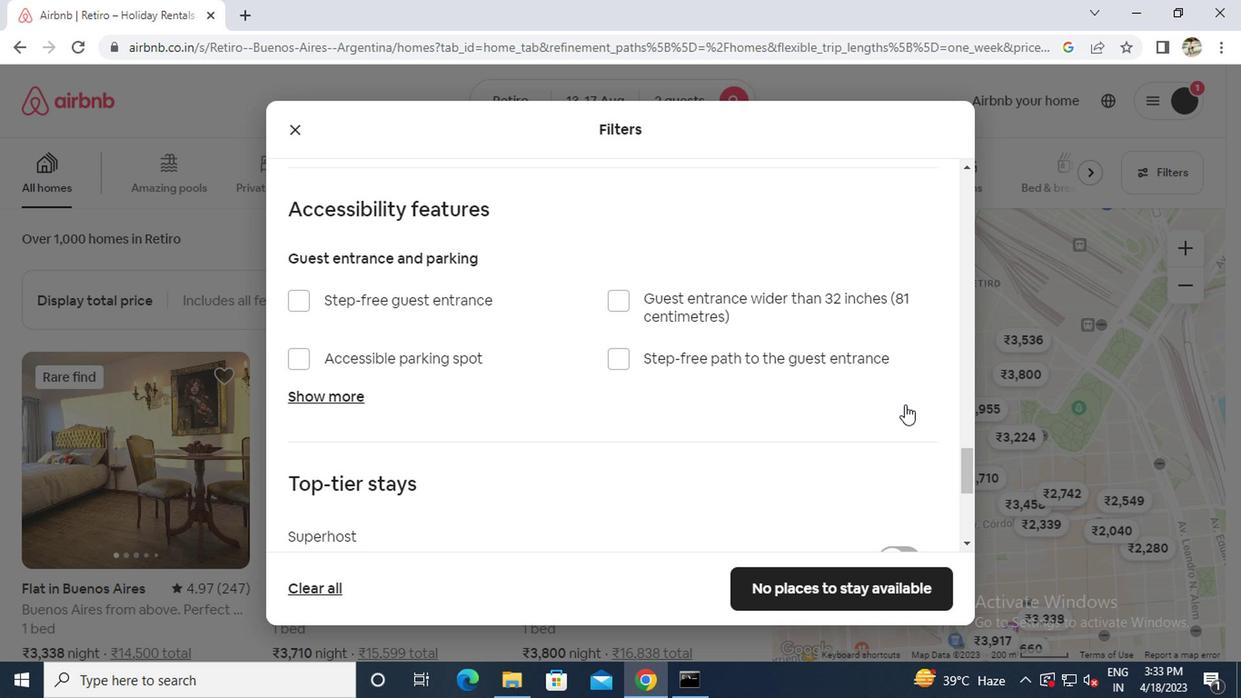 
Action: Mouse scrolled (735, 378) with delta (0, 0)
Screenshot: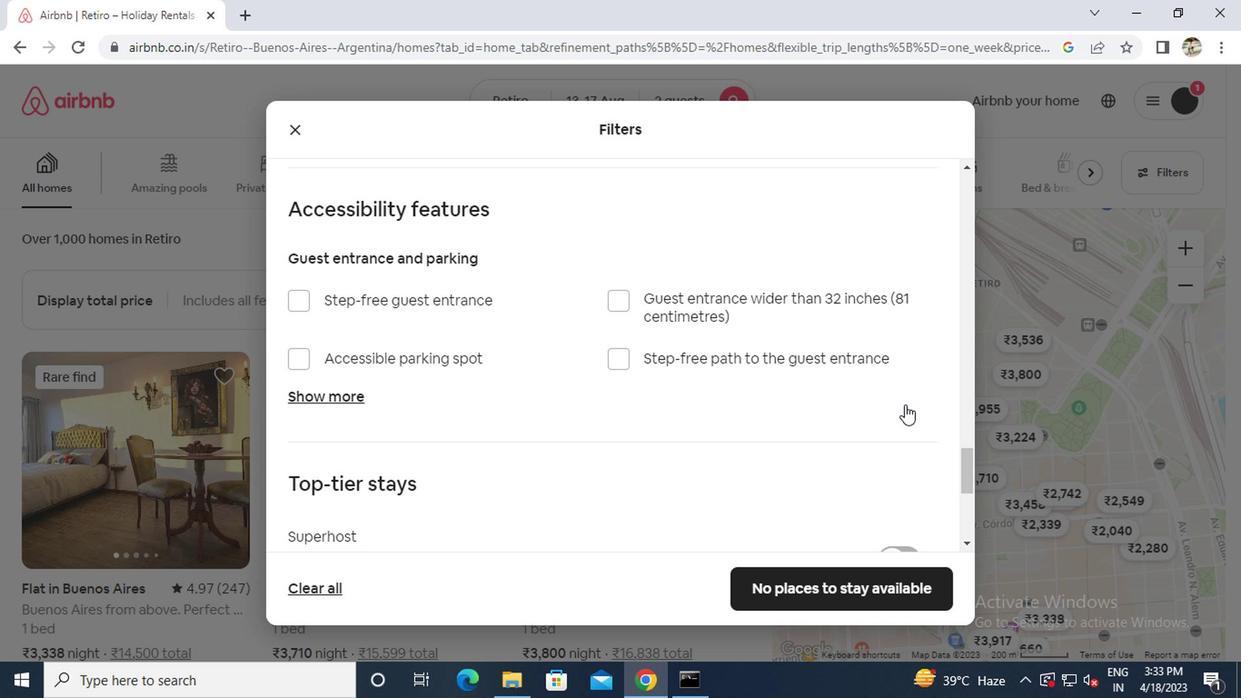 
Action: Mouse moved to (733, 379)
Screenshot: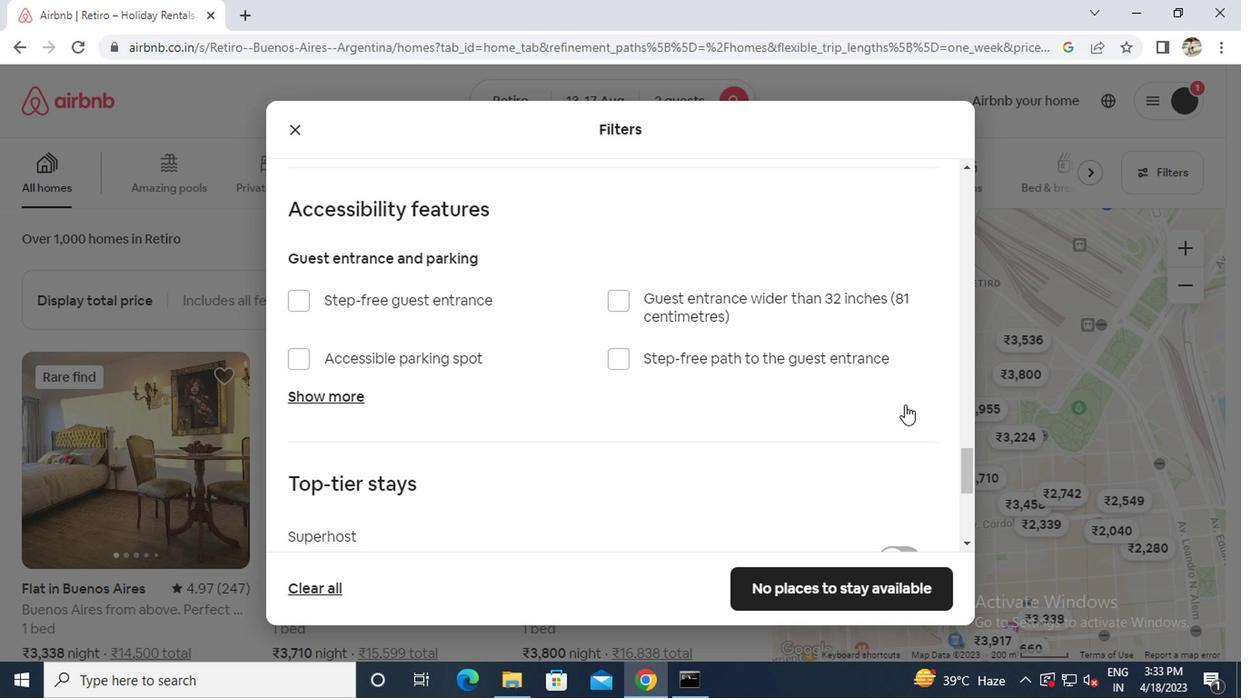
Action: Mouse scrolled (733, 378) with delta (0, 0)
Screenshot: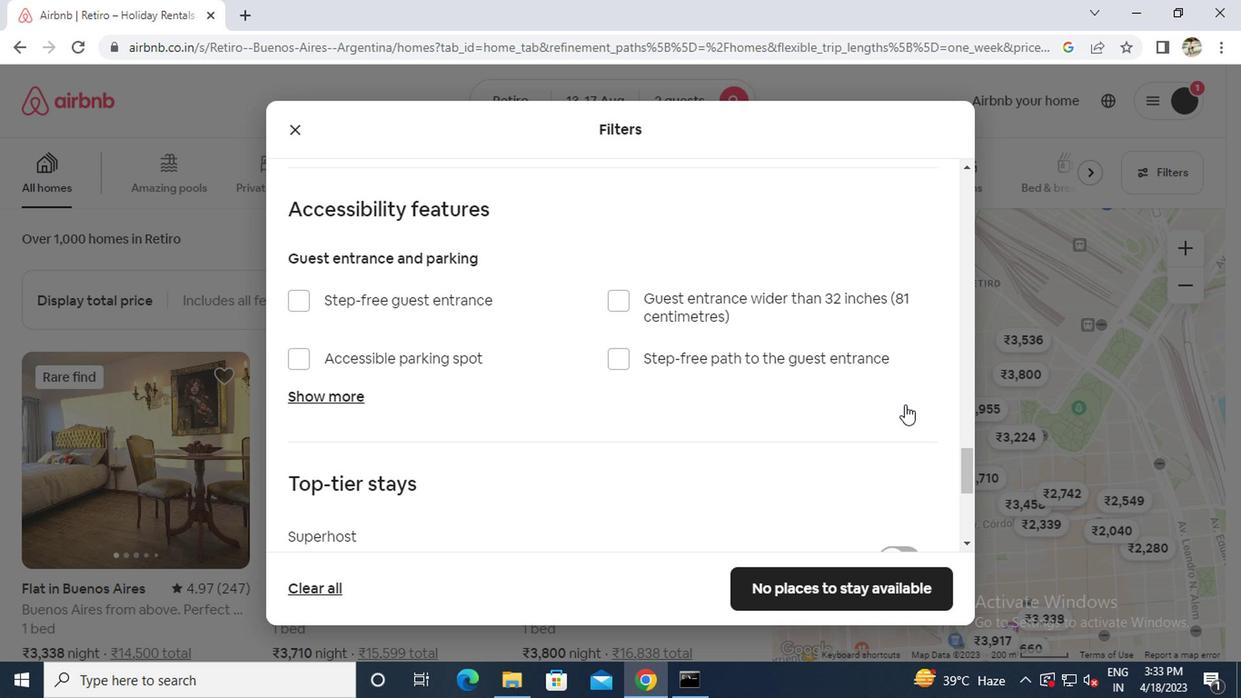 
Action: Mouse moved to (471, 415)
Screenshot: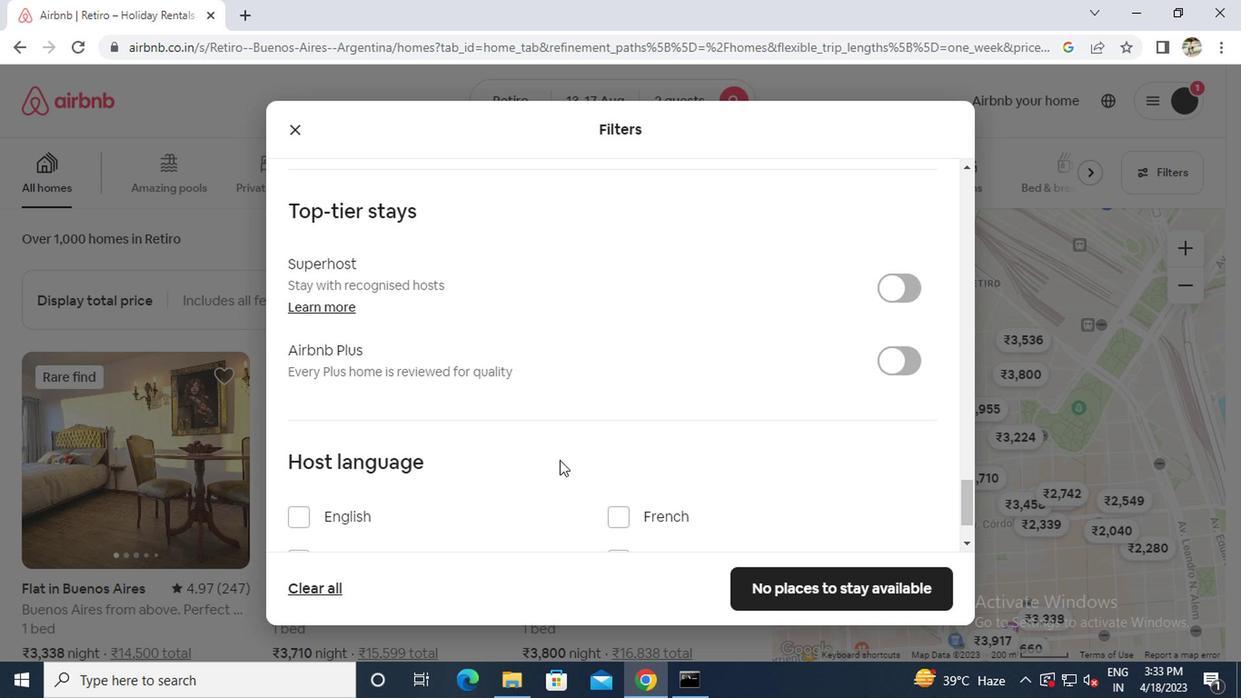 
Action: Mouse scrolled (471, 415) with delta (0, 0)
Screenshot: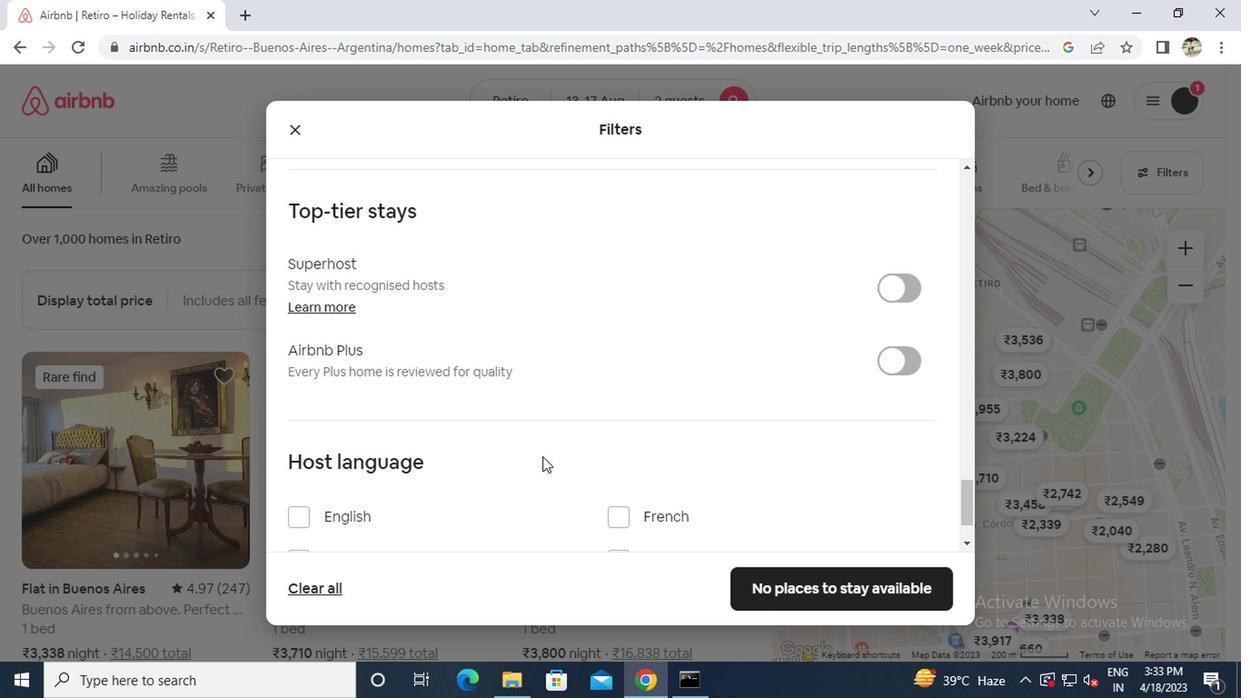 
Action: Mouse moved to (299, 395)
Screenshot: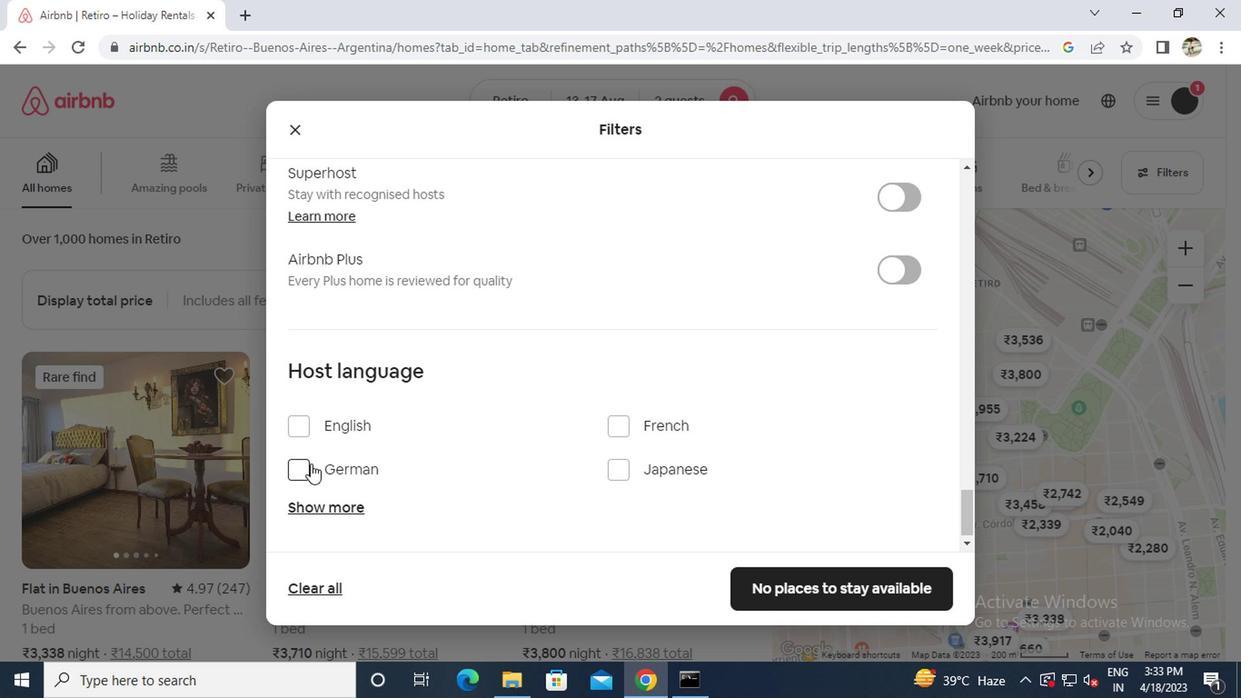 
Action: Mouse pressed left at (299, 395)
Screenshot: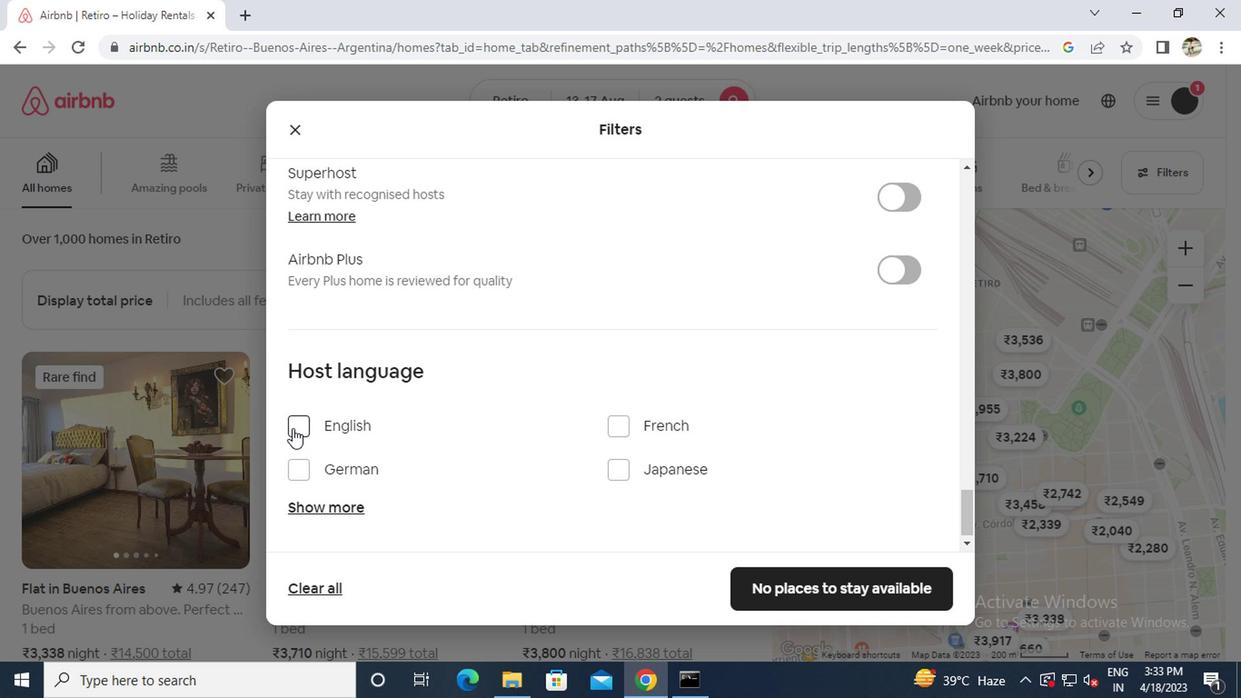 
Action: Mouse moved to (631, 514)
Screenshot: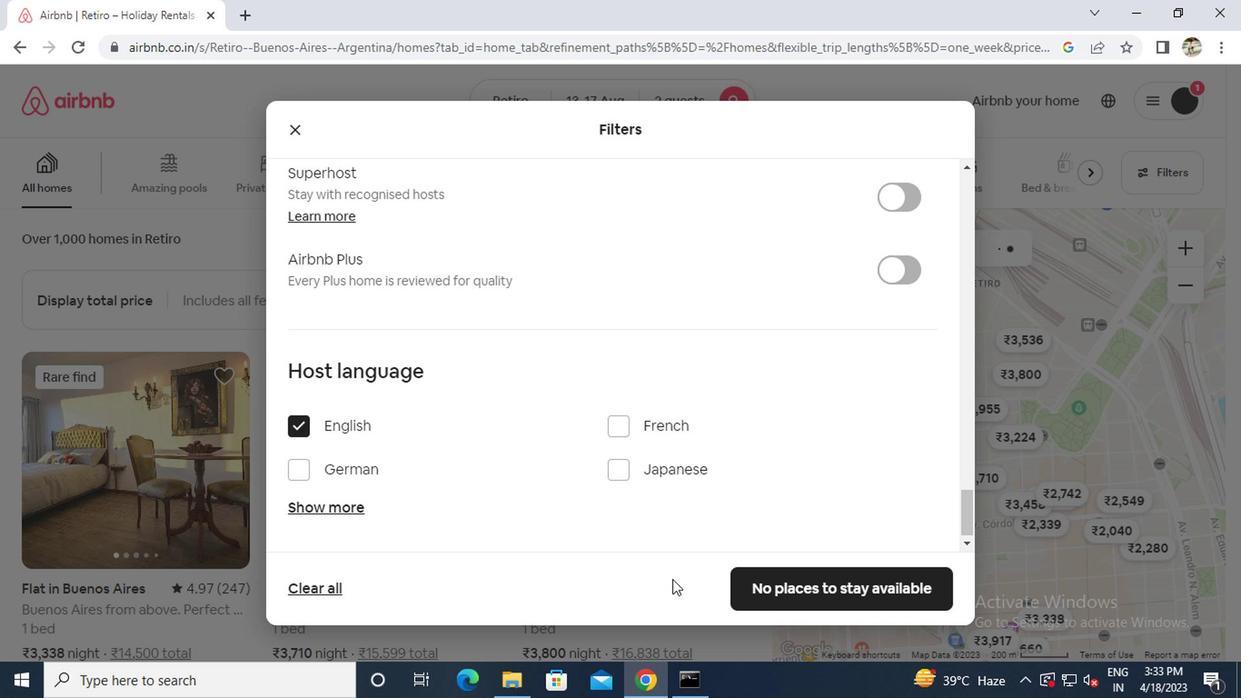 
Action: Mouse pressed left at (631, 514)
Screenshot: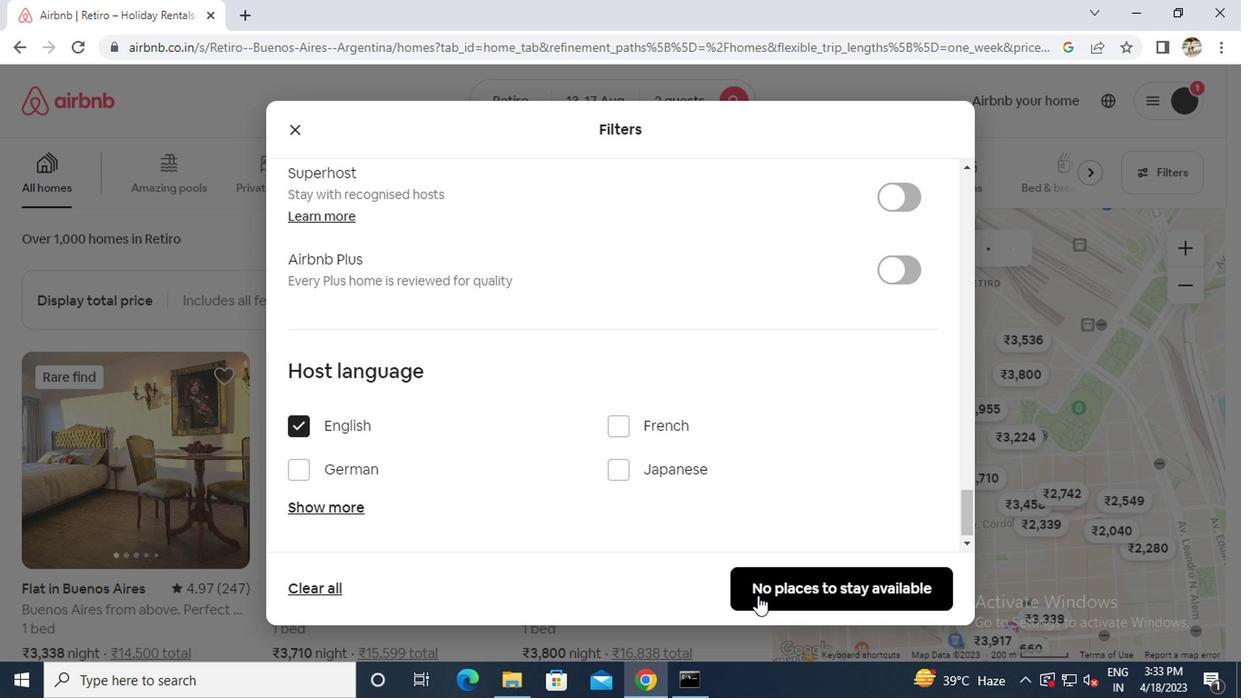 
